 Task: Explore Airbnb accommodation in Llallagua, Bolivia from 1st December, 2023 to 9th December, 2023 for 2 adults.1  bedroom having 1 bed and 1 bathroom. Property type can be house. Look for 5 properties as per requirement.
Action: Mouse moved to (413, 86)
Screenshot: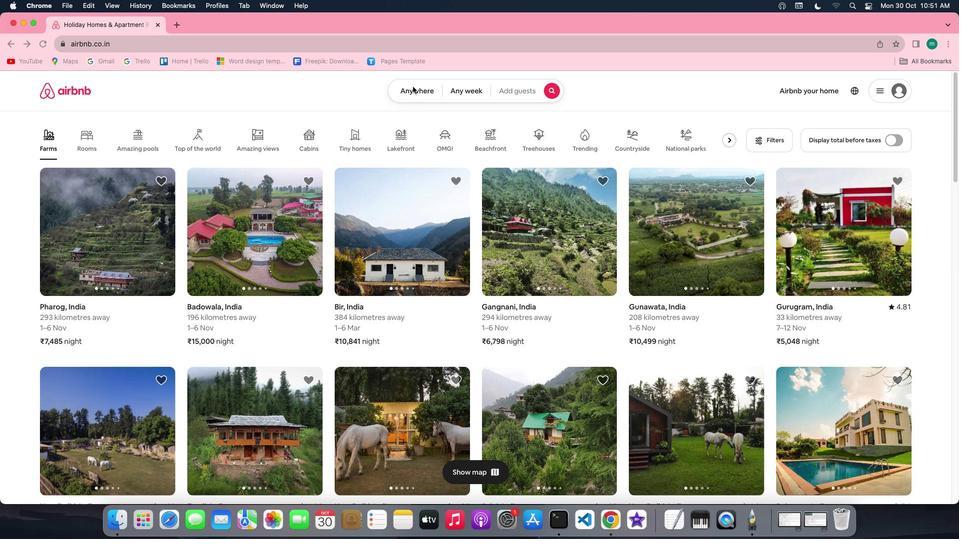 
Action: Mouse pressed left at (413, 86)
Screenshot: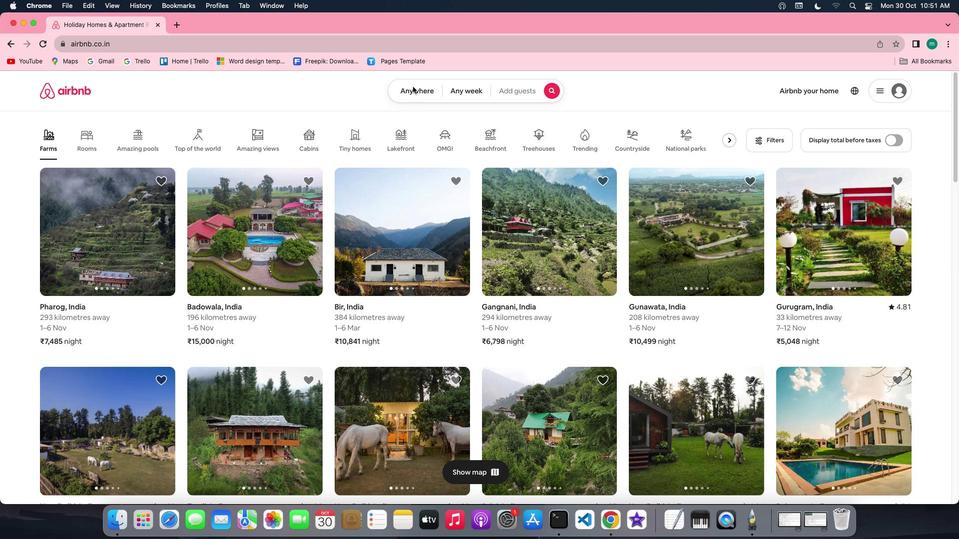 
Action: Mouse pressed left at (413, 86)
Screenshot: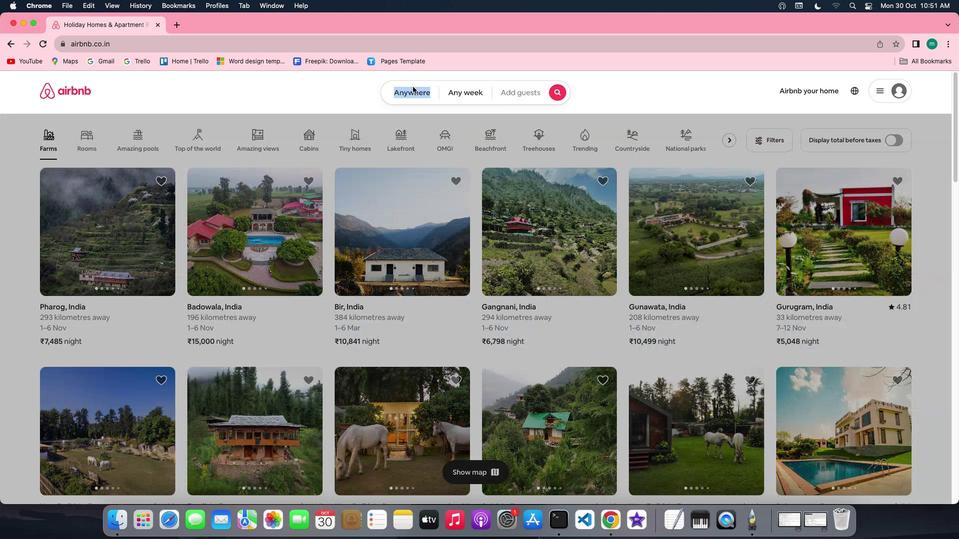 
Action: Mouse moved to (390, 122)
Screenshot: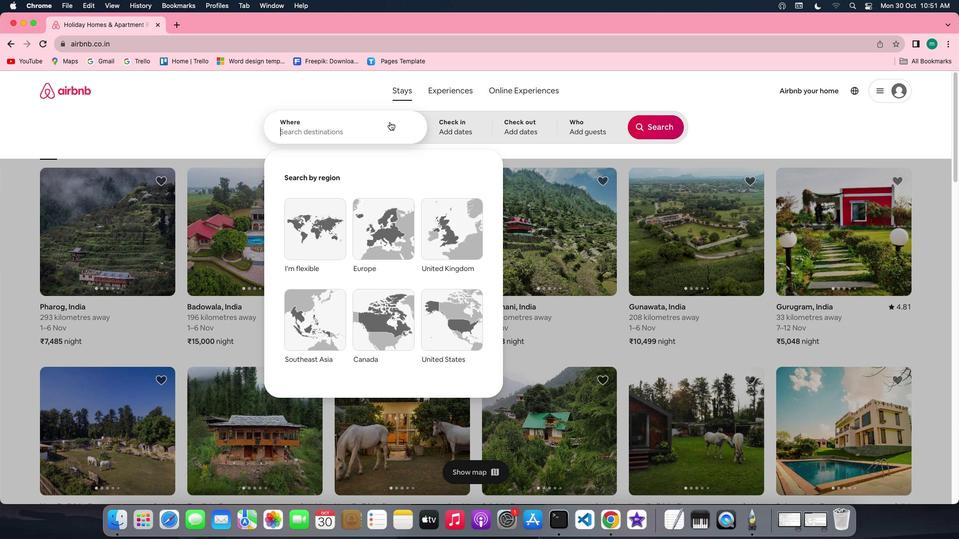 
Action: Key pressed Key.shift'L''l''a''l''l''a''g''u''a'','Key.spaceKey.shift'B''o''l''i''v''i''a'
Screenshot: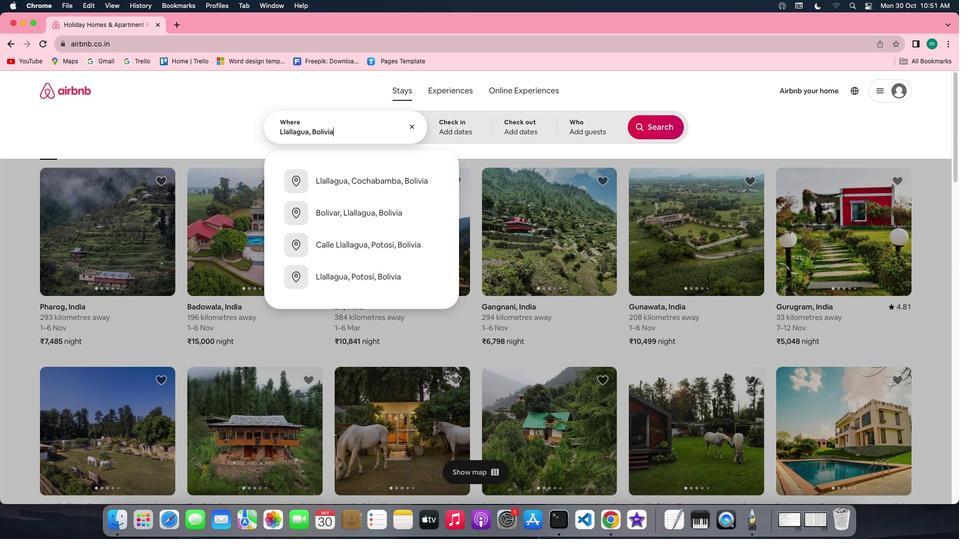 
Action: Mouse moved to (463, 121)
Screenshot: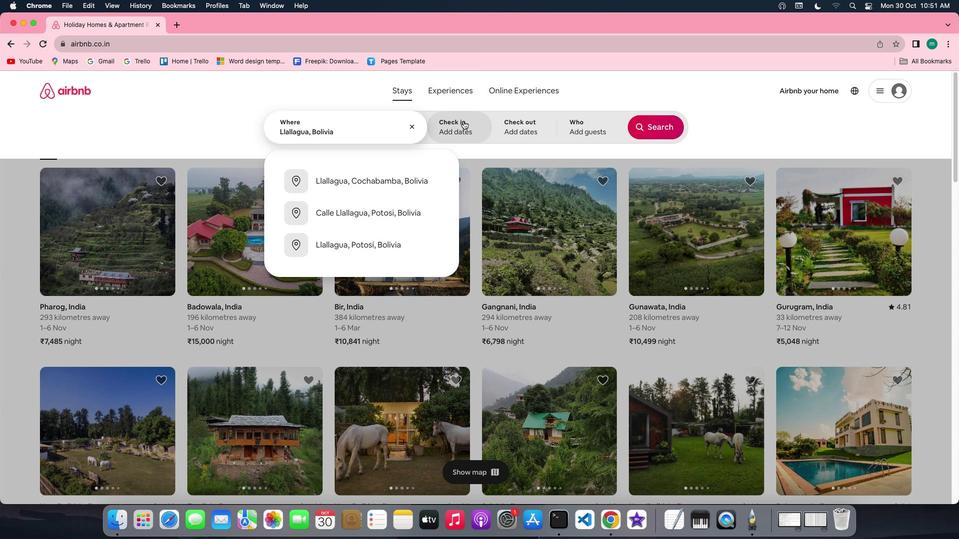 
Action: Mouse pressed left at (463, 121)
Screenshot: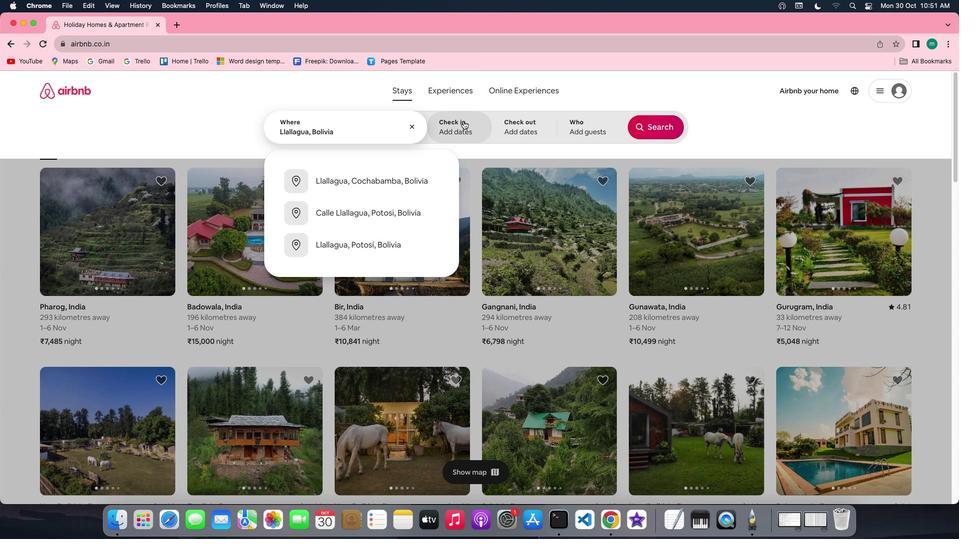 
Action: Mouse moved to (651, 206)
Screenshot: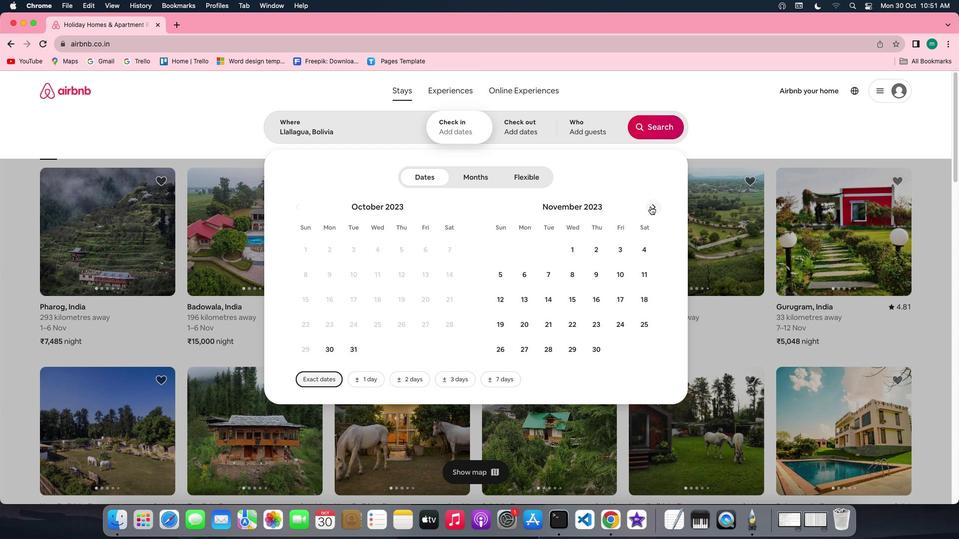 
Action: Mouse pressed left at (651, 206)
Screenshot: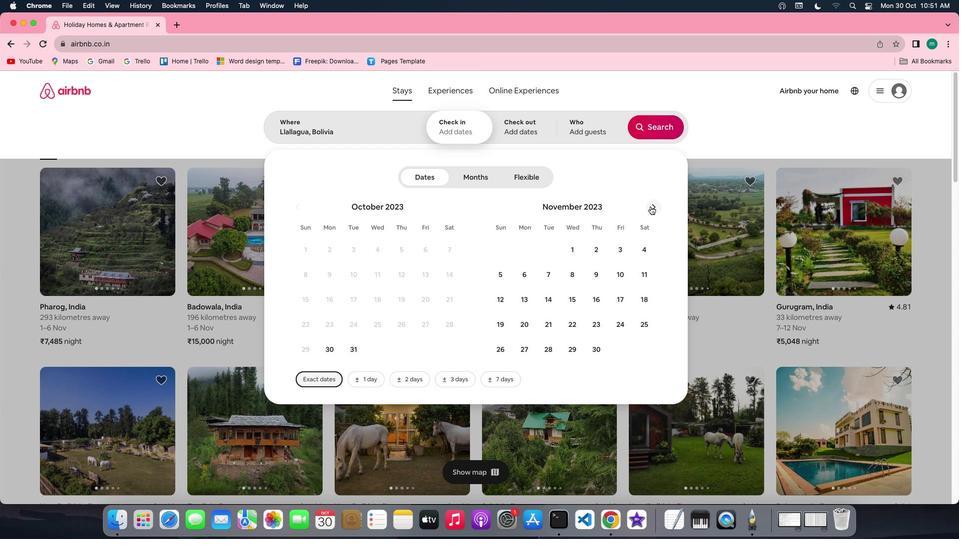 
Action: Mouse moved to (612, 250)
Screenshot: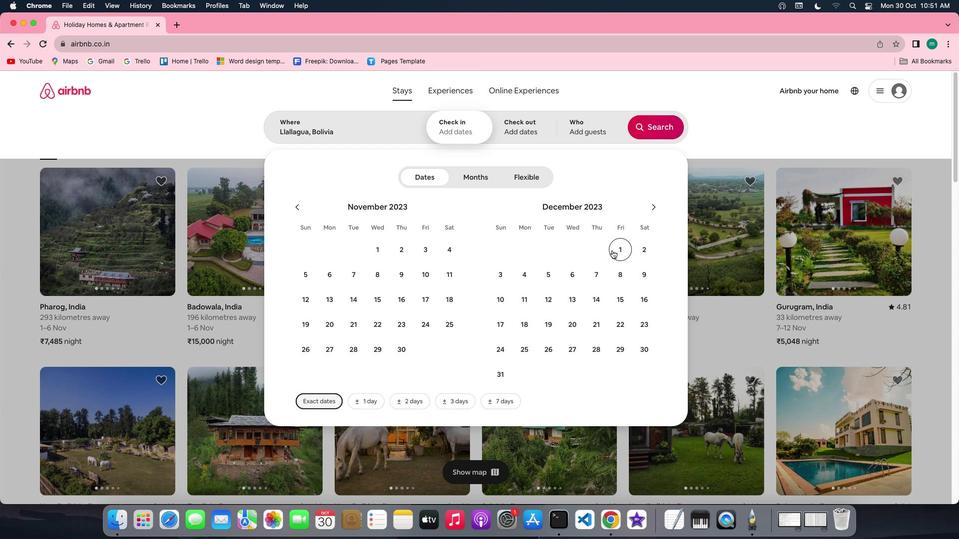 
Action: Mouse pressed left at (612, 250)
Screenshot: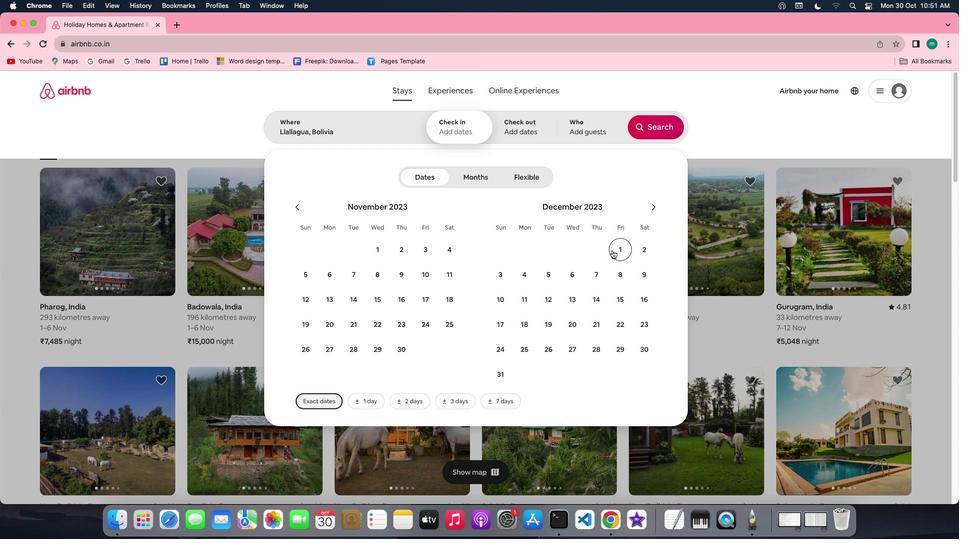 
Action: Mouse moved to (650, 273)
Screenshot: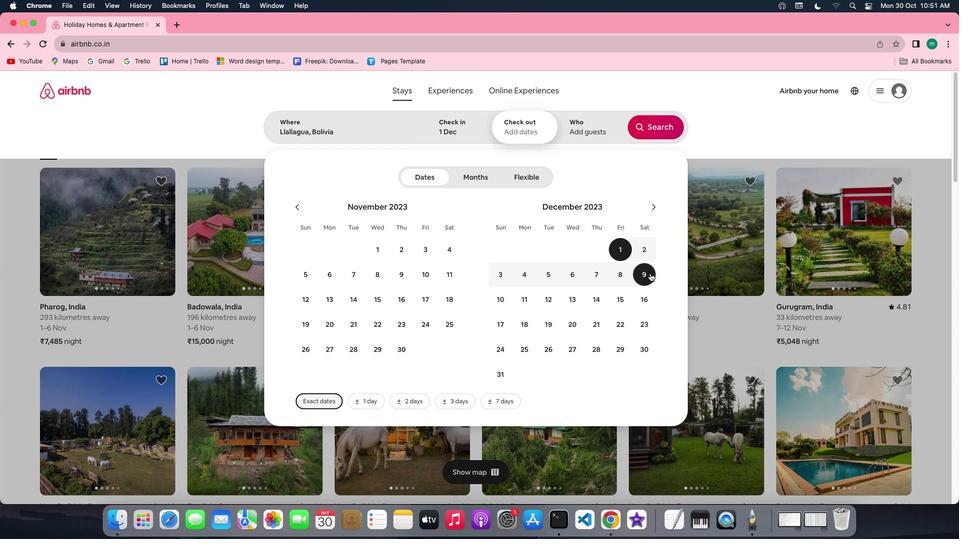 
Action: Mouse pressed left at (650, 273)
Screenshot: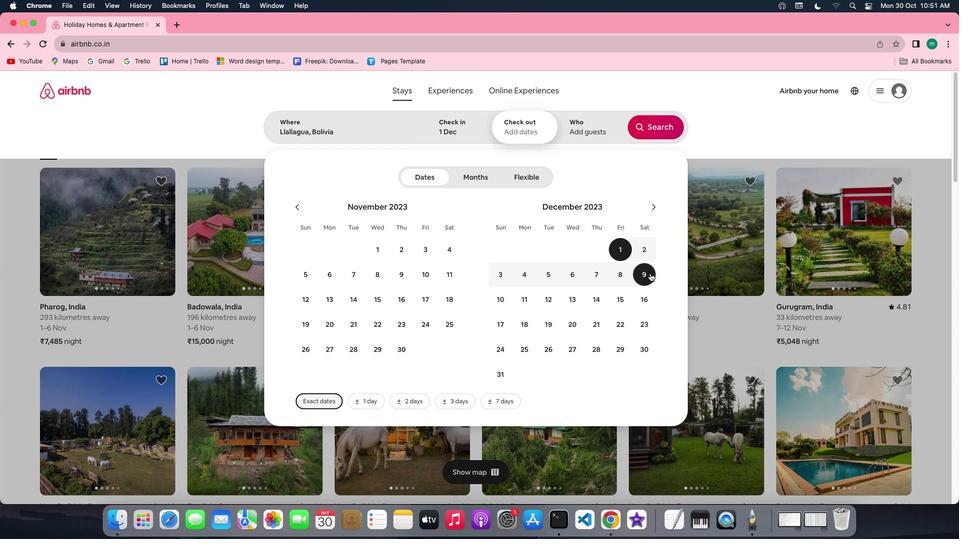 
Action: Mouse moved to (596, 130)
Screenshot: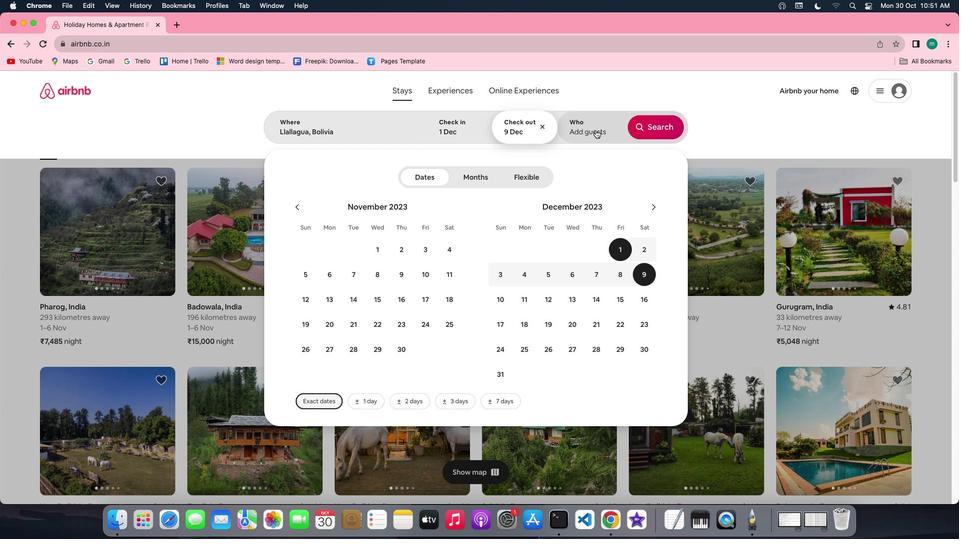 
Action: Mouse pressed left at (596, 130)
Screenshot: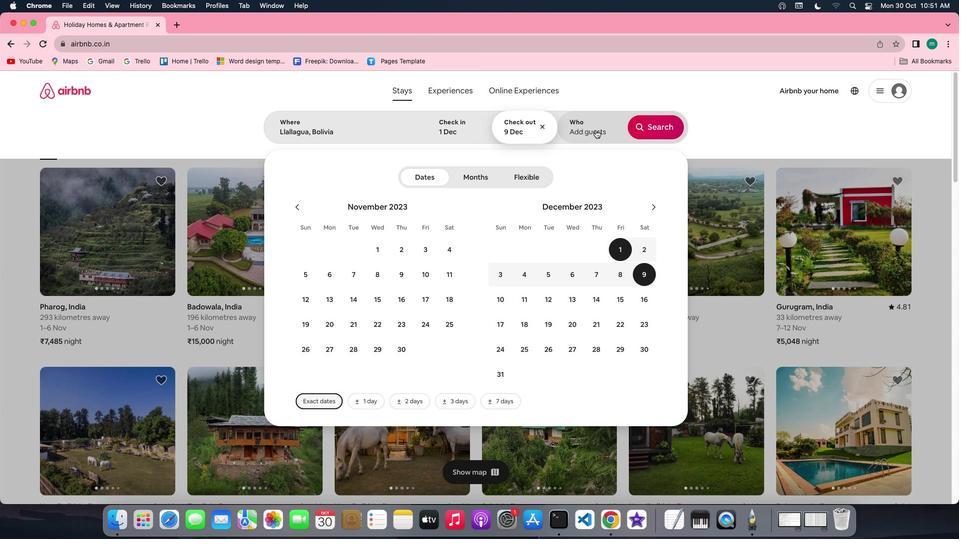 
Action: Mouse moved to (661, 179)
Screenshot: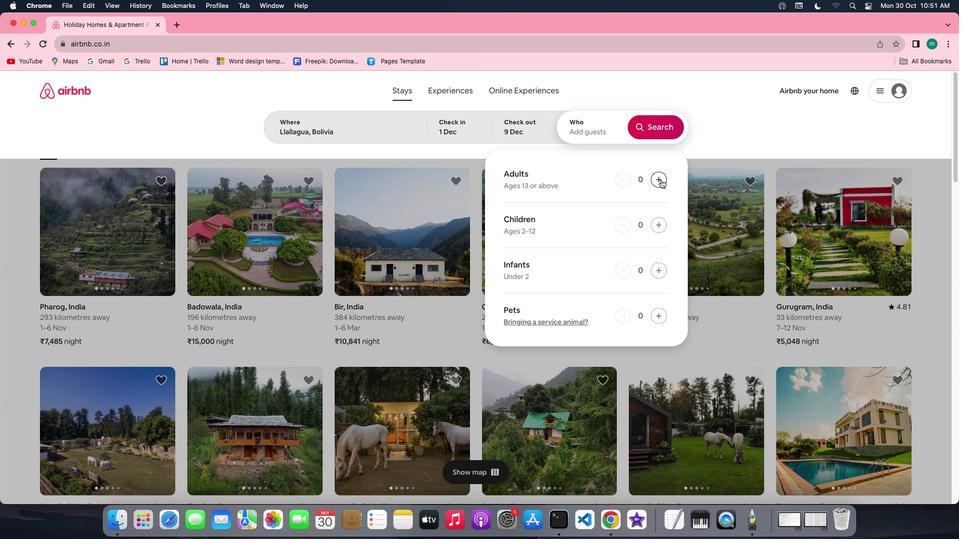 
Action: Mouse pressed left at (661, 179)
Screenshot: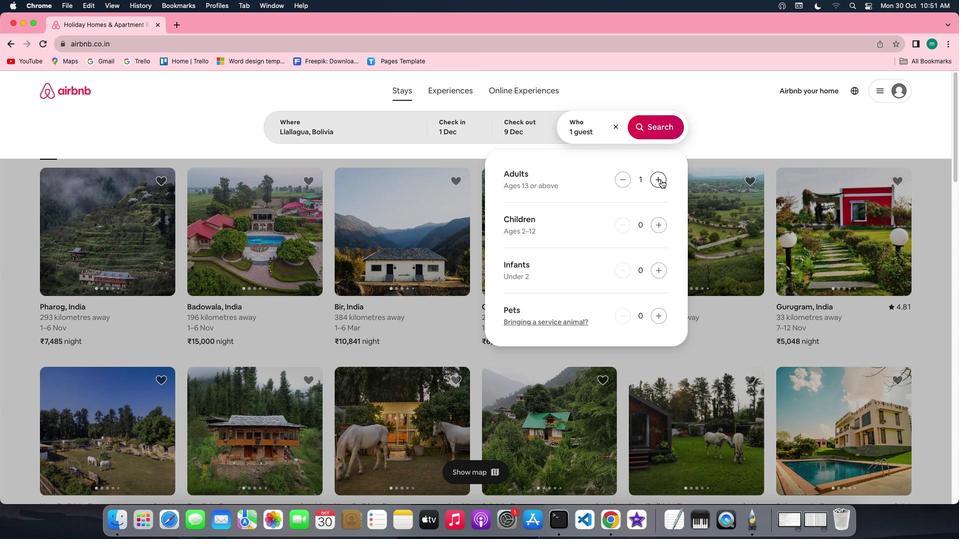 
Action: Mouse pressed left at (661, 179)
Screenshot: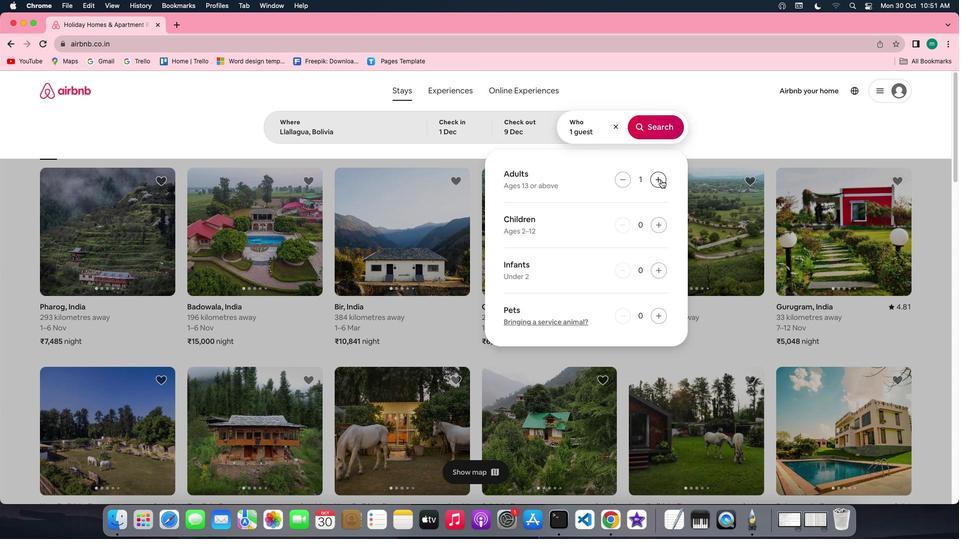 
Action: Mouse moved to (658, 122)
Screenshot: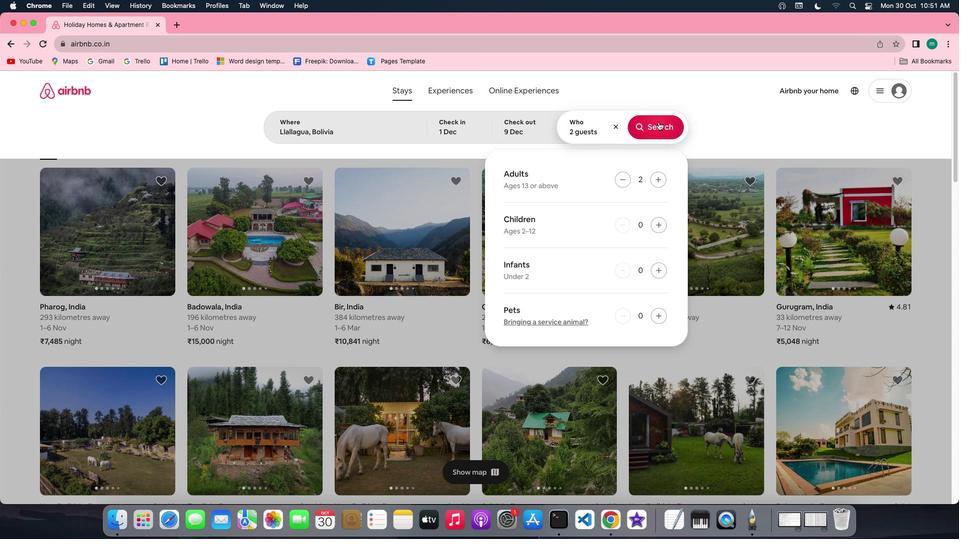 
Action: Mouse pressed left at (658, 122)
Screenshot: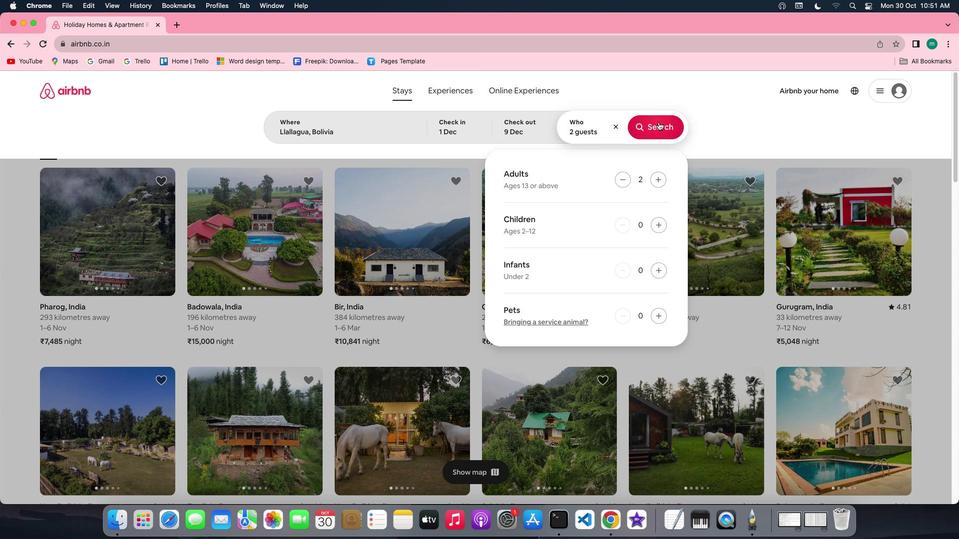
Action: Mouse moved to (798, 133)
Screenshot: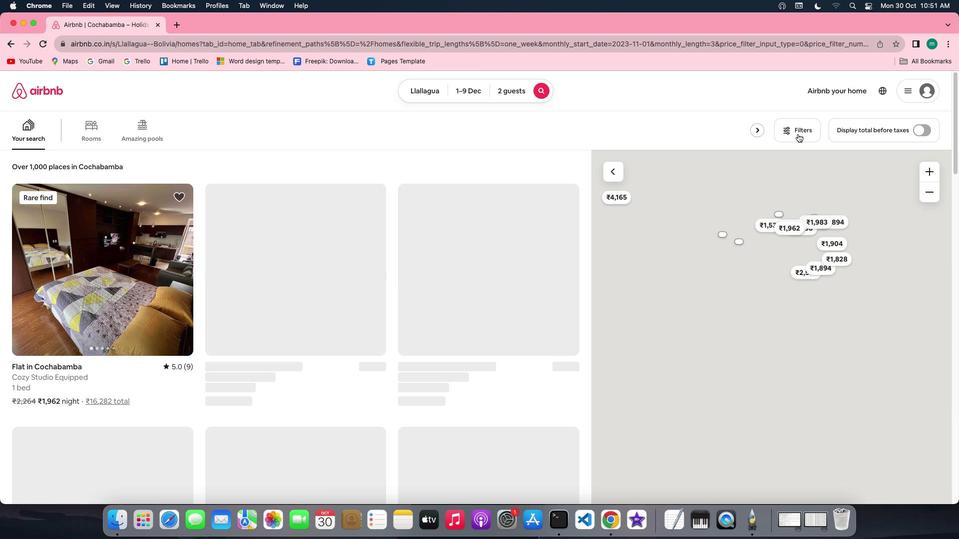 
Action: Mouse pressed left at (798, 133)
Screenshot: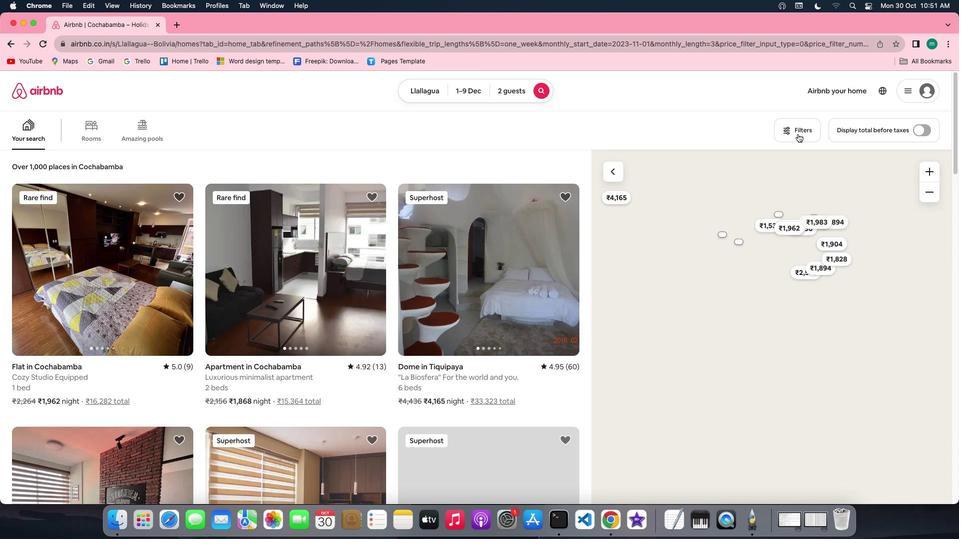 
Action: Mouse moved to (443, 297)
Screenshot: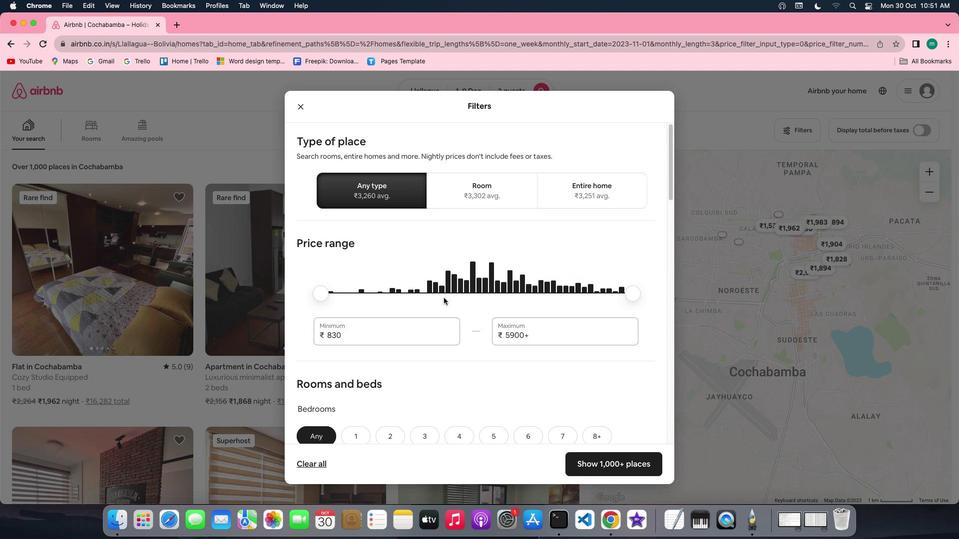 
Action: Mouse scrolled (443, 297) with delta (0, 0)
Screenshot: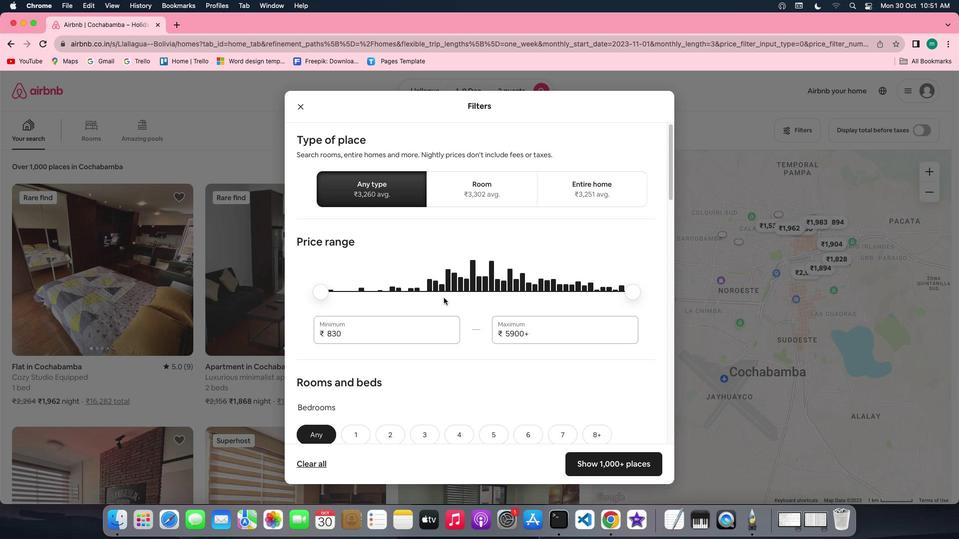 
Action: Mouse scrolled (443, 297) with delta (0, 0)
Screenshot: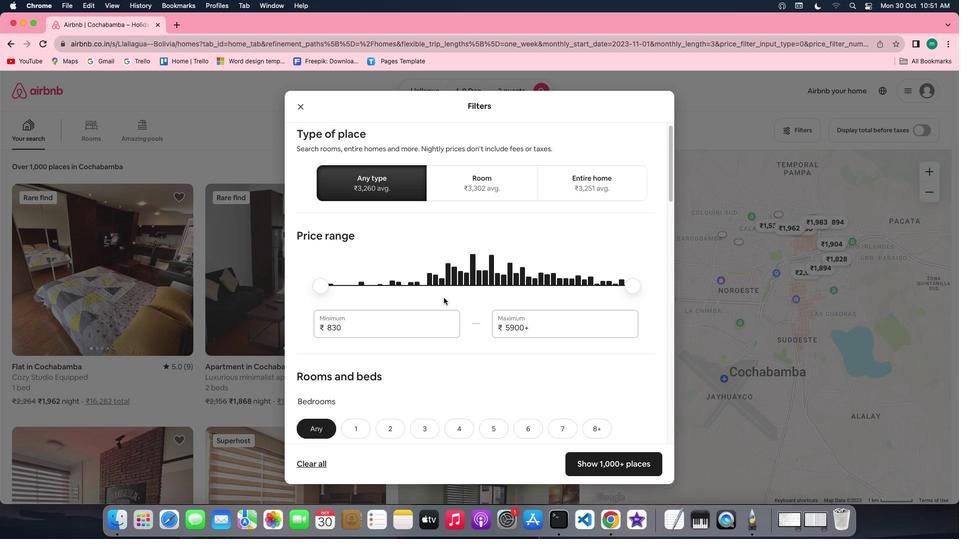 
Action: Mouse scrolled (443, 297) with delta (0, 0)
Screenshot: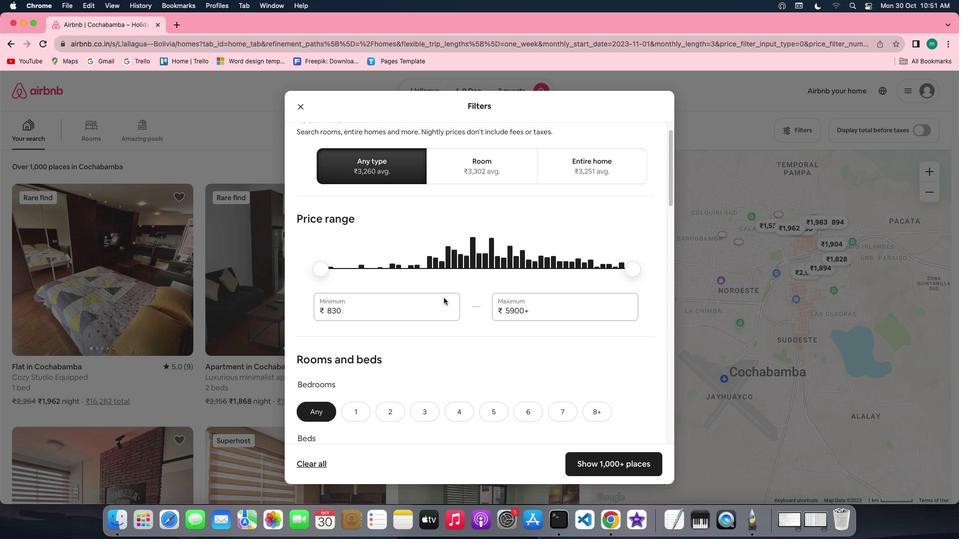 
Action: Mouse scrolled (443, 297) with delta (0, 0)
Screenshot: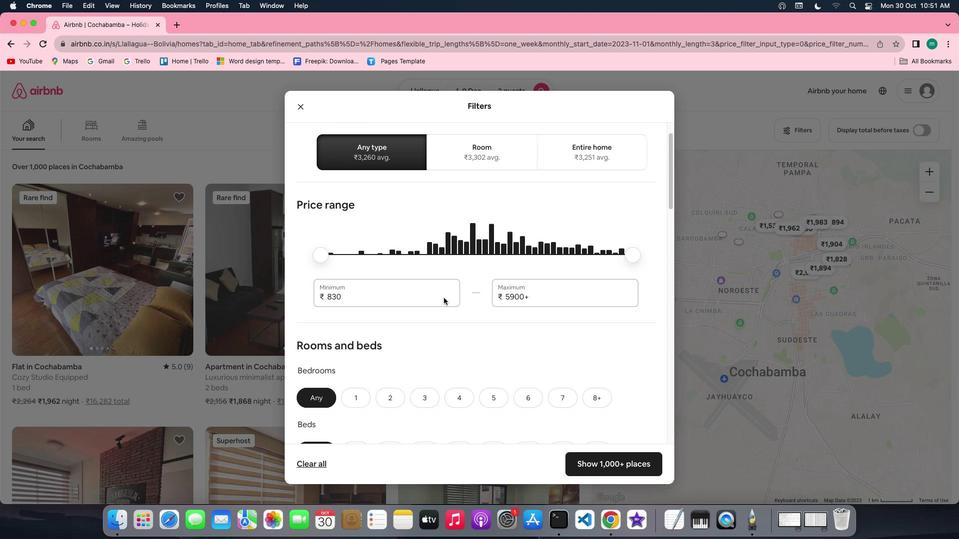 
Action: Mouse scrolled (443, 297) with delta (0, 0)
Screenshot: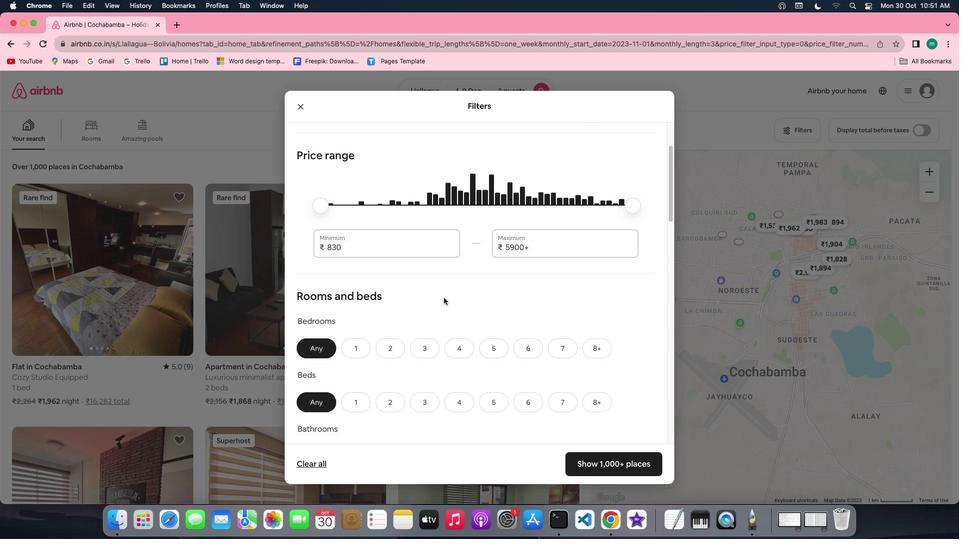 
Action: Mouse scrolled (443, 297) with delta (0, 0)
Screenshot: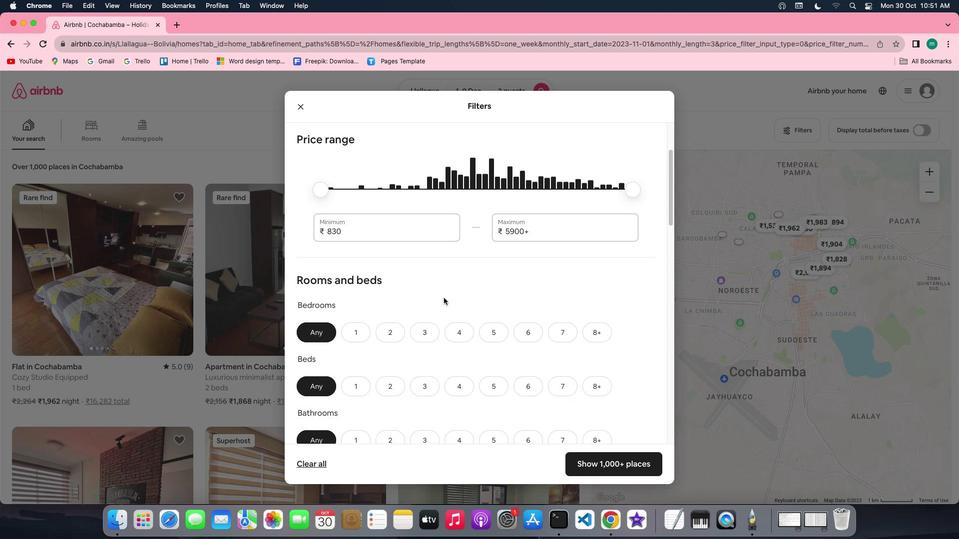 
Action: Mouse scrolled (443, 297) with delta (0, 0)
Screenshot: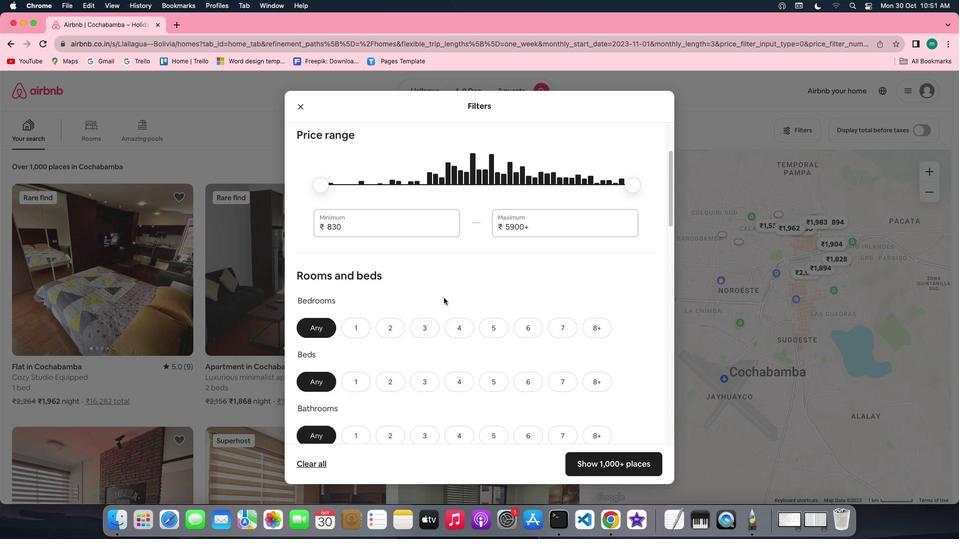
Action: Mouse moved to (347, 328)
Screenshot: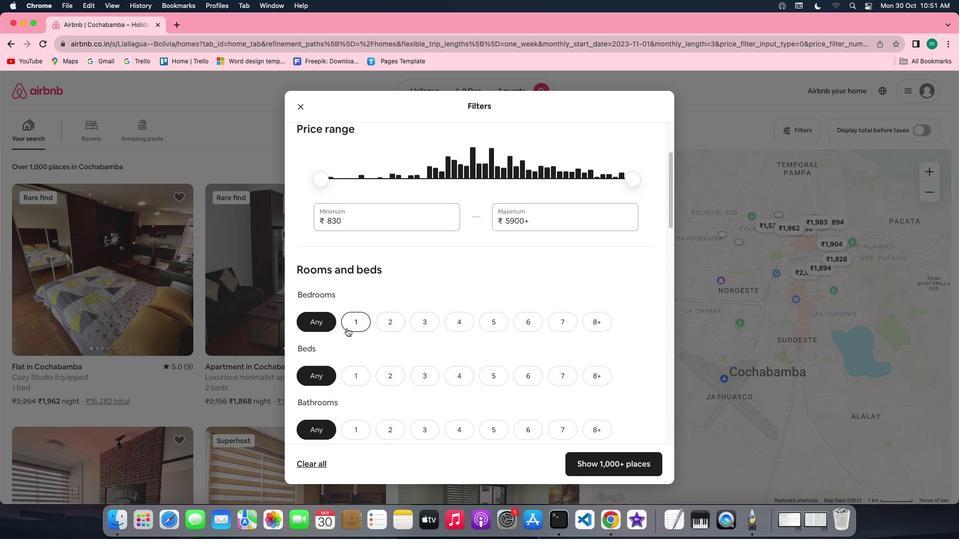 
Action: Mouse pressed left at (347, 328)
Screenshot: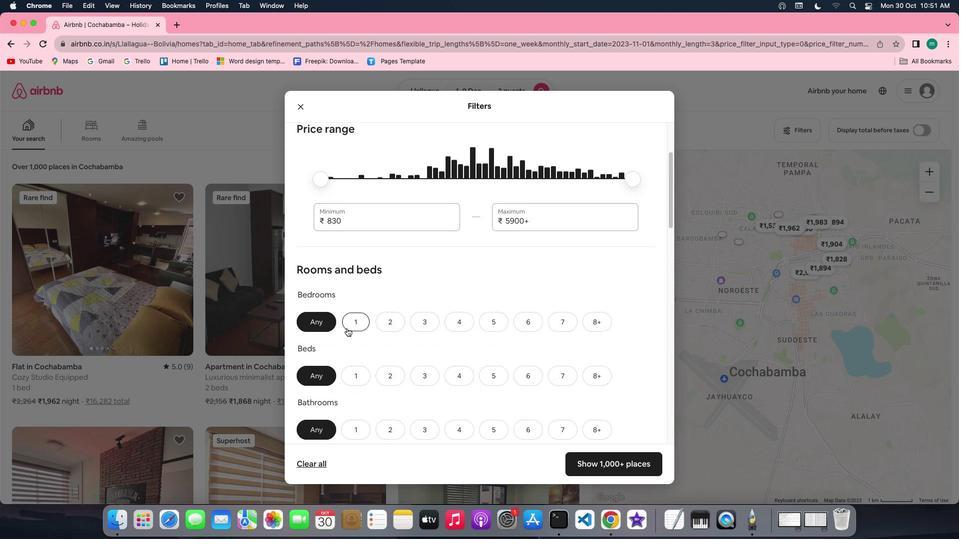 
Action: Mouse moved to (357, 384)
Screenshot: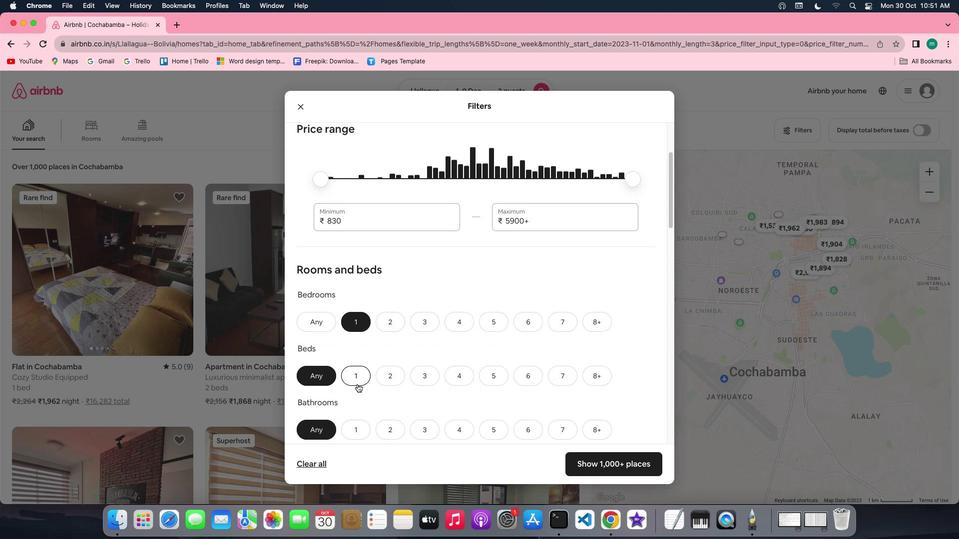 
Action: Mouse pressed left at (357, 384)
Screenshot: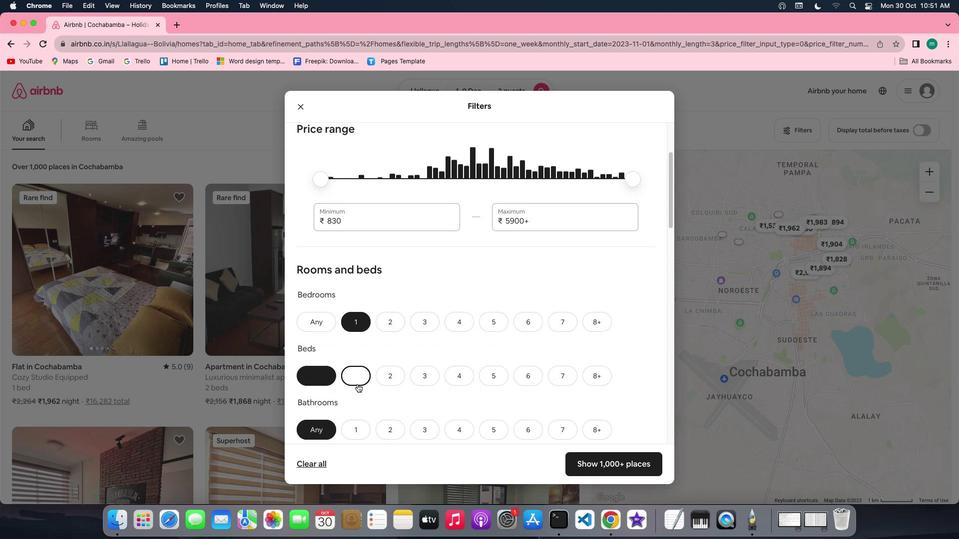 
Action: Mouse moved to (356, 428)
Screenshot: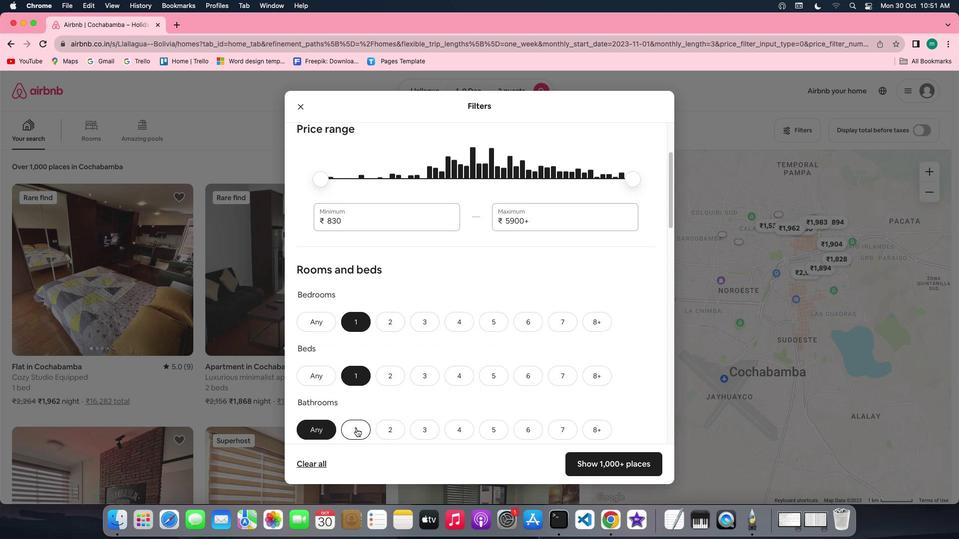 
Action: Mouse pressed left at (356, 428)
Screenshot: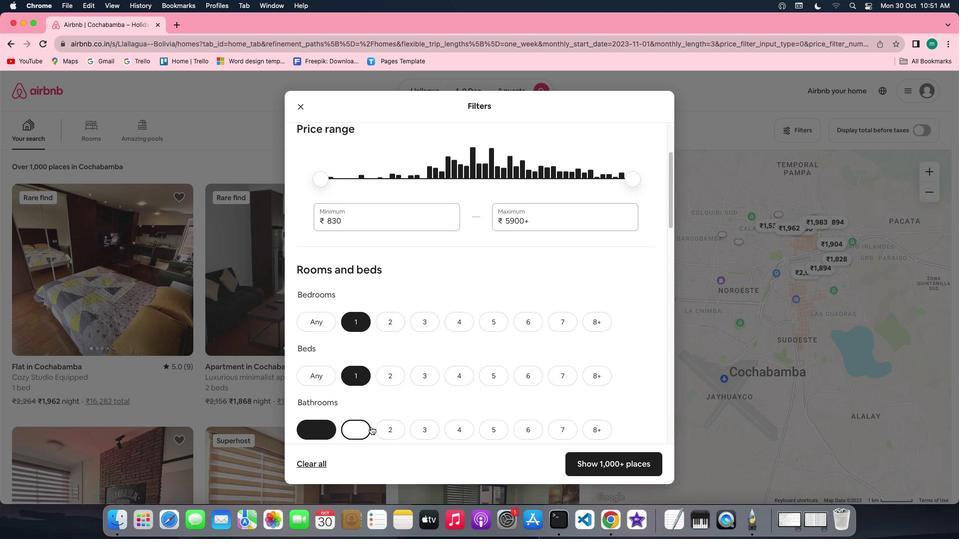 
Action: Mouse moved to (470, 387)
Screenshot: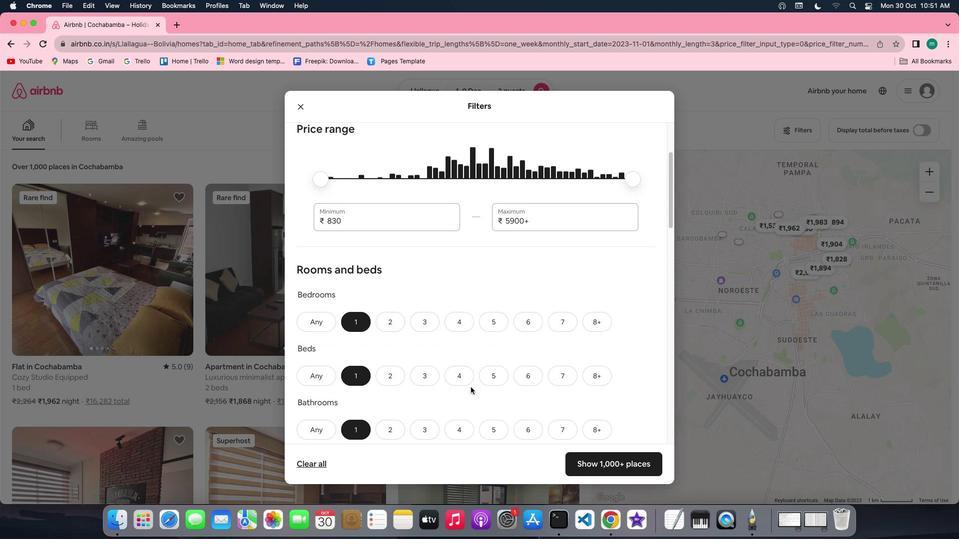 
Action: Mouse scrolled (470, 387) with delta (0, 0)
Screenshot: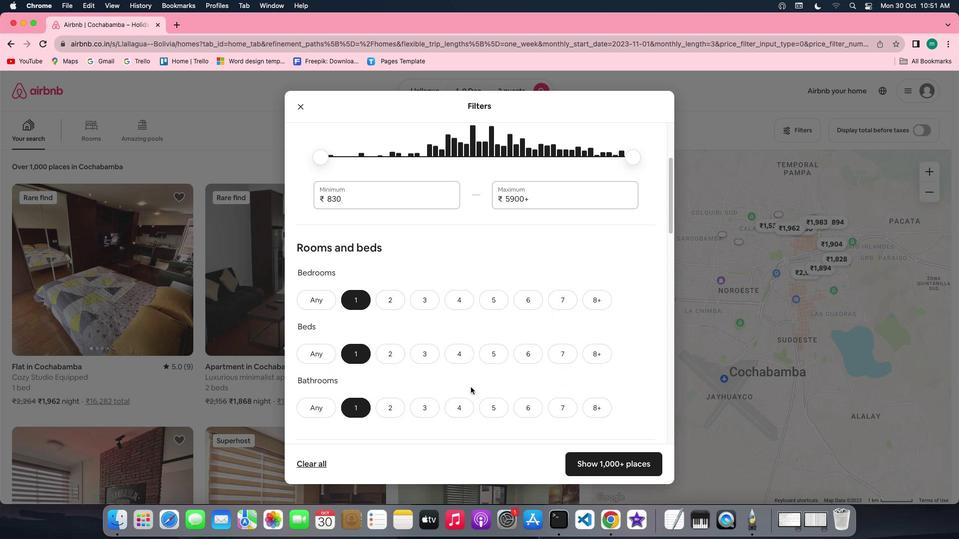 
Action: Mouse scrolled (470, 387) with delta (0, 0)
Screenshot: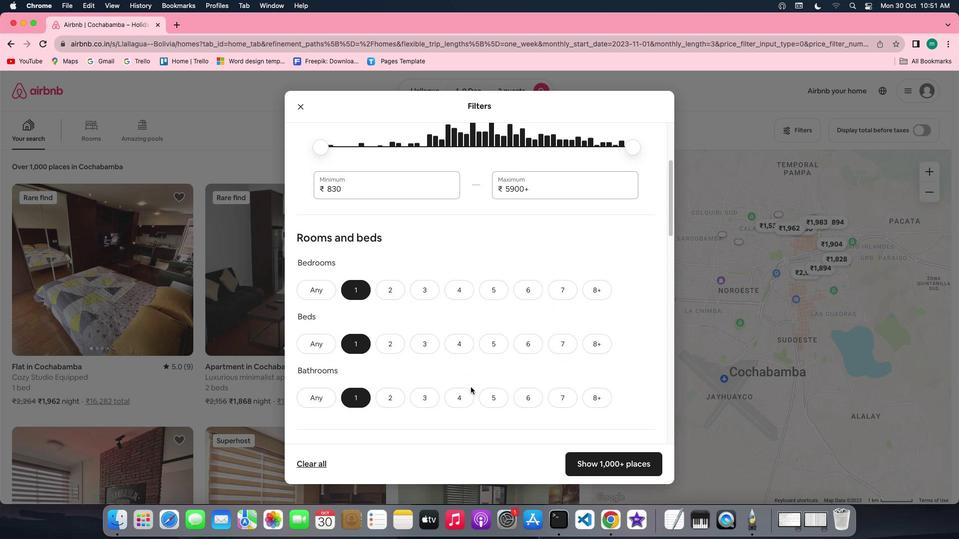 
Action: Mouse scrolled (470, 387) with delta (0, 0)
Screenshot: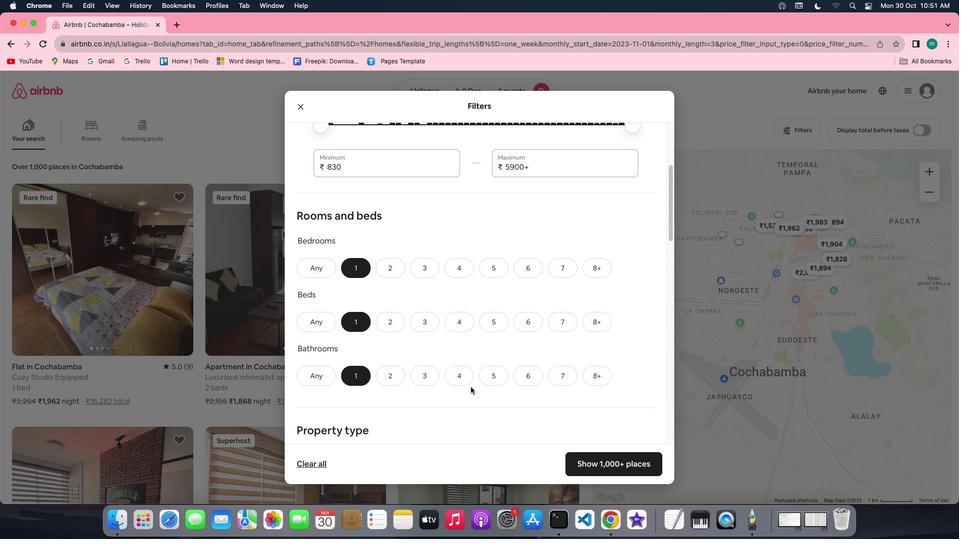 
Action: Mouse scrolled (470, 387) with delta (0, 0)
Screenshot: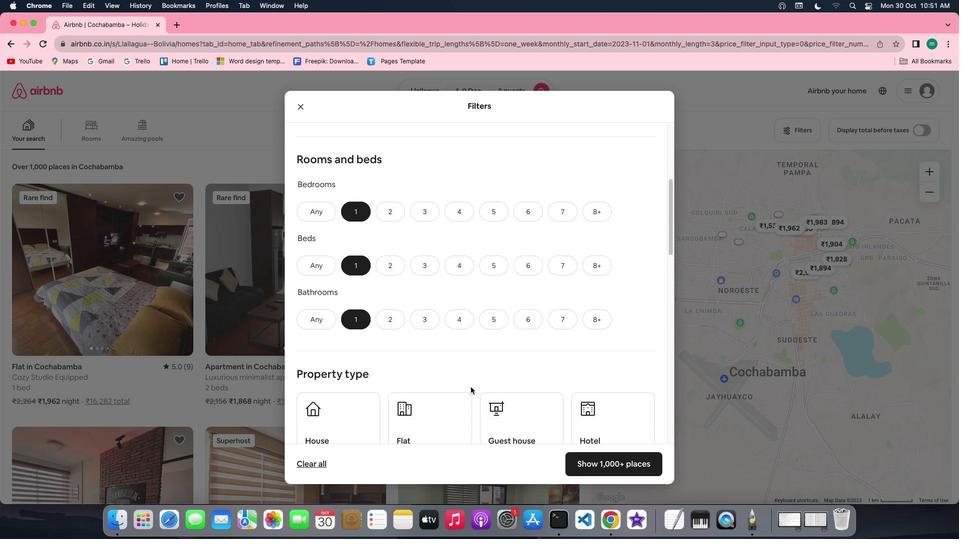 
Action: Mouse scrolled (470, 387) with delta (0, 0)
Screenshot: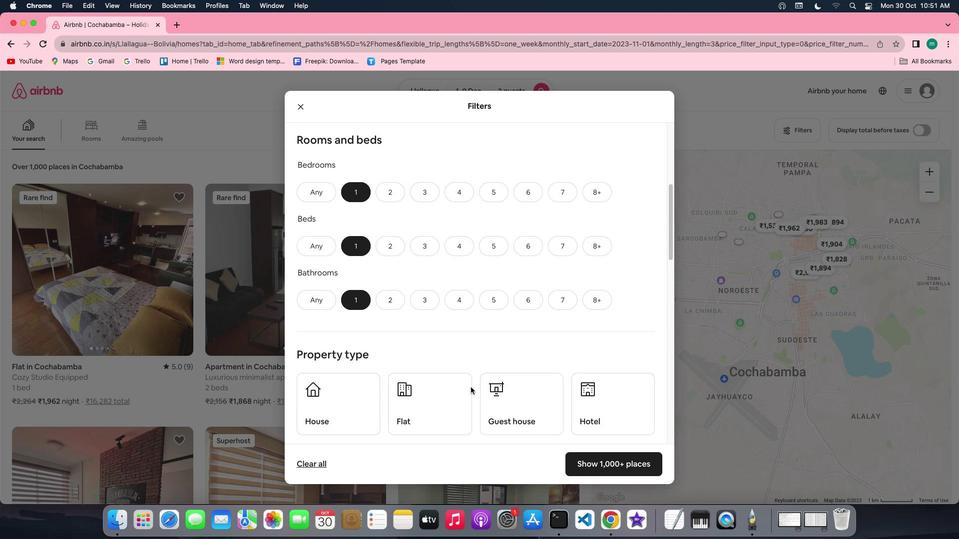 
Action: Mouse scrolled (470, 387) with delta (0, 0)
Screenshot: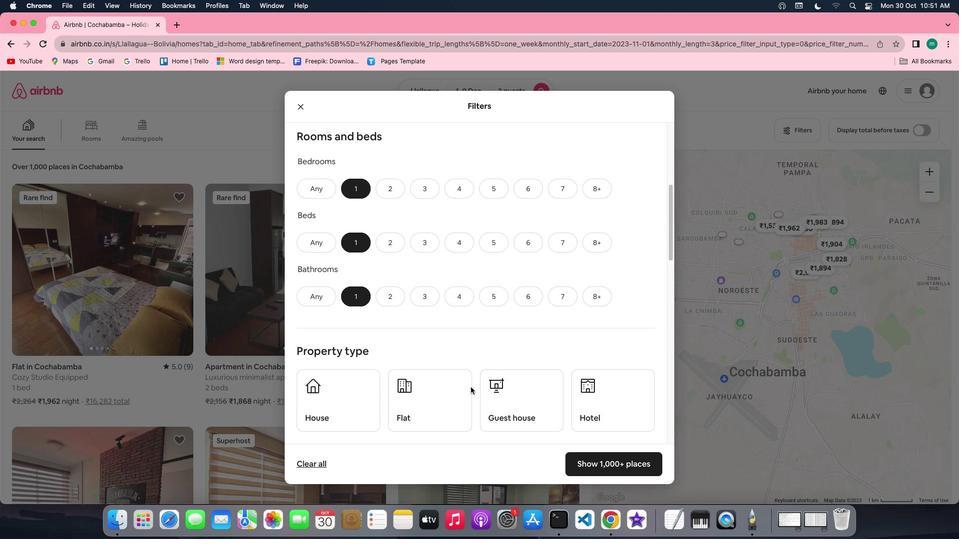 
Action: Mouse scrolled (470, 387) with delta (0, 0)
Screenshot: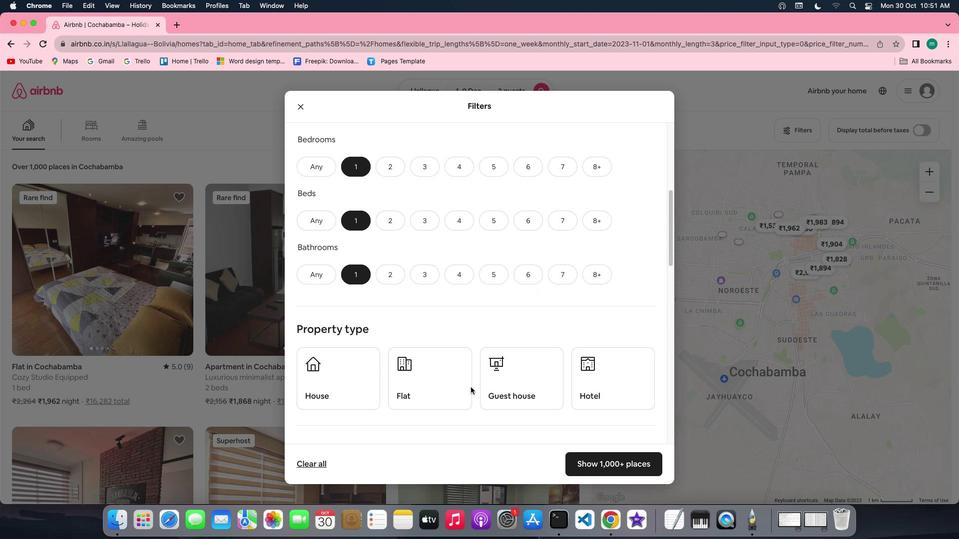 
Action: Mouse scrolled (470, 387) with delta (0, 0)
Screenshot: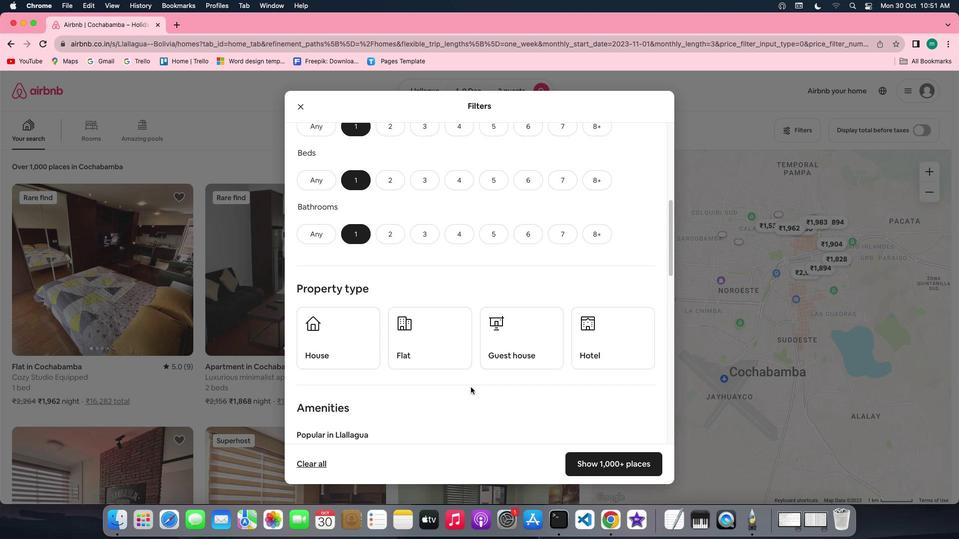 
Action: Mouse scrolled (470, 387) with delta (0, 0)
Screenshot: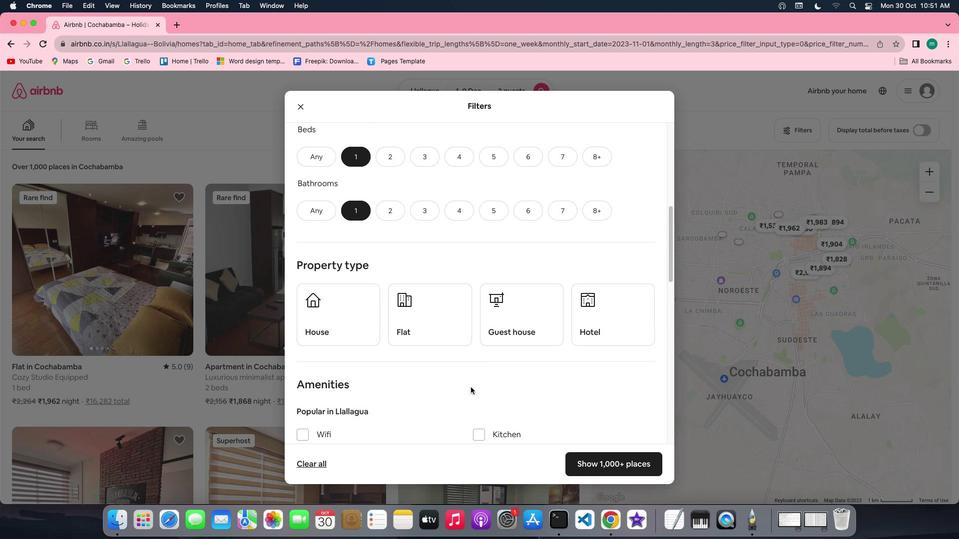 
Action: Mouse scrolled (470, 387) with delta (0, 0)
Screenshot: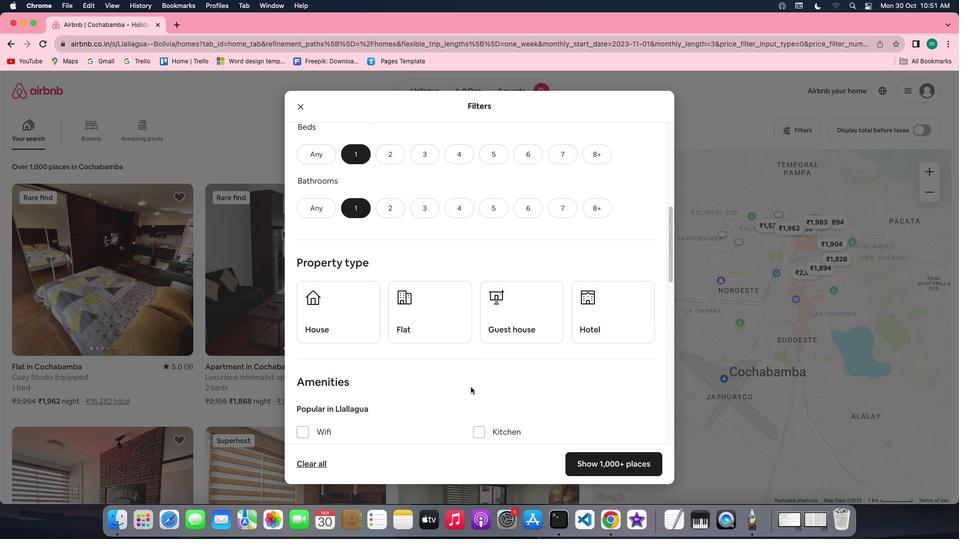 
Action: Mouse scrolled (470, 387) with delta (0, 0)
Screenshot: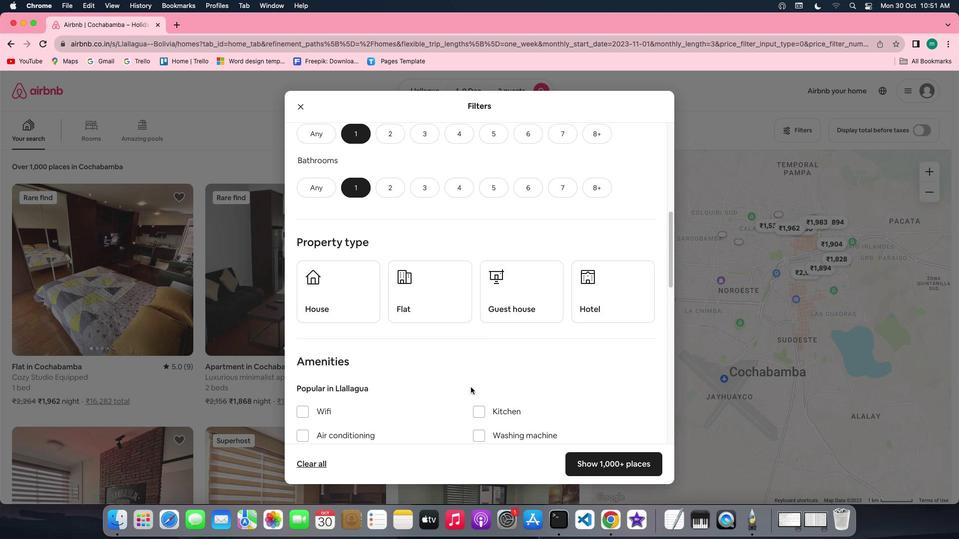 
Action: Mouse scrolled (470, 387) with delta (0, 0)
Screenshot: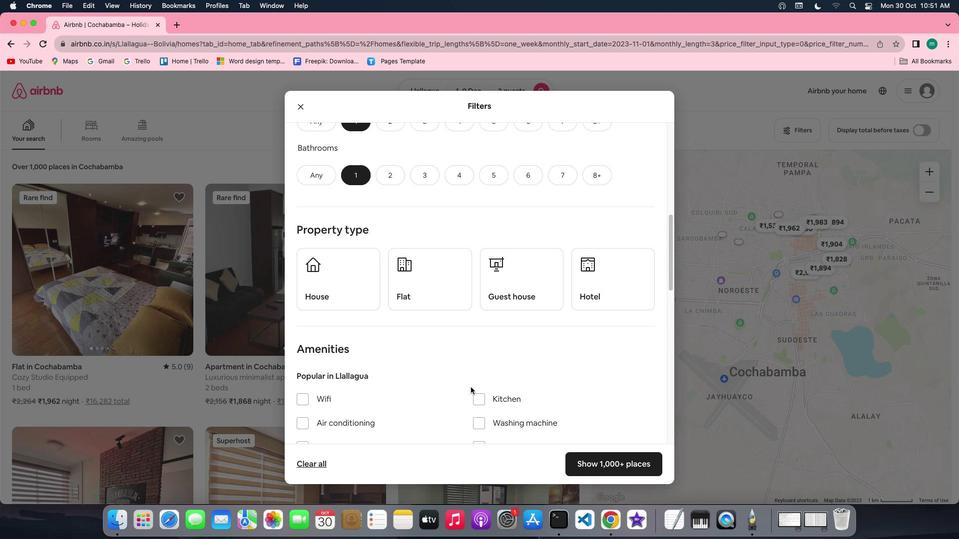 
Action: Mouse scrolled (470, 387) with delta (0, 0)
Screenshot: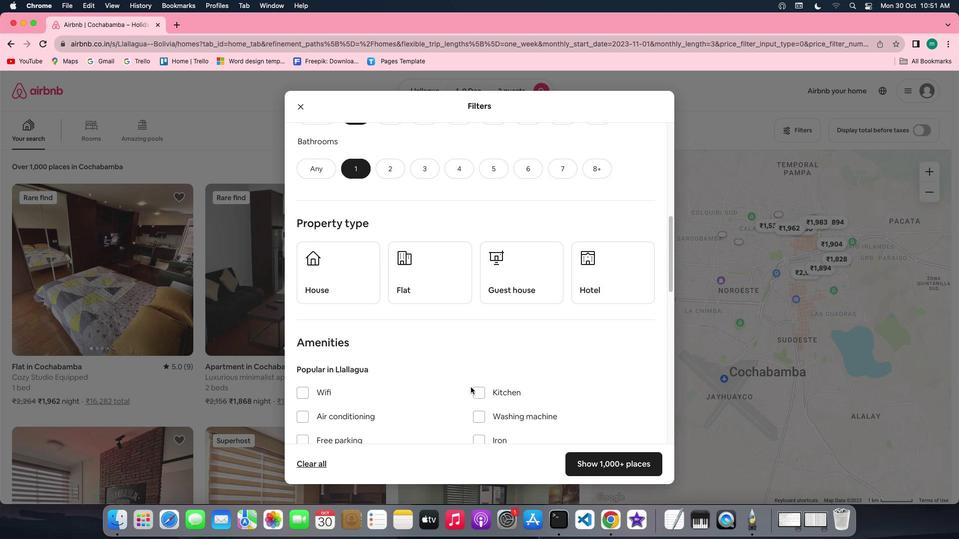 
Action: Mouse scrolled (470, 387) with delta (0, 0)
Screenshot: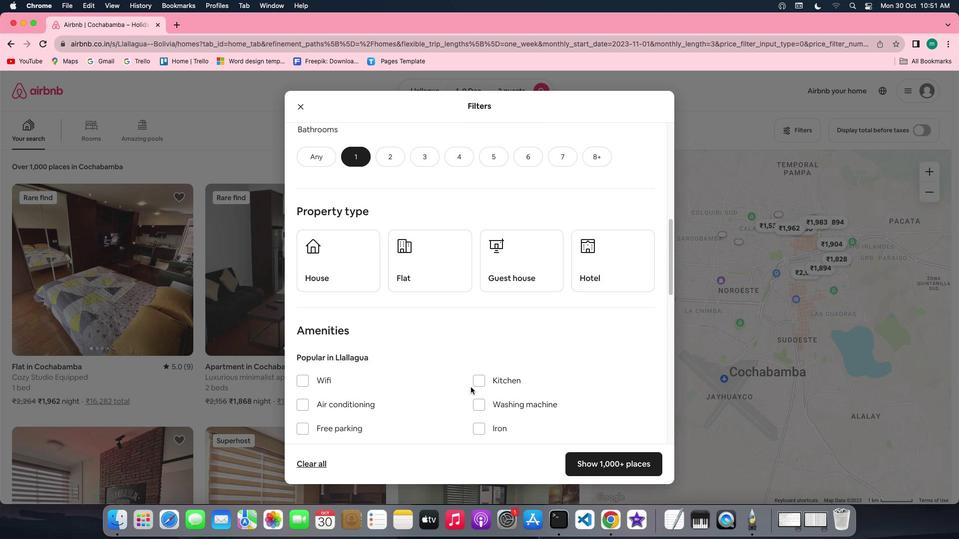 
Action: Mouse scrolled (470, 387) with delta (0, 0)
Screenshot: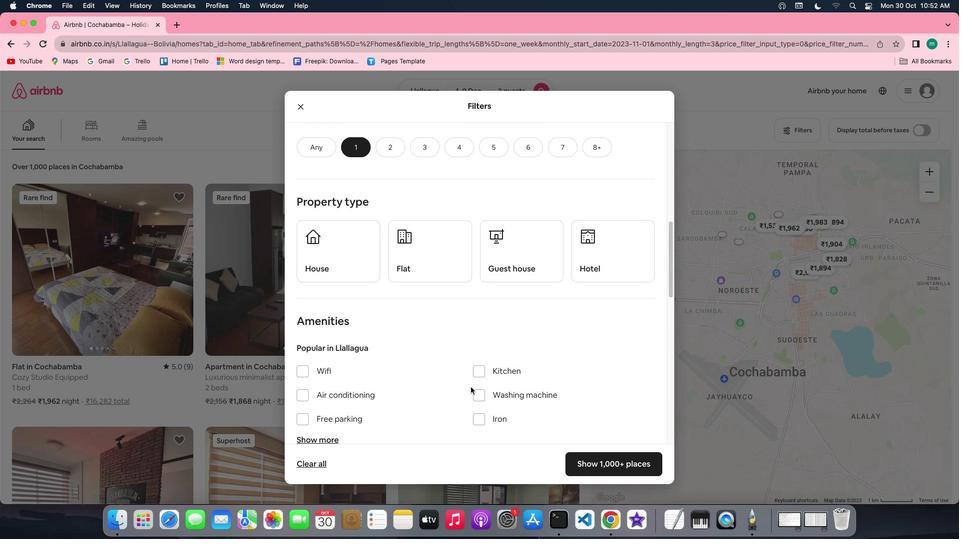 
Action: Mouse scrolled (470, 387) with delta (0, 0)
Screenshot: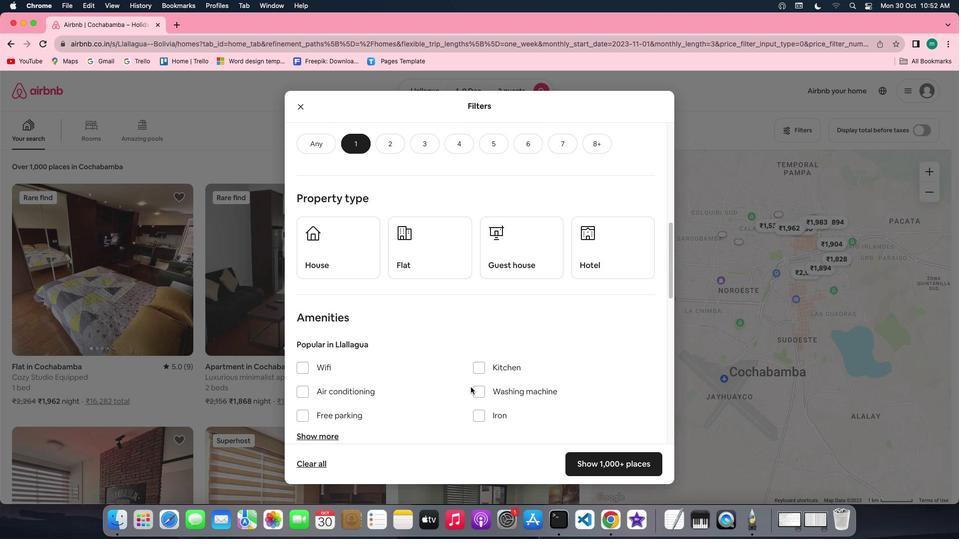 
Action: Mouse moved to (356, 247)
Screenshot: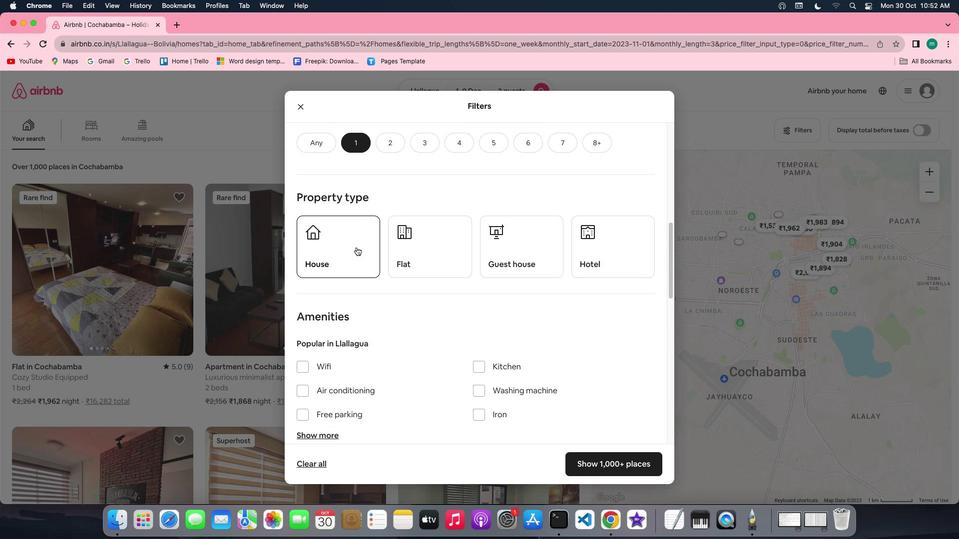 
Action: Mouse pressed left at (356, 247)
Screenshot: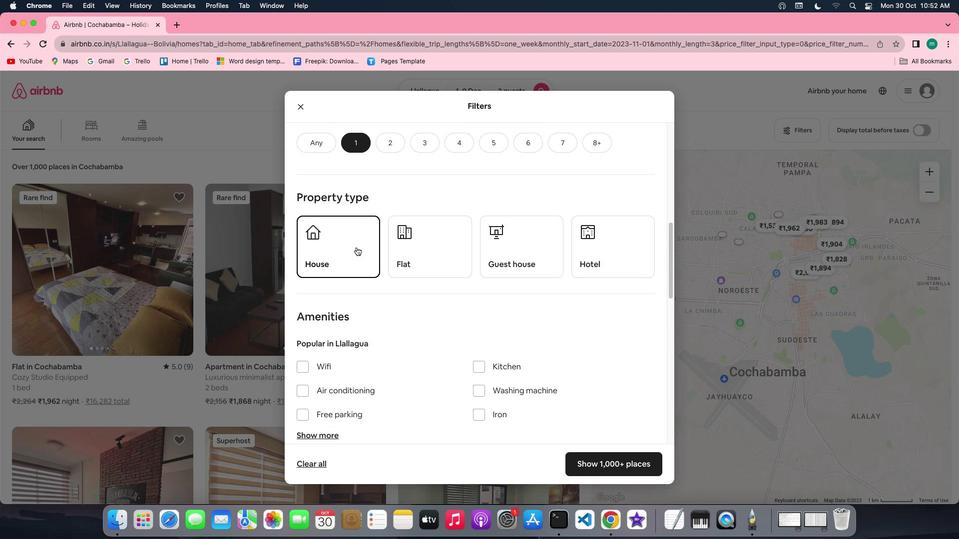 
Action: Mouse moved to (632, 417)
Screenshot: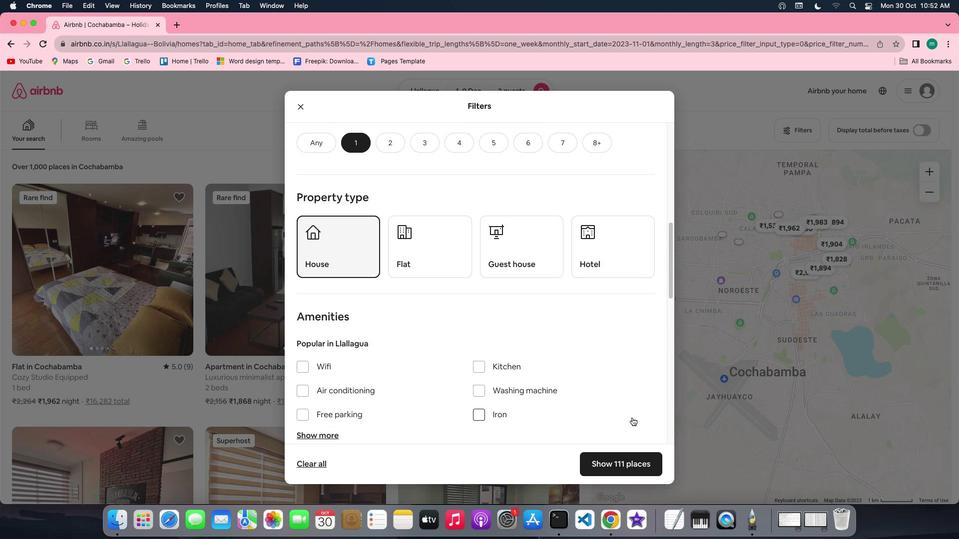 
Action: Mouse scrolled (632, 417) with delta (0, 0)
Screenshot: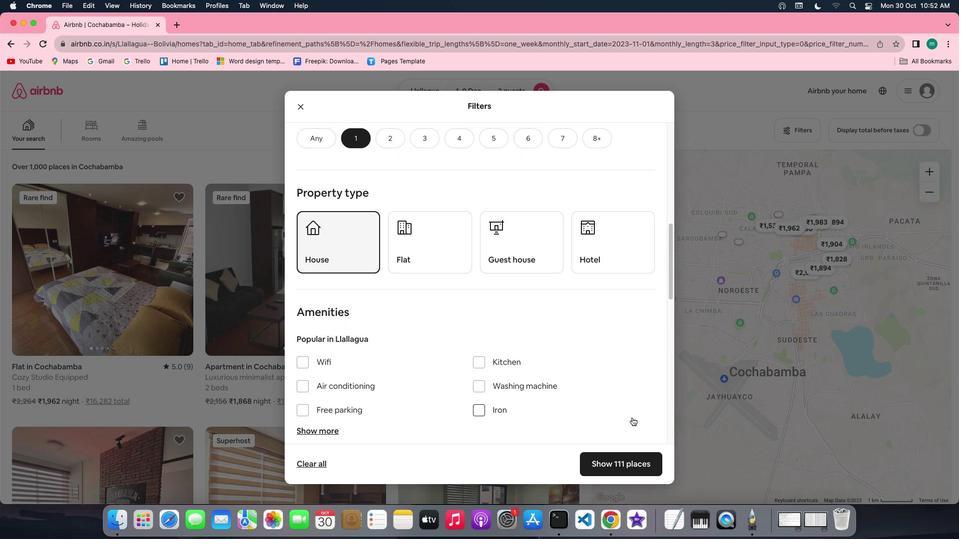 
Action: Mouse scrolled (632, 417) with delta (0, 0)
Screenshot: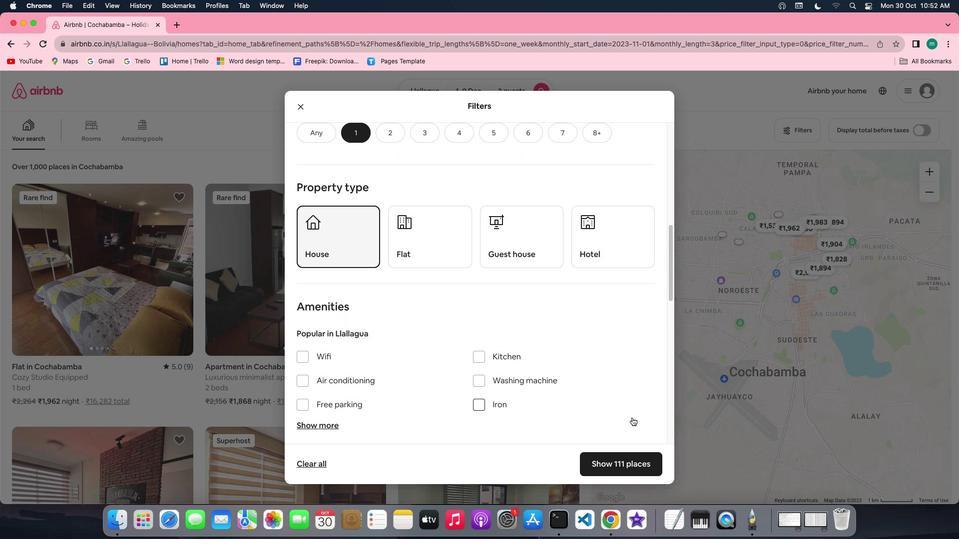 
Action: Mouse scrolled (632, 417) with delta (0, 0)
Screenshot: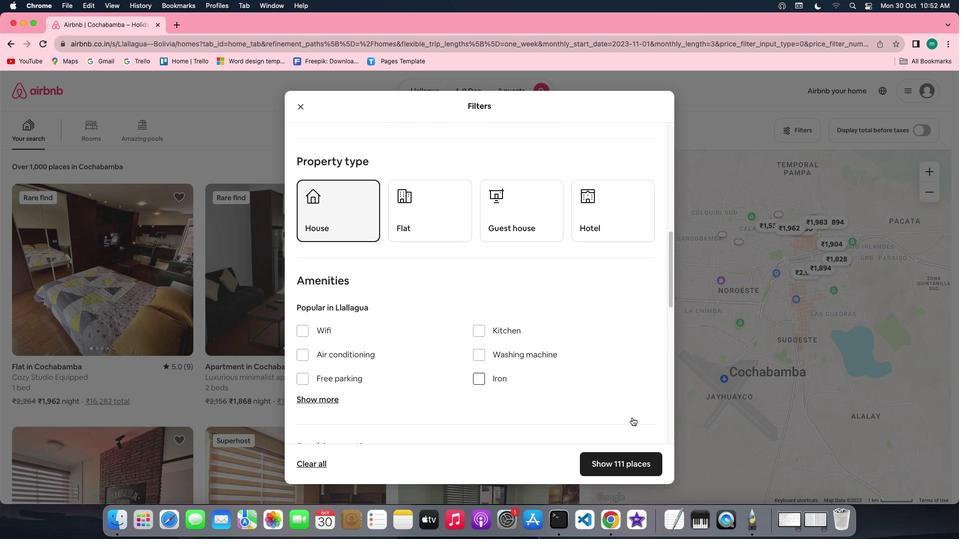 
Action: Mouse scrolled (632, 417) with delta (0, 0)
Screenshot: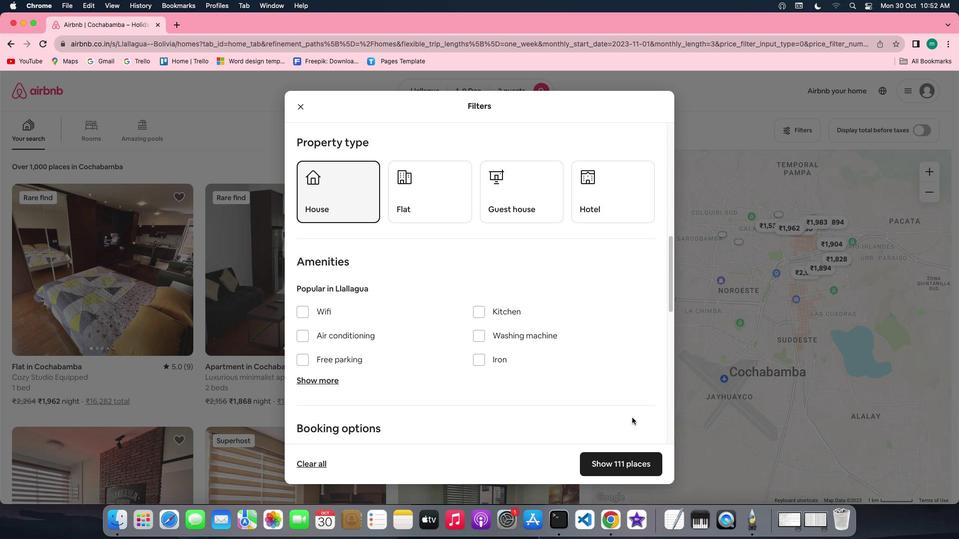 
Action: Mouse scrolled (632, 417) with delta (0, 0)
Screenshot: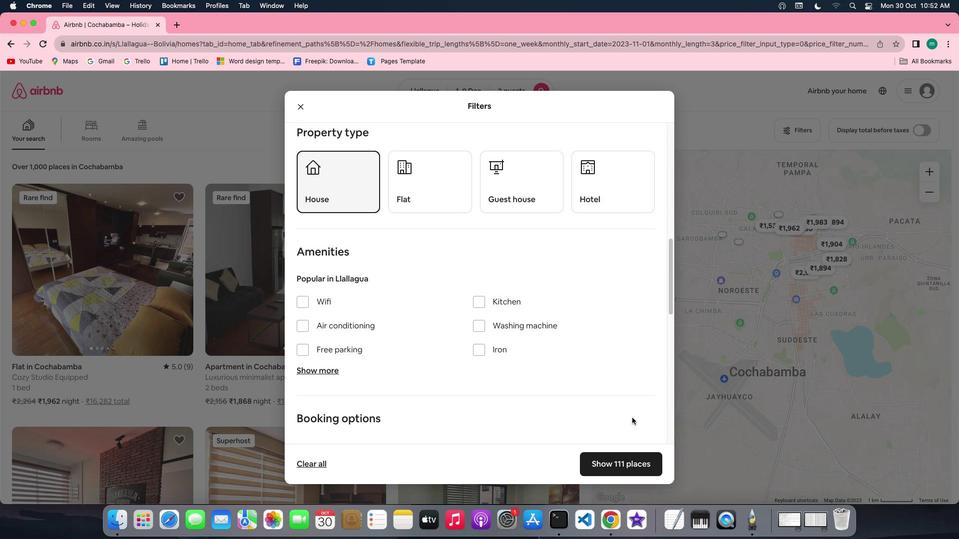 
Action: Mouse scrolled (632, 417) with delta (0, 0)
Screenshot: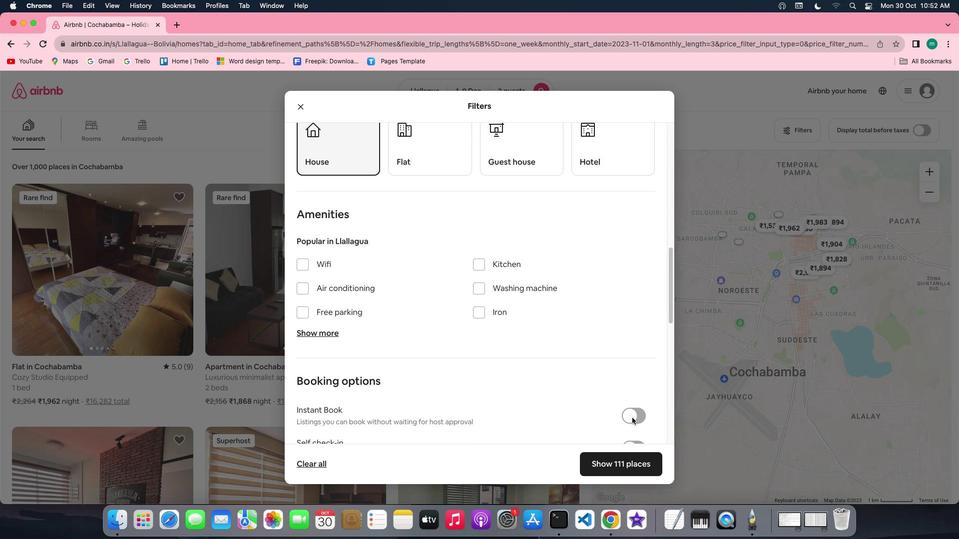 
Action: Mouse scrolled (632, 417) with delta (0, -1)
Screenshot: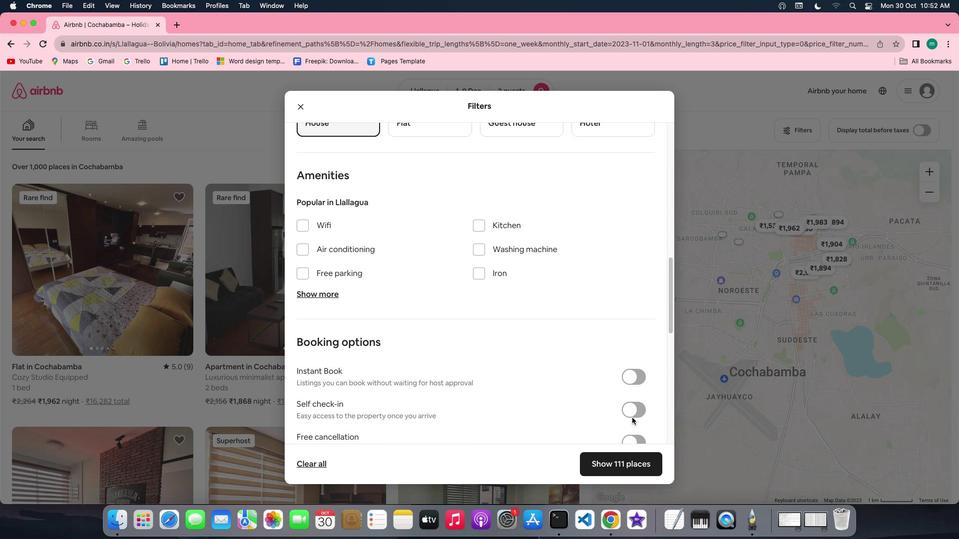 
Action: Mouse scrolled (632, 417) with delta (0, 0)
Screenshot: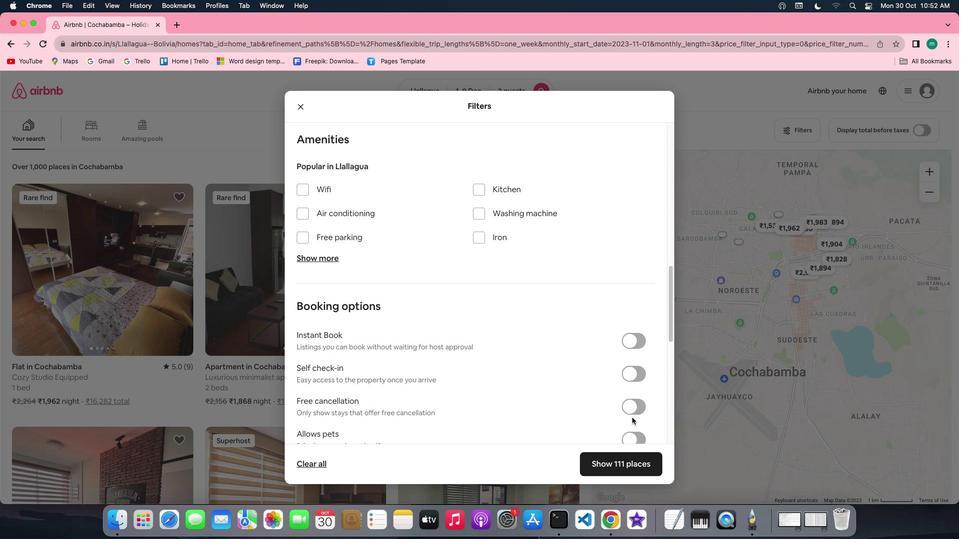 
Action: Mouse scrolled (632, 417) with delta (0, 0)
Screenshot: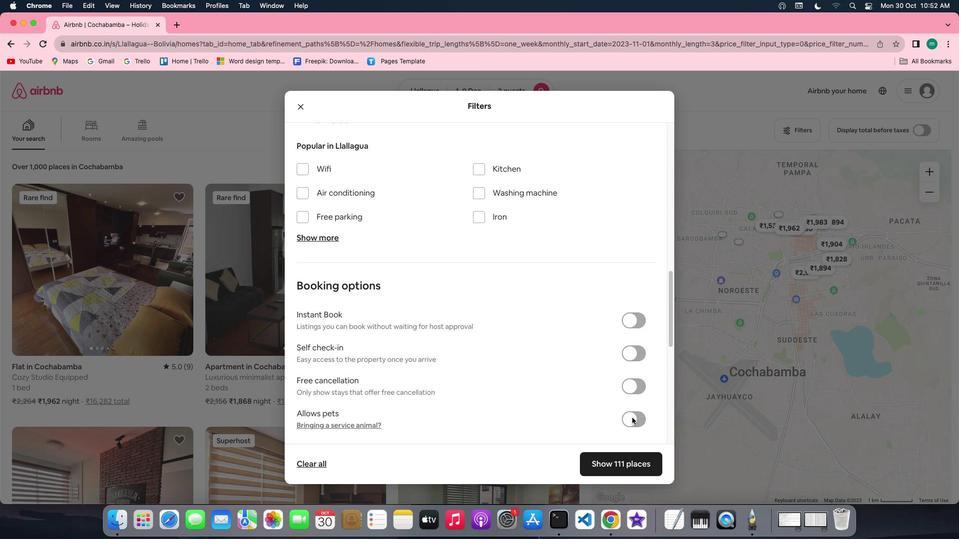 
Action: Mouse scrolled (632, 417) with delta (0, 0)
Screenshot: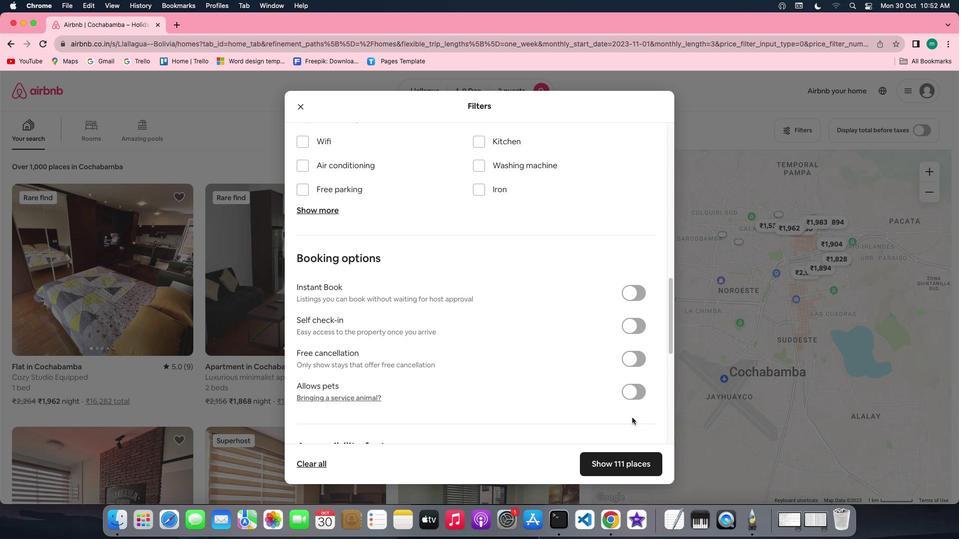 
Action: Mouse scrolled (632, 417) with delta (0, -1)
Screenshot: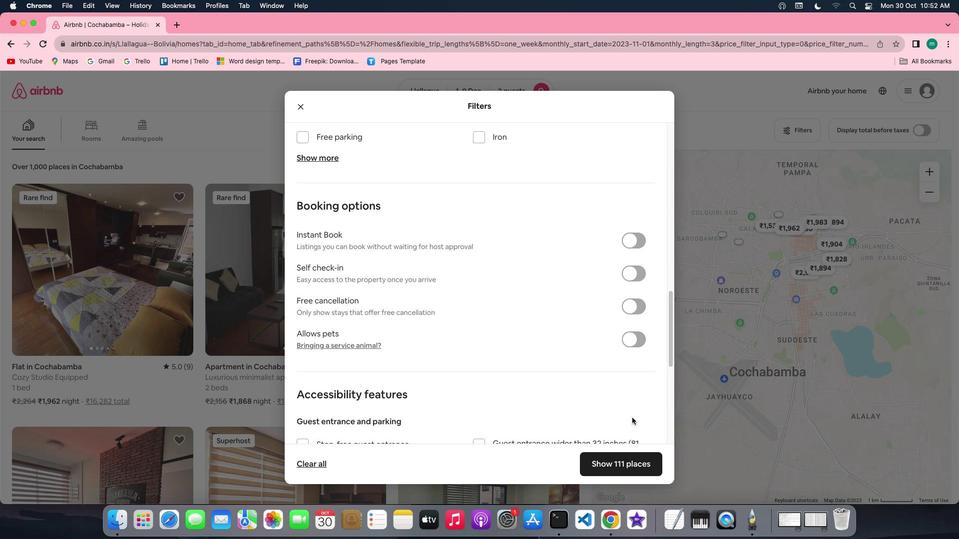
Action: Mouse scrolled (632, 417) with delta (0, -1)
Screenshot: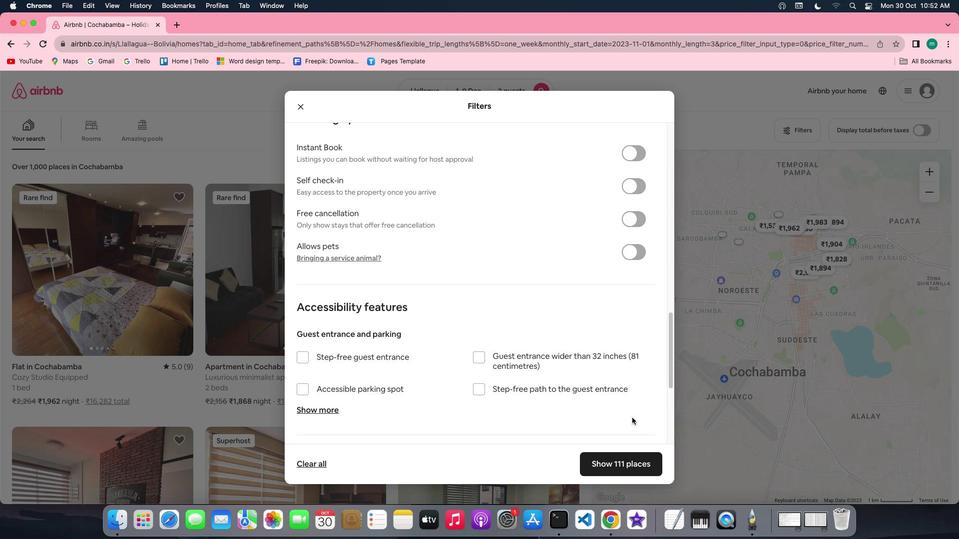 
Action: Mouse scrolled (632, 417) with delta (0, 0)
Screenshot: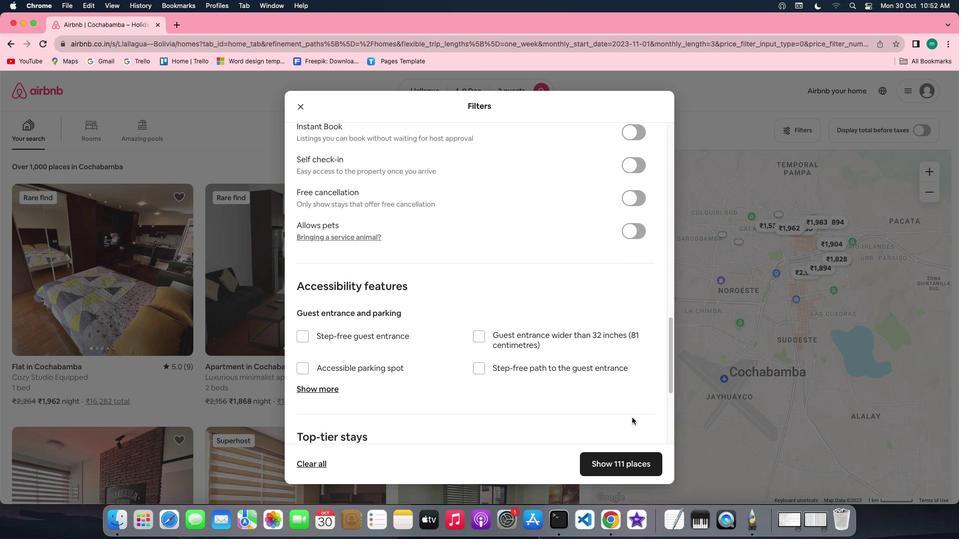
Action: Mouse scrolled (632, 417) with delta (0, 0)
Screenshot: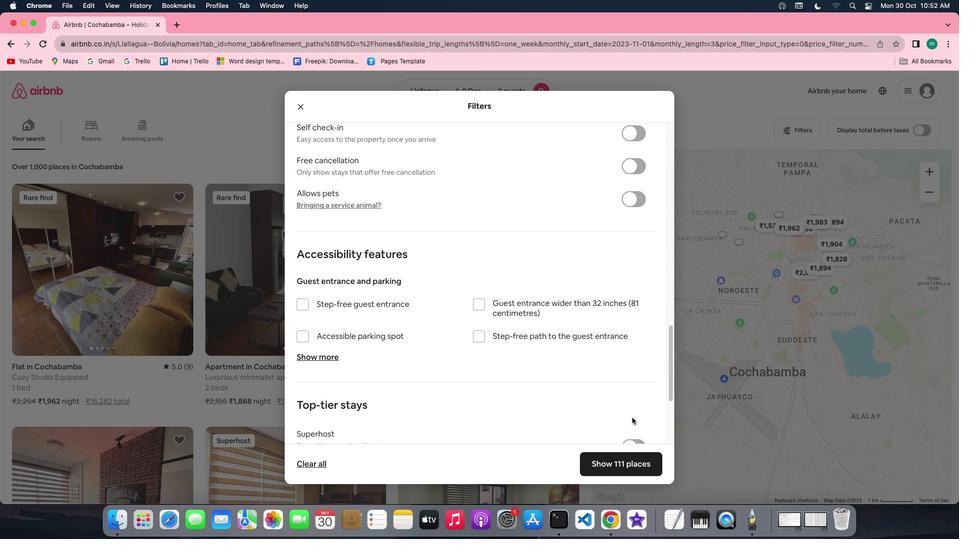 
Action: Mouse scrolled (632, 417) with delta (0, 0)
Screenshot: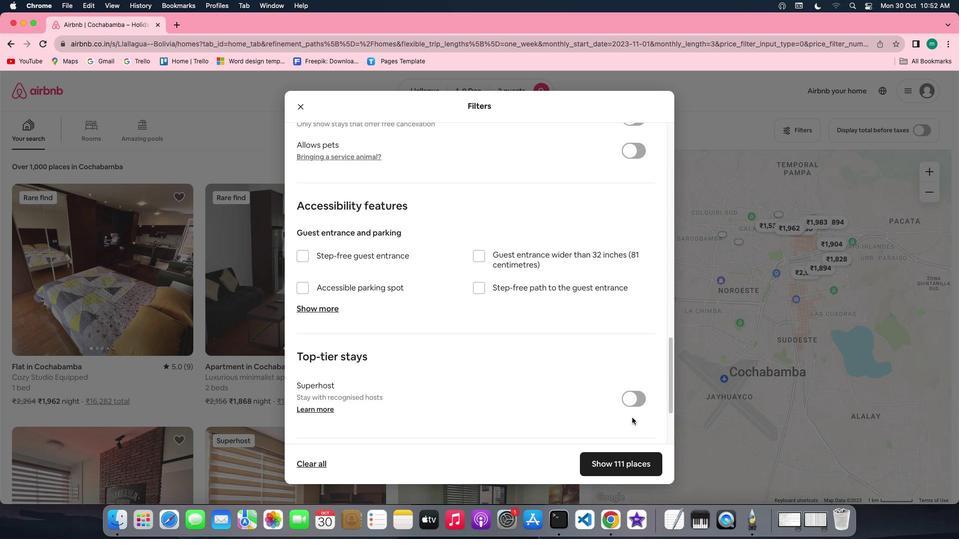 
Action: Mouse scrolled (632, 417) with delta (0, -1)
Screenshot: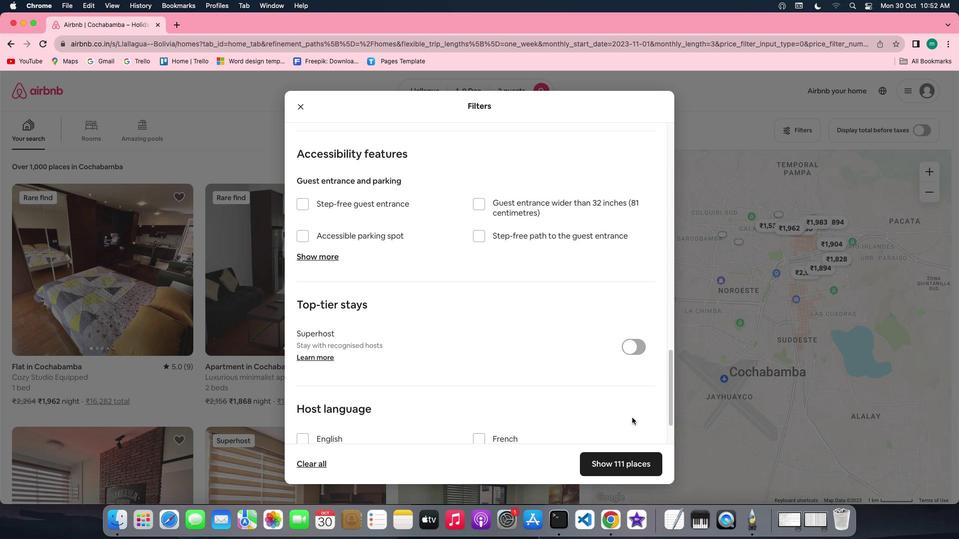 
Action: Mouse scrolled (632, 417) with delta (0, -2)
Screenshot: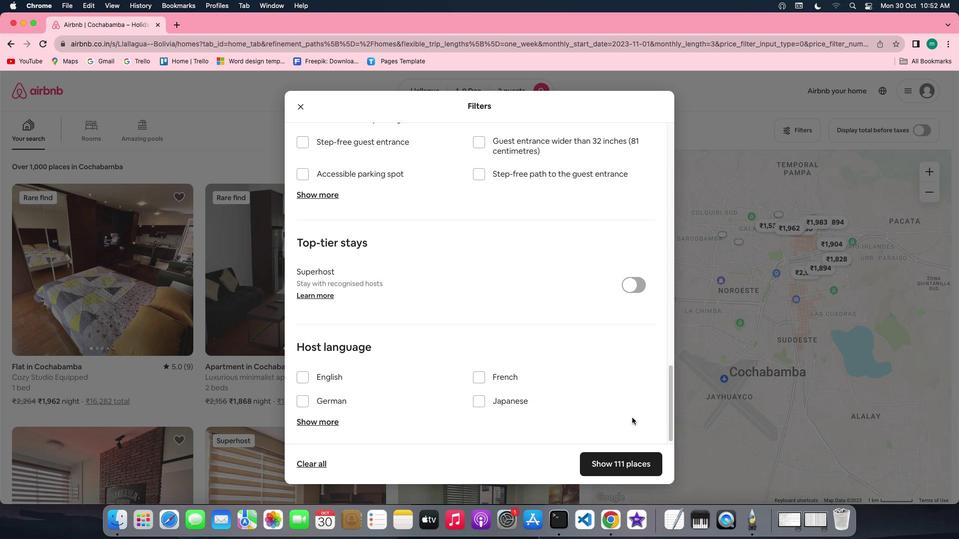 
Action: Mouse moved to (626, 426)
Screenshot: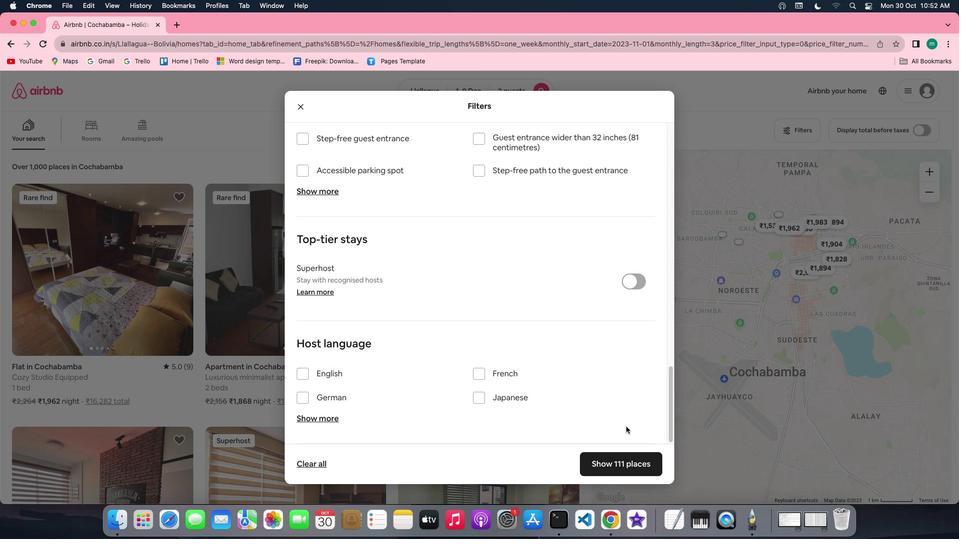 
Action: Mouse scrolled (626, 426) with delta (0, 0)
Screenshot: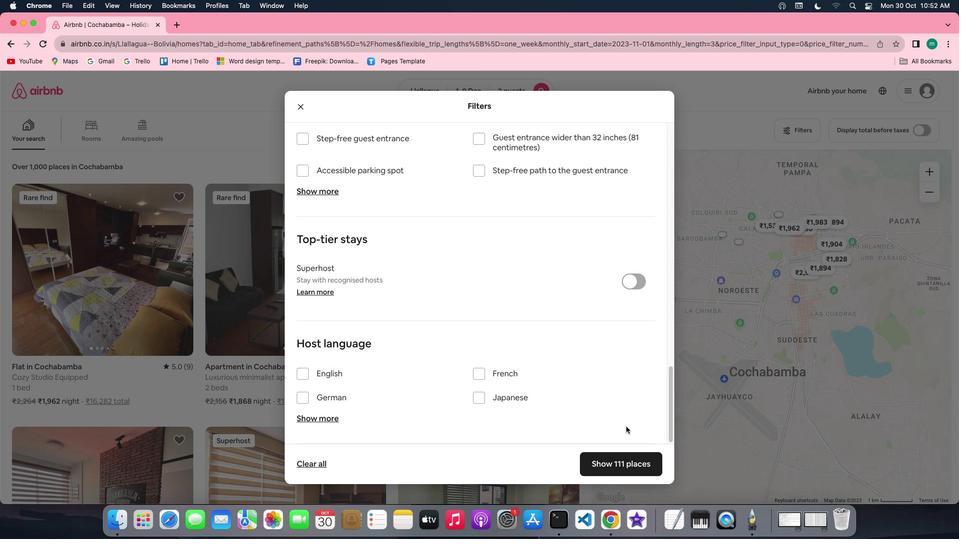 
Action: Mouse scrolled (626, 426) with delta (0, 0)
Screenshot: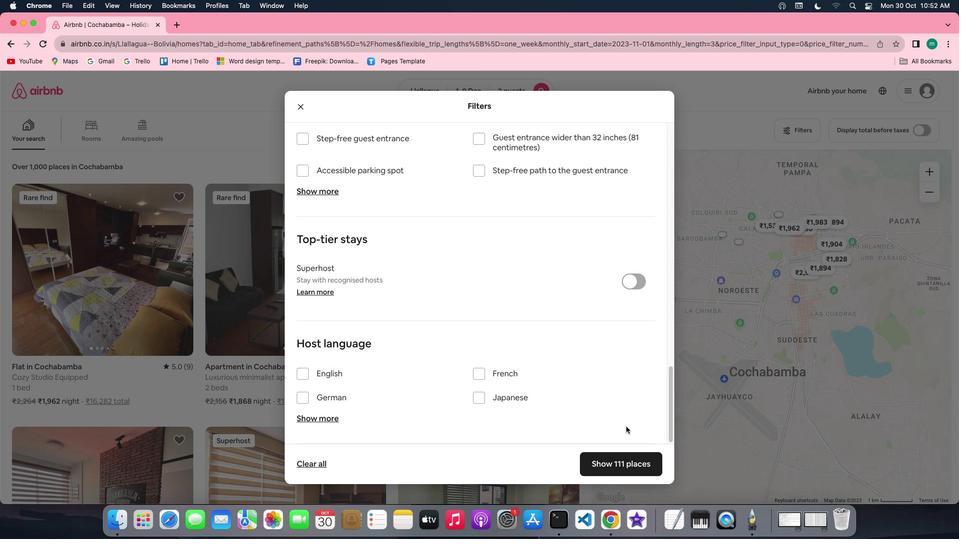 
Action: Mouse scrolled (626, 426) with delta (0, -1)
Screenshot: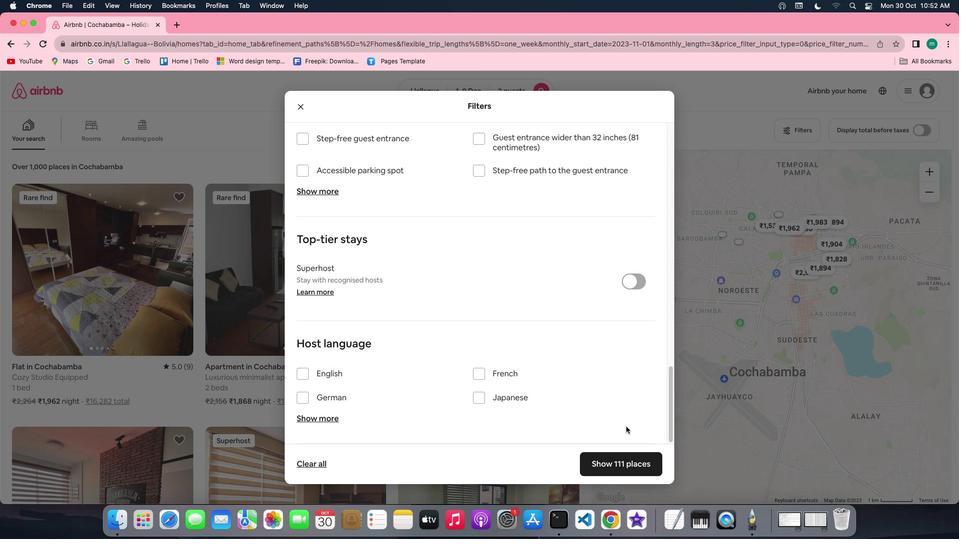 
Action: Mouse scrolled (626, 426) with delta (0, -1)
Screenshot: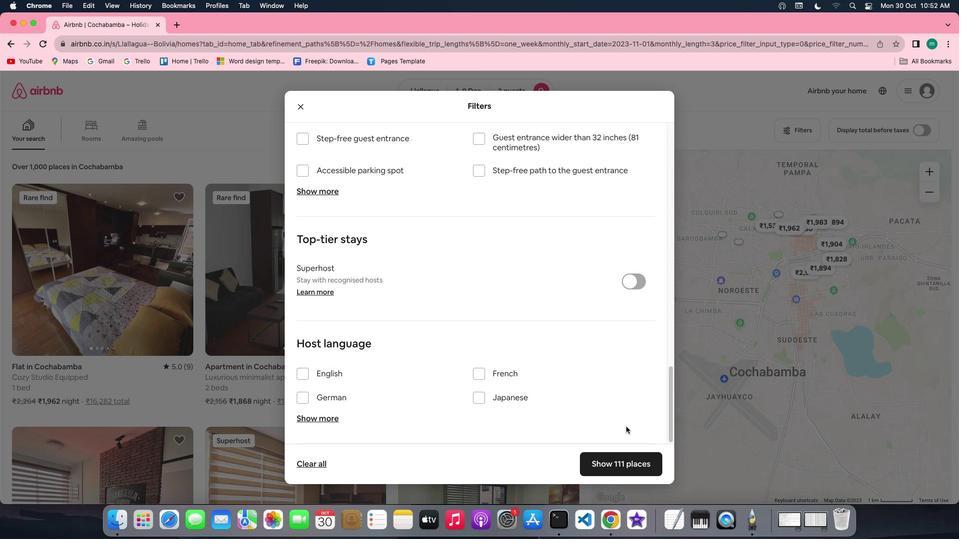 
Action: Mouse moved to (613, 470)
Screenshot: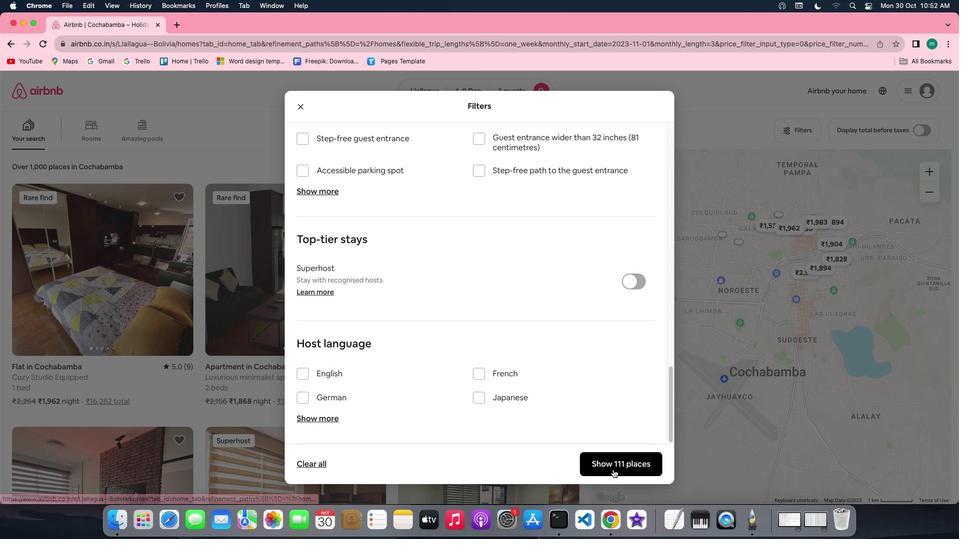 
Action: Mouse pressed left at (613, 470)
Screenshot: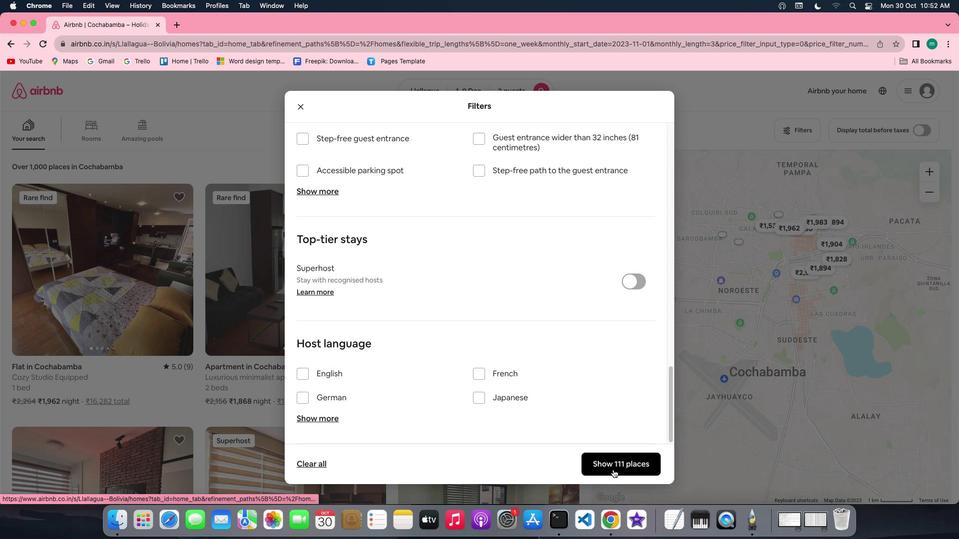 
Action: Mouse moved to (132, 309)
Screenshot: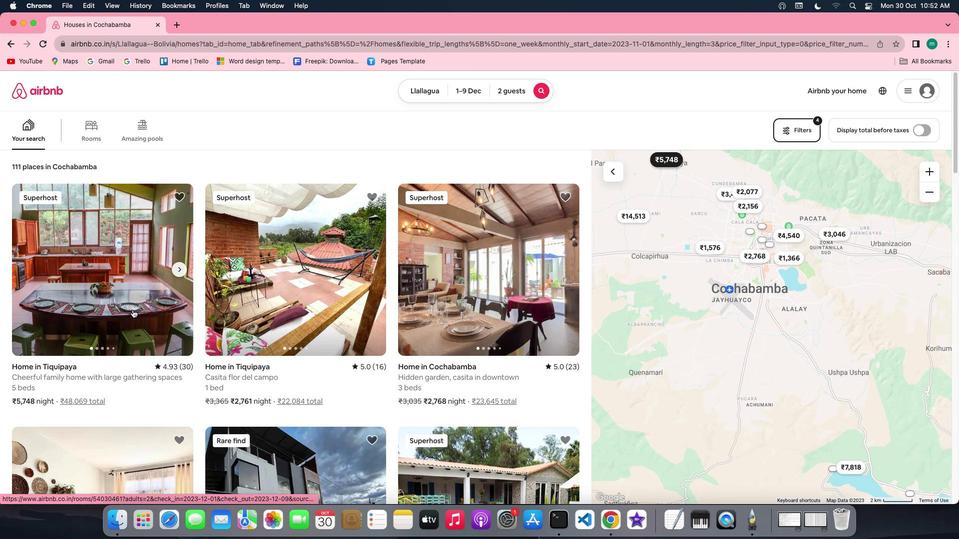 
Action: Mouse pressed left at (132, 309)
Screenshot: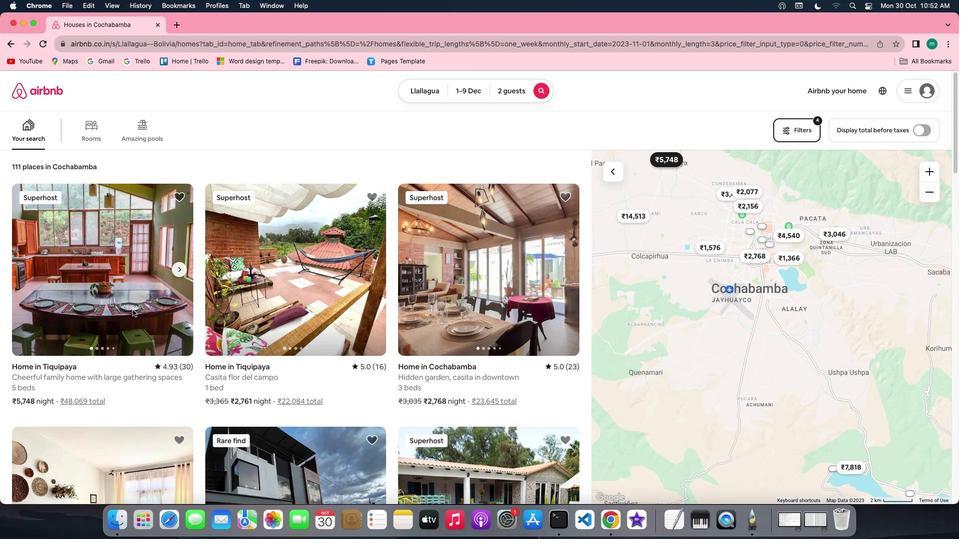 
Action: Mouse moved to (673, 372)
Screenshot: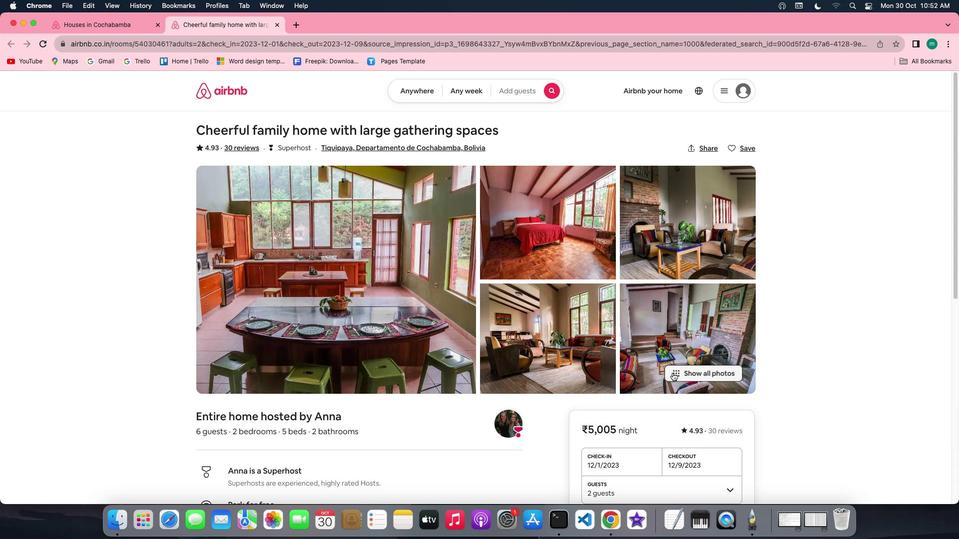 
Action: Mouse pressed left at (673, 372)
Screenshot: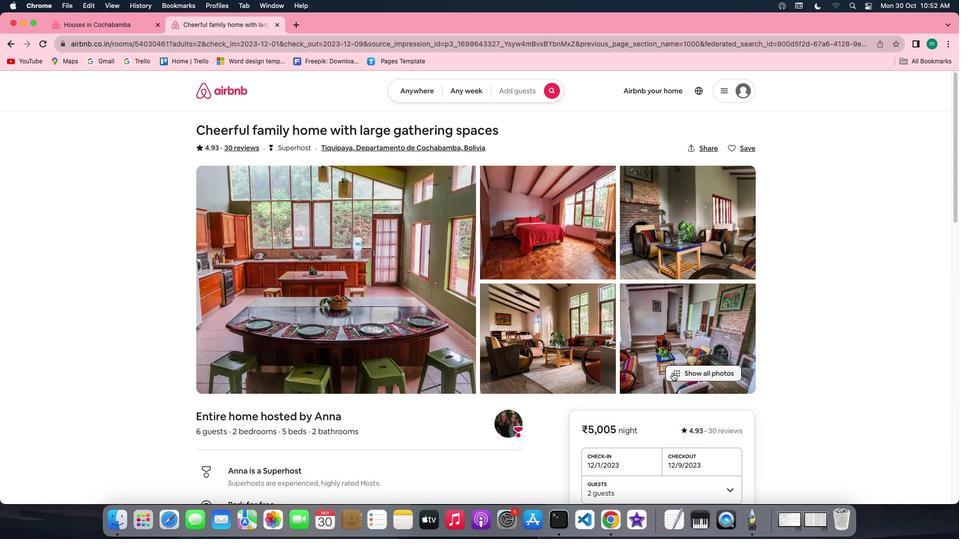 
Action: Mouse moved to (451, 380)
Screenshot: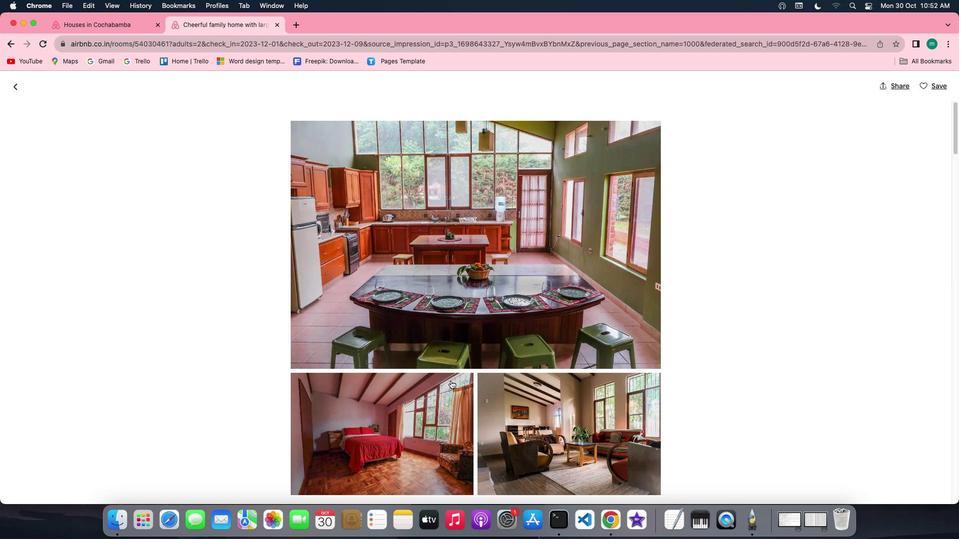 
Action: Mouse scrolled (451, 380) with delta (0, 0)
Screenshot: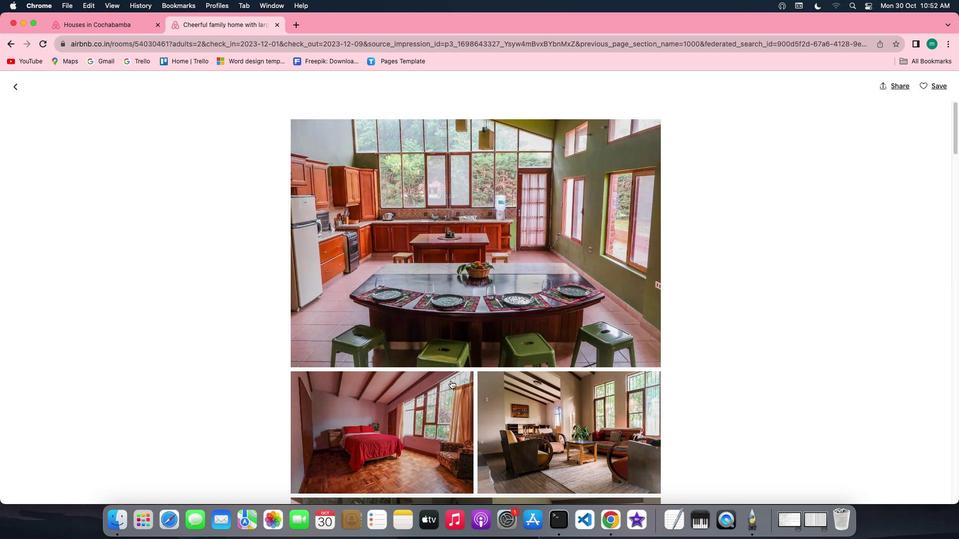
Action: Mouse scrolled (451, 380) with delta (0, 0)
Screenshot: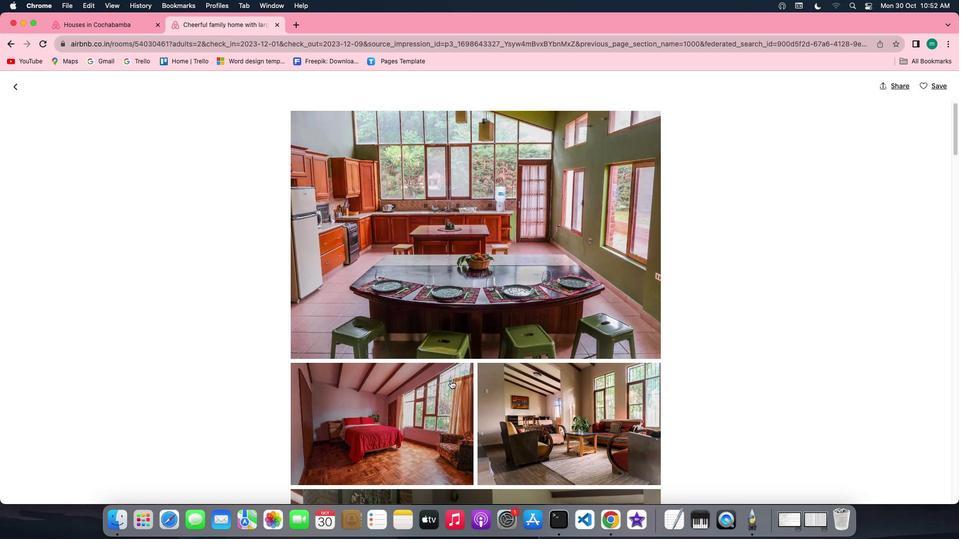 
Action: Mouse scrolled (451, 380) with delta (0, 0)
Screenshot: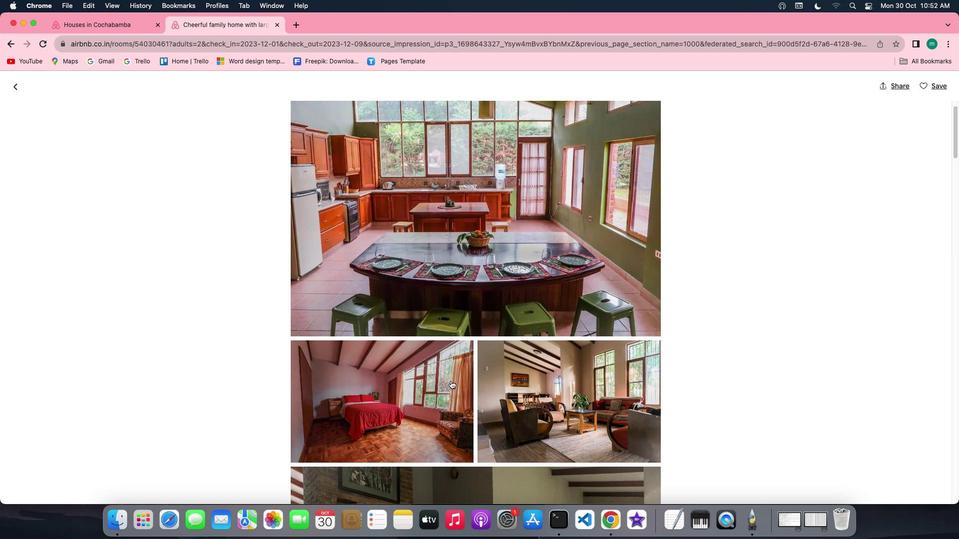 
Action: Mouse scrolled (451, 380) with delta (0, 0)
Screenshot: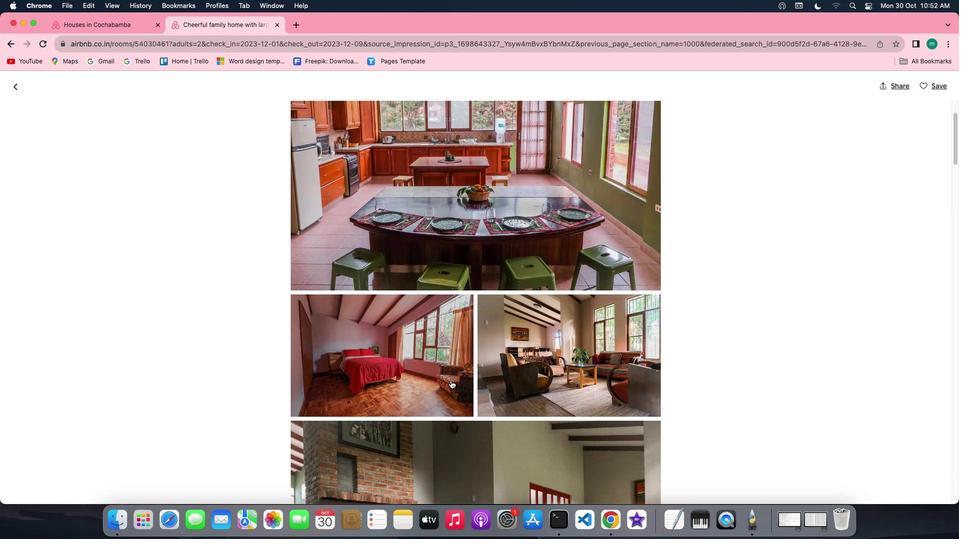 
Action: Mouse scrolled (451, 380) with delta (0, 0)
Screenshot: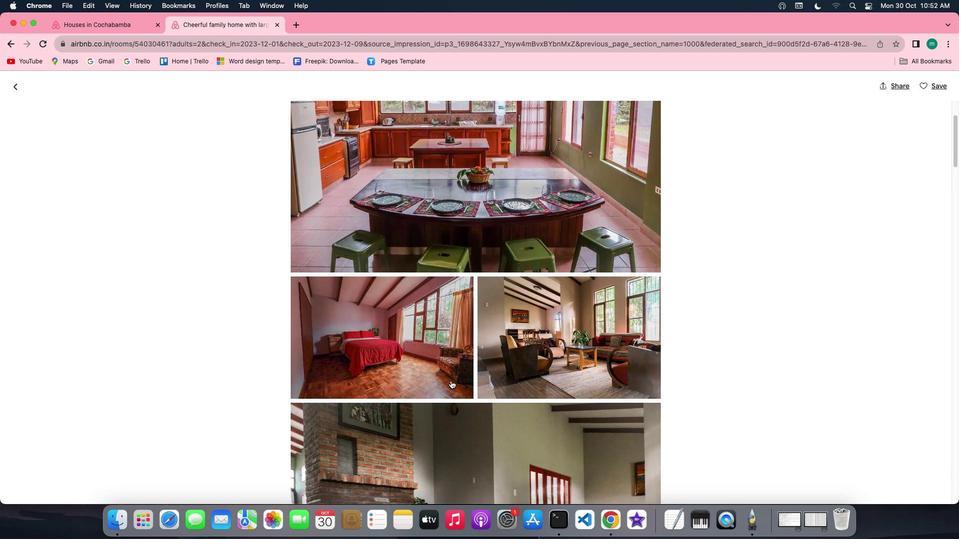
Action: Mouse scrolled (451, 380) with delta (0, 0)
Screenshot: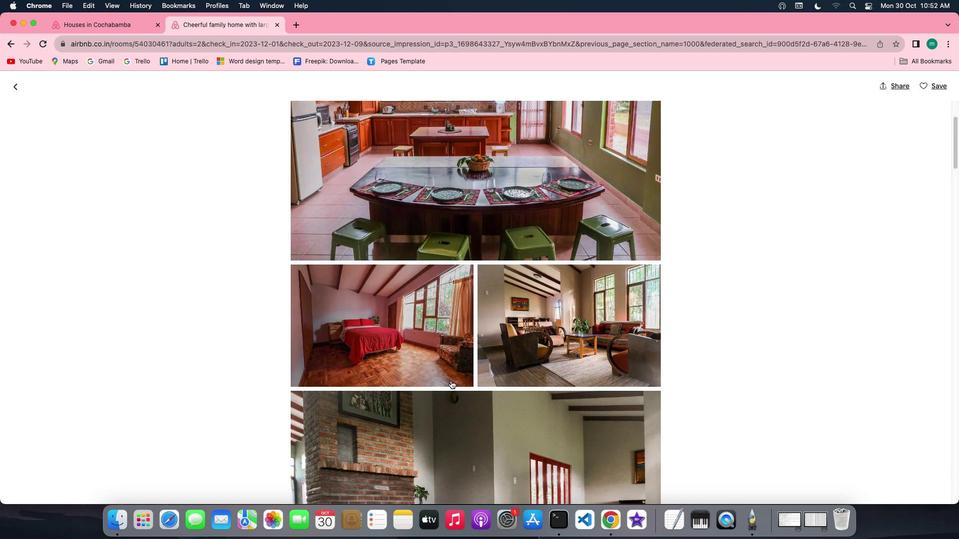 
Action: Mouse scrolled (451, 380) with delta (0, 0)
Screenshot: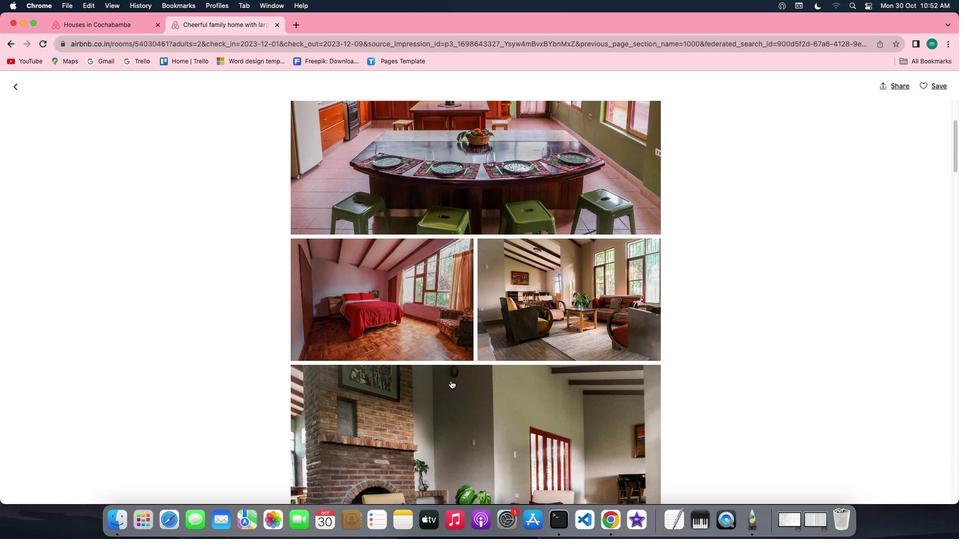 
Action: Mouse scrolled (451, 380) with delta (0, 0)
Screenshot: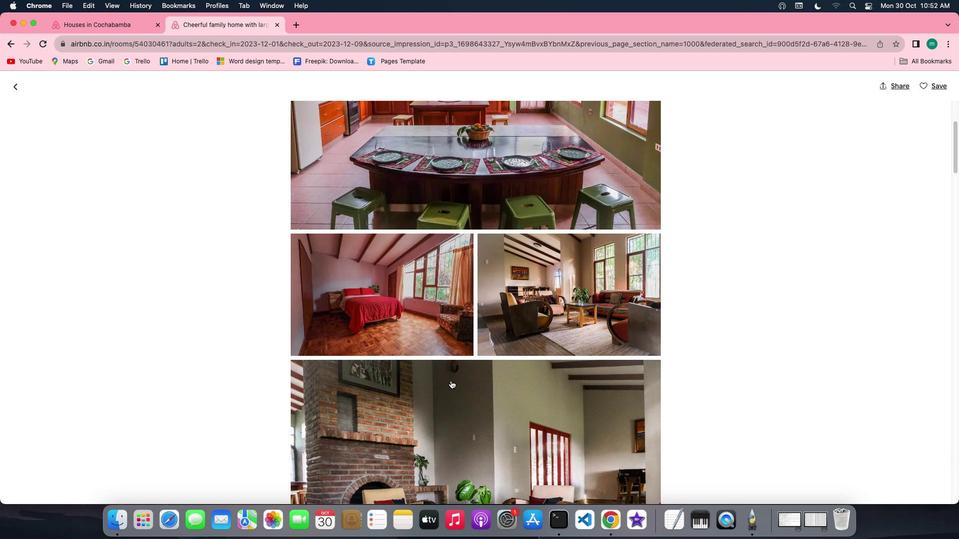 
Action: Mouse scrolled (451, 380) with delta (0, 0)
Screenshot: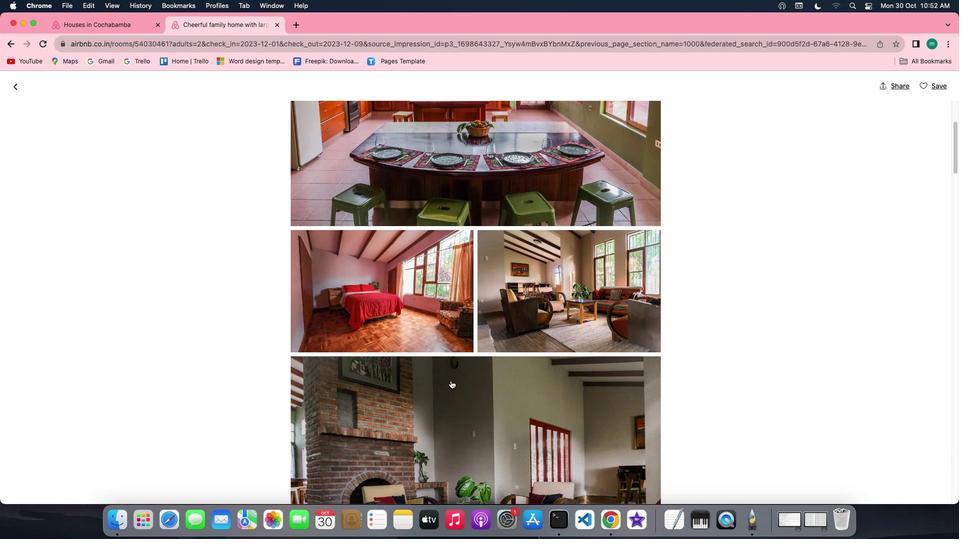 
Action: Mouse scrolled (451, 380) with delta (0, 0)
Screenshot: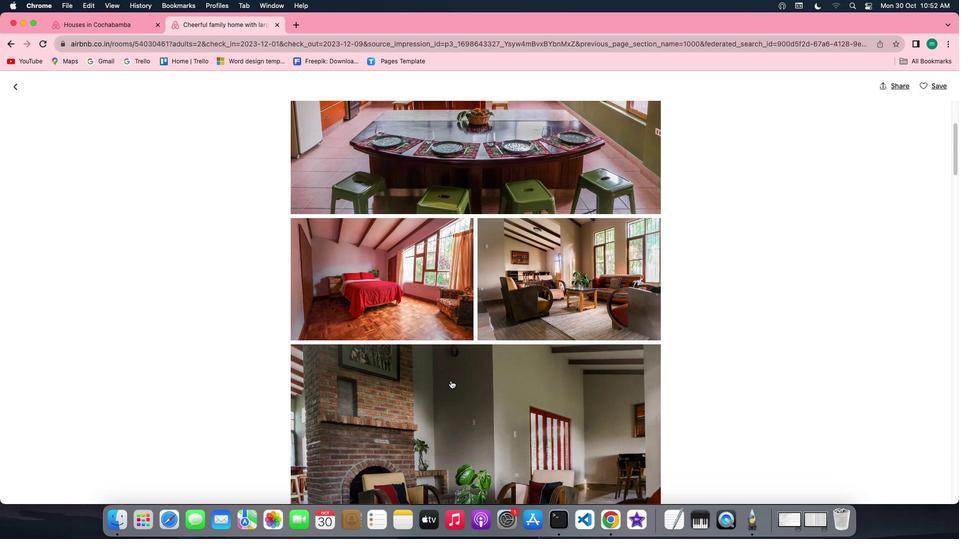 
Action: Mouse scrolled (451, 380) with delta (0, 0)
Screenshot: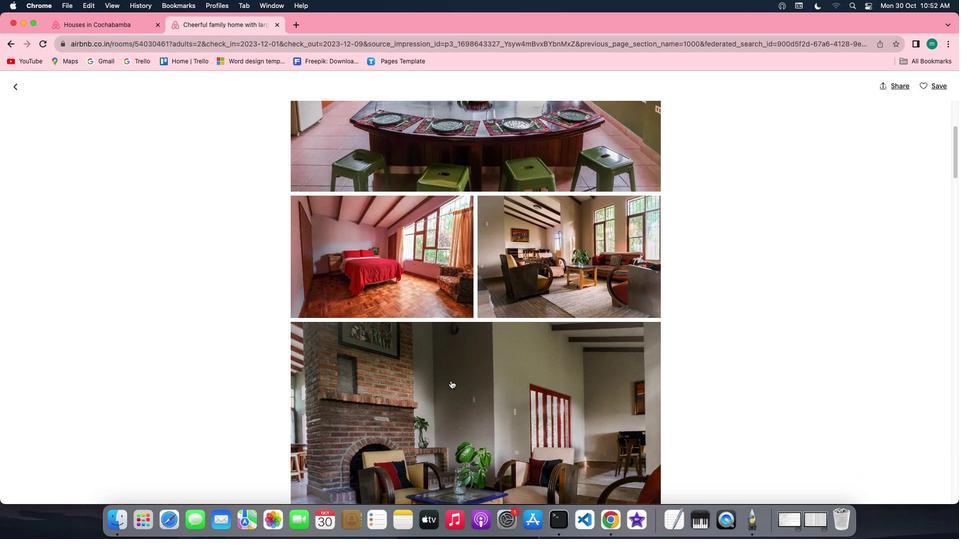 
Action: Mouse scrolled (451, 380) with delta (0, 0)
Screenshot: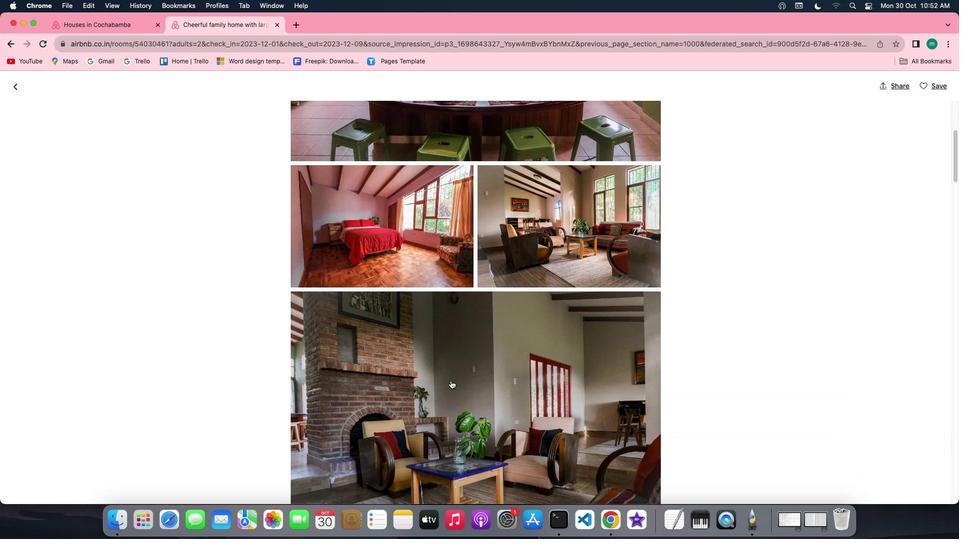 
Action: Mouse scrolled (451, 380) with delta (0, 0)
Screenshot: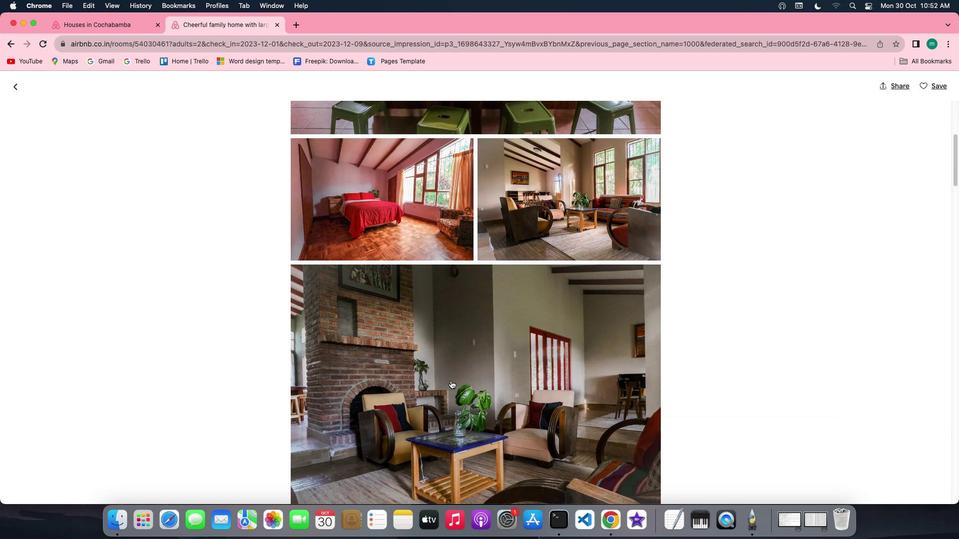 
Action: Mouse scrolled (451, 380) with delta (0, 0)
Screenshot: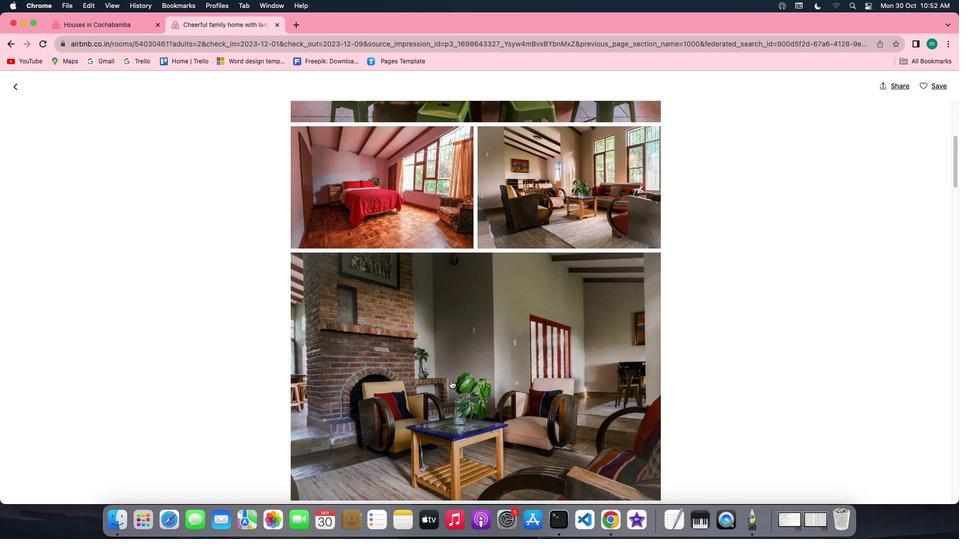
Action: Mouse scrolled (451, 380) with delta (0, 0)
Screenshot: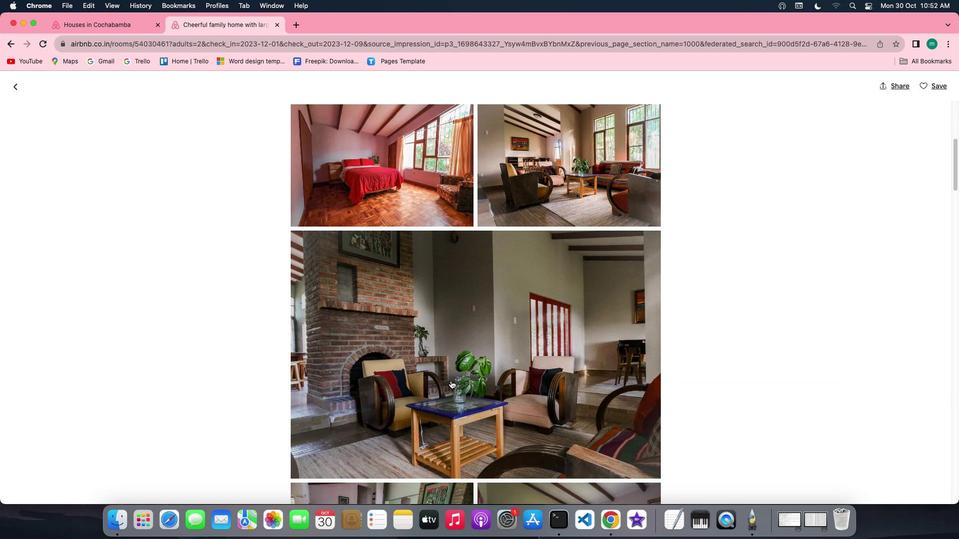 
Action: Mouse scrolled (451, 380) with delta (0, 0)
Screenshot: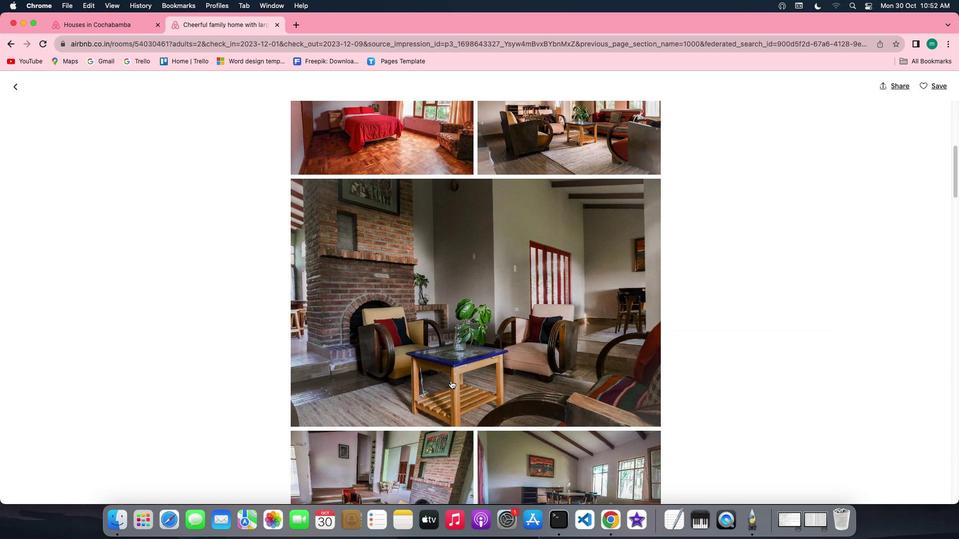 
Action: Mouse scrolled (451, 380) with delta (0, 0)
Screenshot: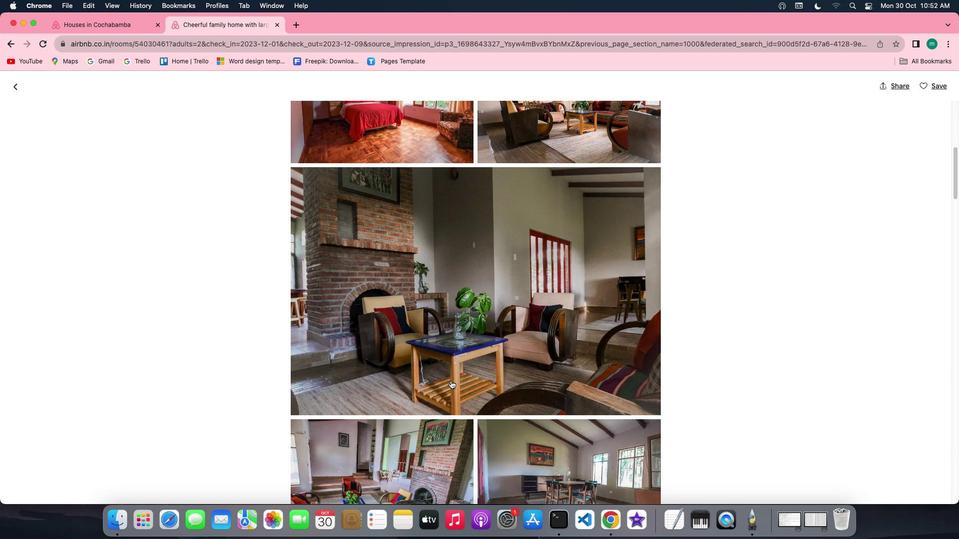 
Action: Mouse scrolled (451, 380) with delta (0, 0)
Screenshot: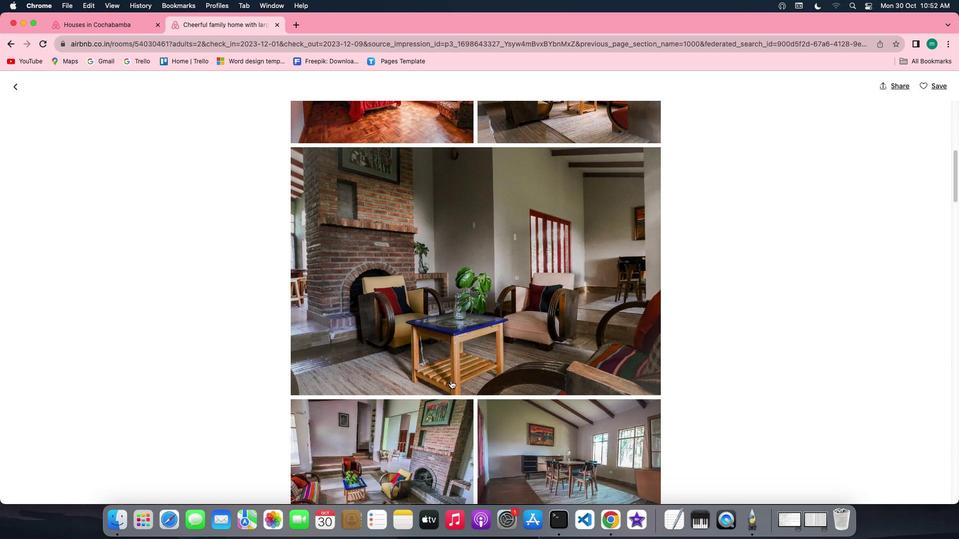 
Action: Mouse scrolled (451, 380) with delta (0, 0)
Screenshot: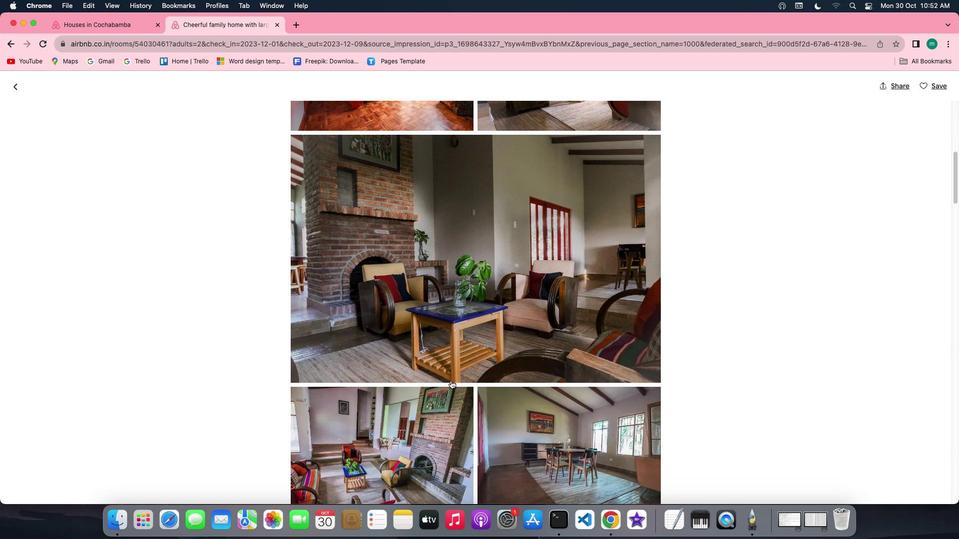
Action: Mouse scrolled (451, 380) with delta (0, 0)
Screenshot: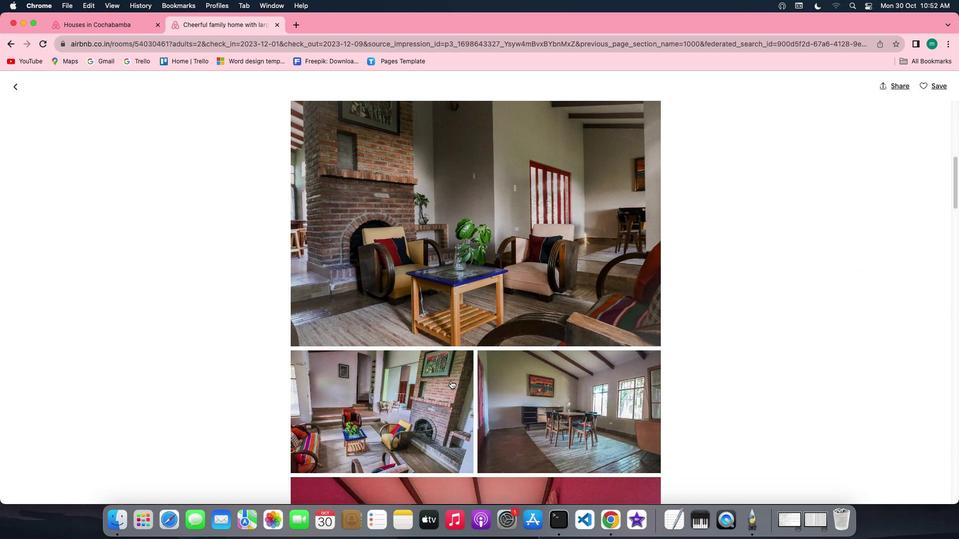 
Action: Mouse scrolled (451, 380) with delta (0, 0)
Screenshot: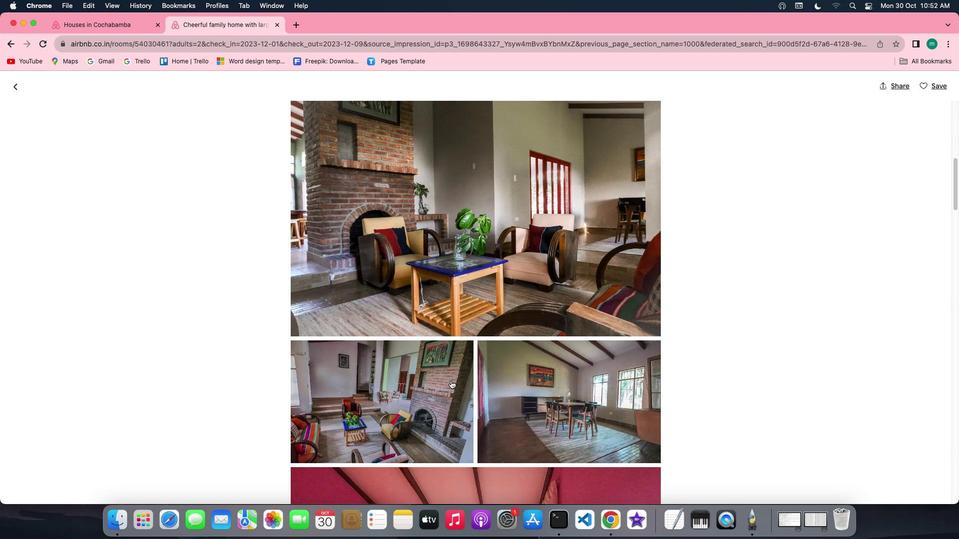 
Action: Mouse scrolled (451, 380) with delta (0, 0)
Screenshot: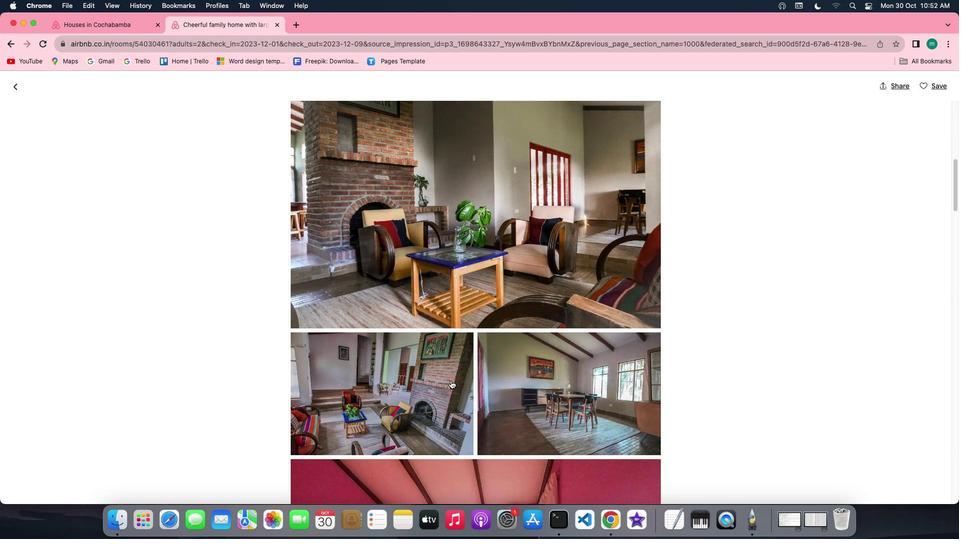 
Action: Mouse scrolled (451, 380) with delta (0, 0)
Screenshot: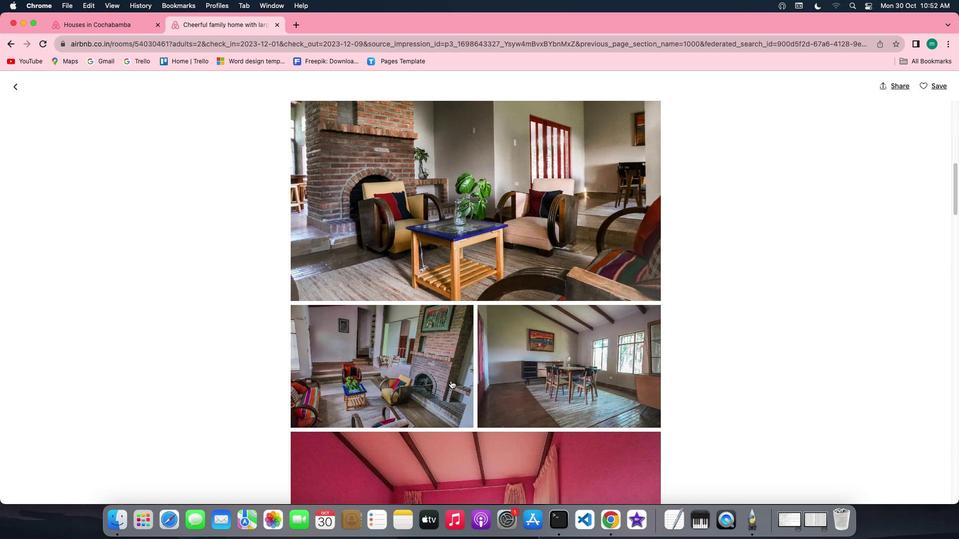 
Action: Mouse scrolled (451, 380) with delta (0, 0)
Screenshot: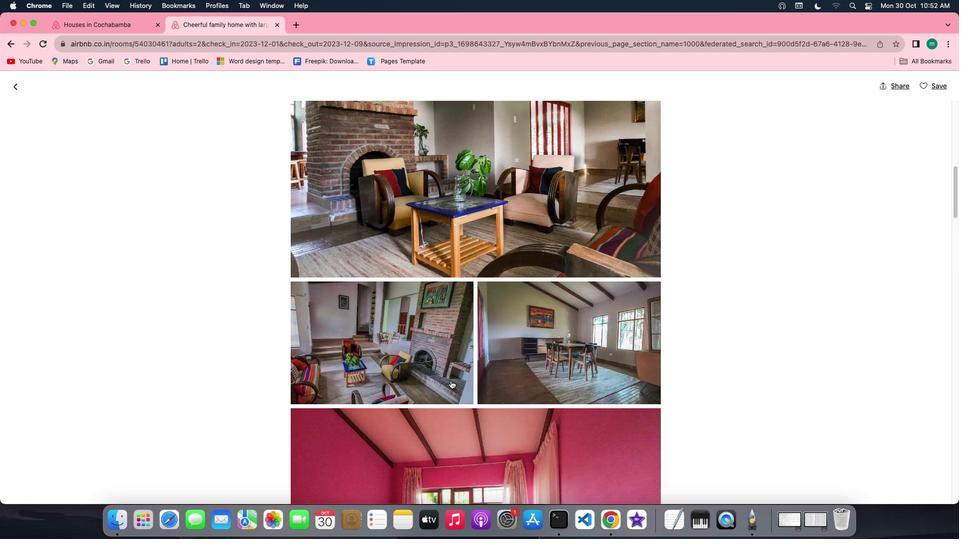 
Action: Mouse scrolled (451, 380) with delta (0, 0)
Screenshot: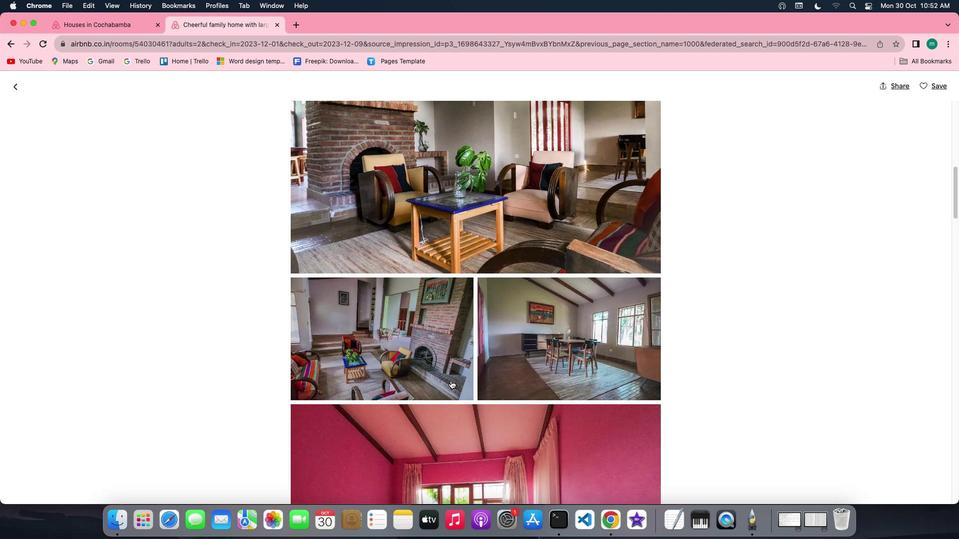 
Action: Mouse scrolled (451, 380) with delta (0, 0)
Screenshot: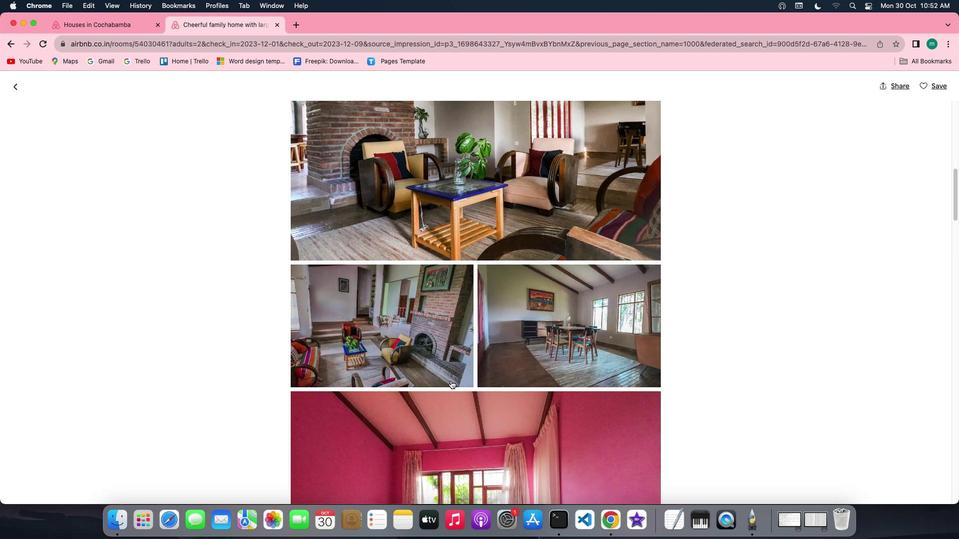 
Action: Mouse scrolled (451, 380) with delta (0, 0)
Screenshot: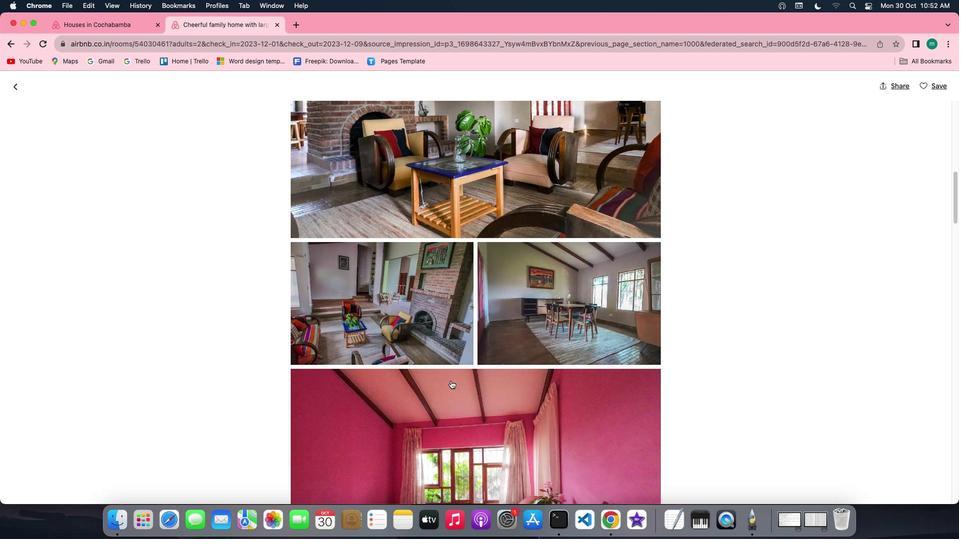 
Action: Mouse scrolled (451, 380) with delta (0, 0)
Screenshot: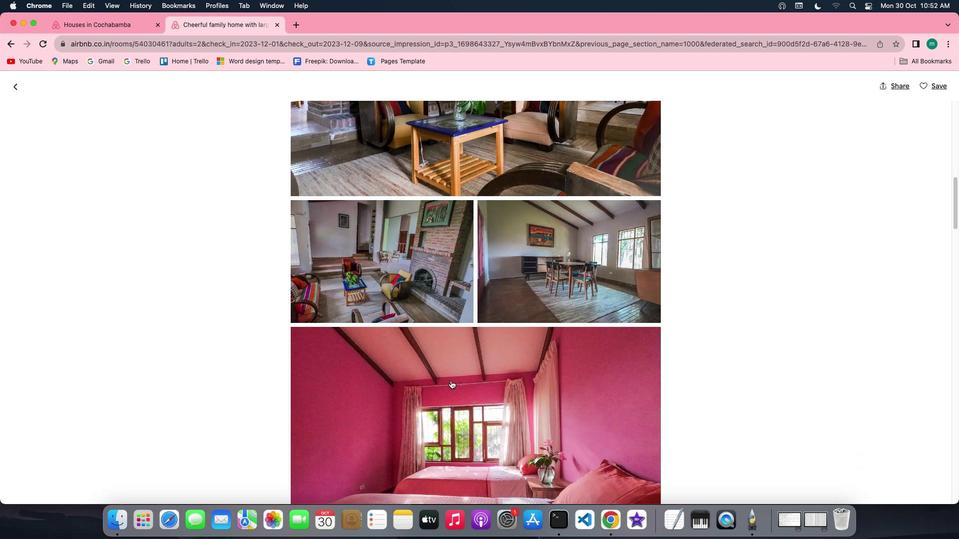 
Action: Mouse scrolled (451, 380) with delta (0, 0)
Screenshot: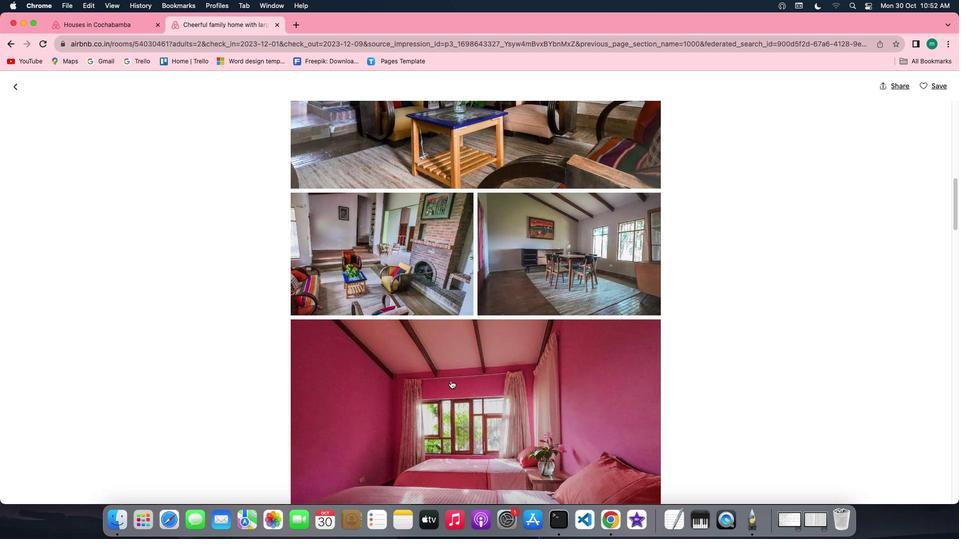 
Action: Mouse scrolled (451, 380) with delta (0, 0)
Screenshot: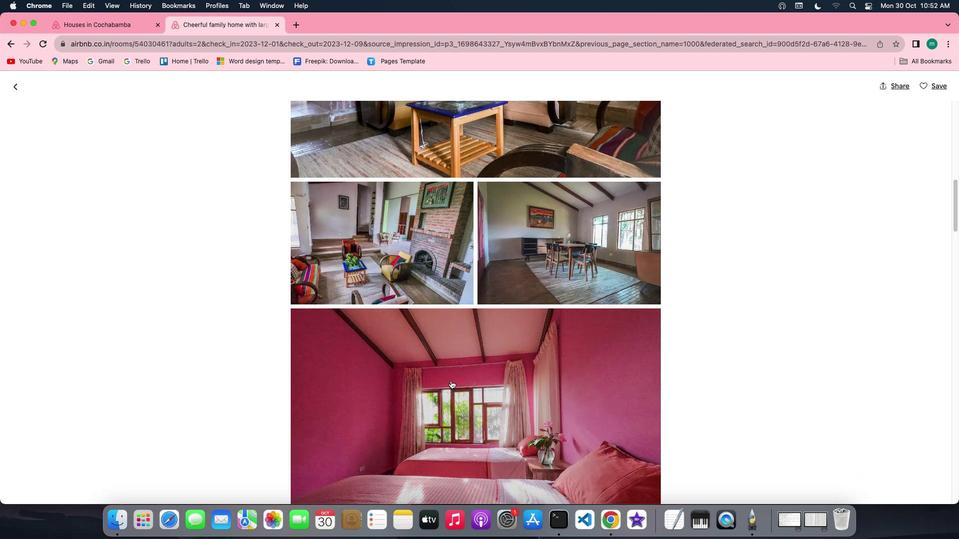 
Action: Mouse scrolled (451, 380) with delta (0, 0)
Screenshot: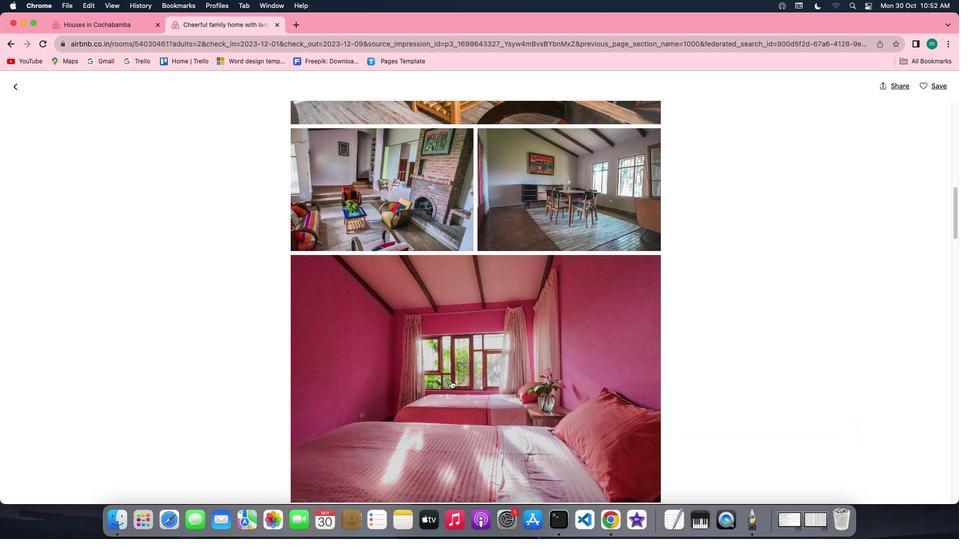 
Action: Mouse scrolled (451, 380) with delta (0, -1)
Screenshot: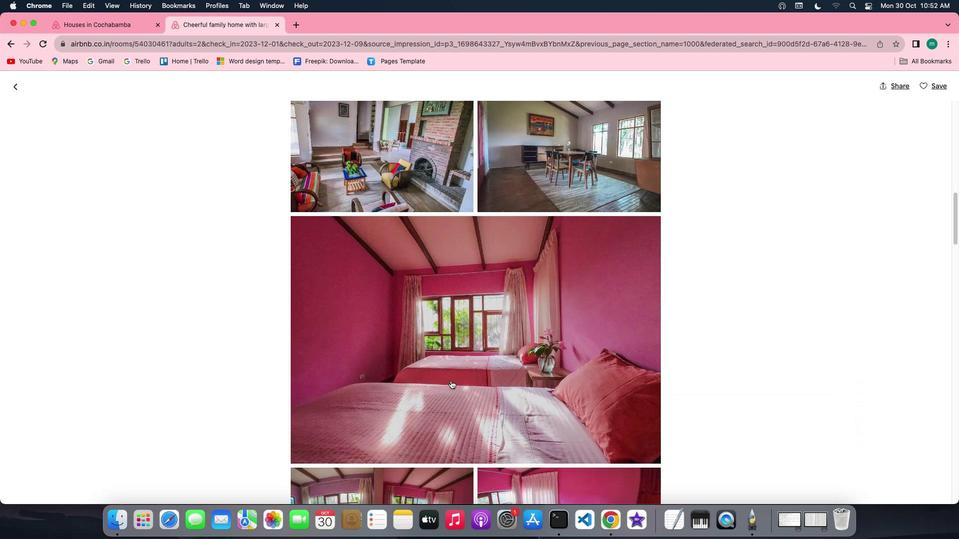 
Action: Mouse scrolled (451, 380) with delta (0, 0)
Screenshot: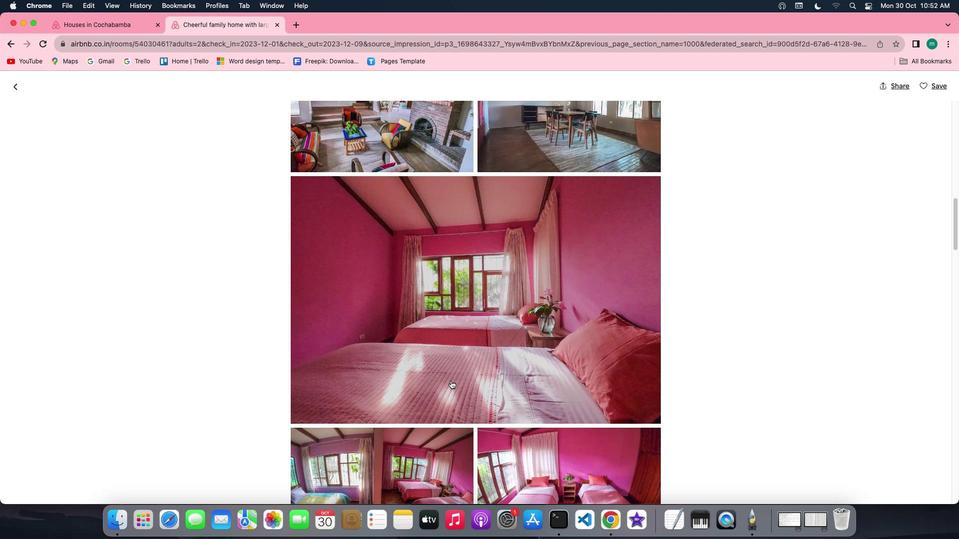 
Action: Mouse scrolled (451, 380) with delta (0, 0)
Screenshot: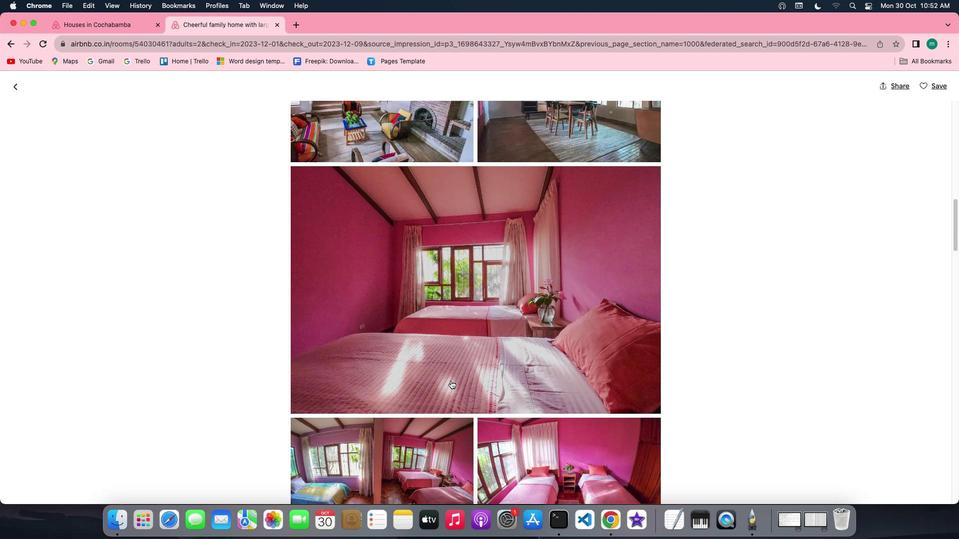 
Action: Mouse scrolled (451, 380) with delta (0, 0)
Screenshot: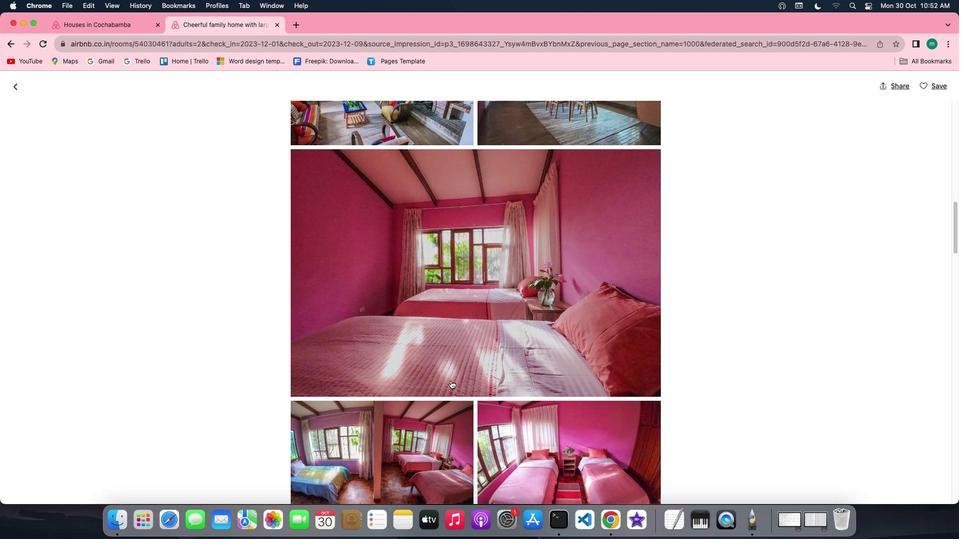 
Action: Mouse scrolled (451, 380) with delta (0, 0)
Screenshot: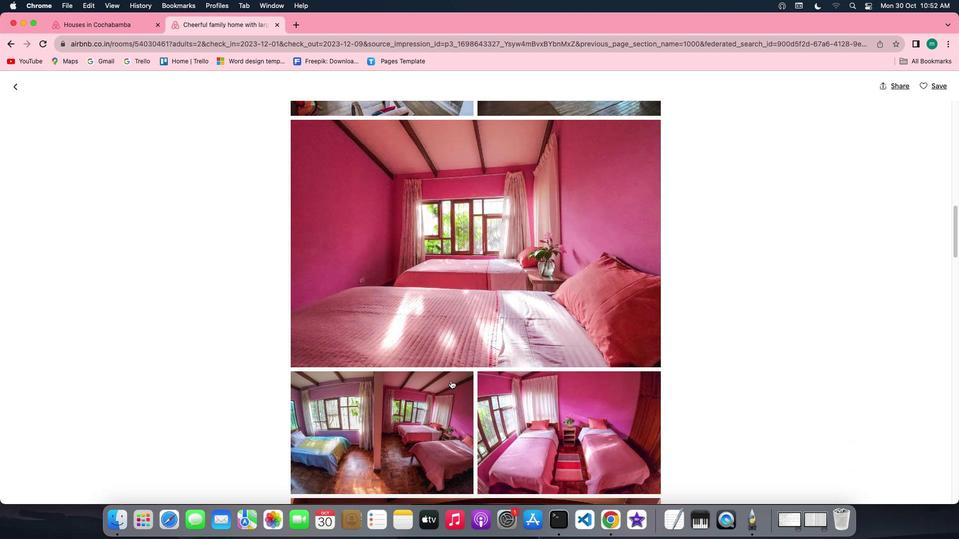 
Action: Mouse scrolled (451, 380) with delta (0, -1)
Screenshot: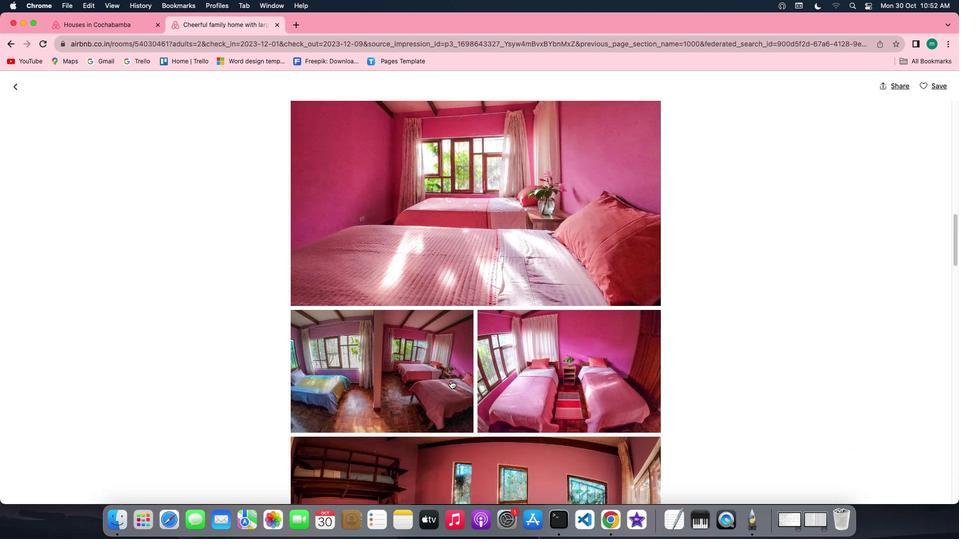 
Action: Mouse scrolled (451, 380) with delta (0, 0)
Screenshot: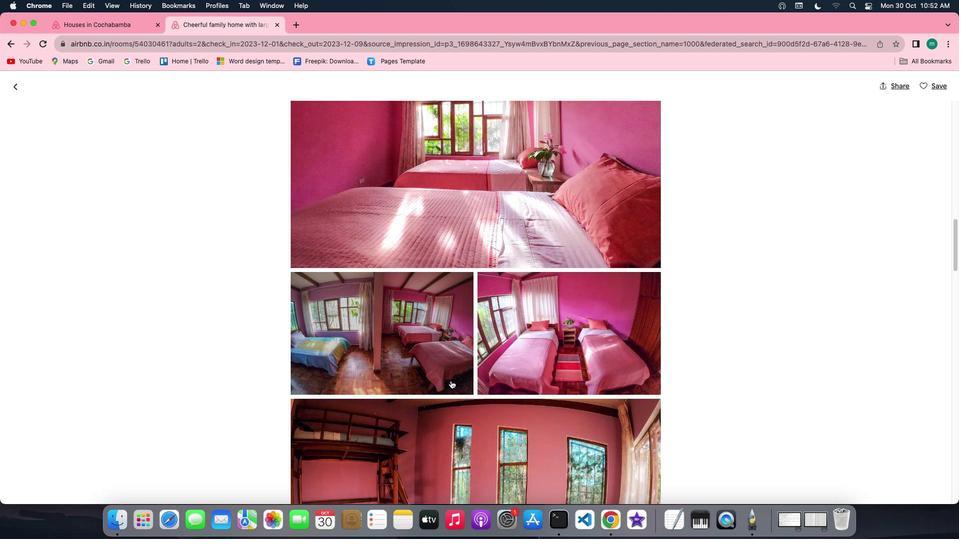 
Action: Mouse scrolled (451, 380) with delta (0, 0)
Screenshot: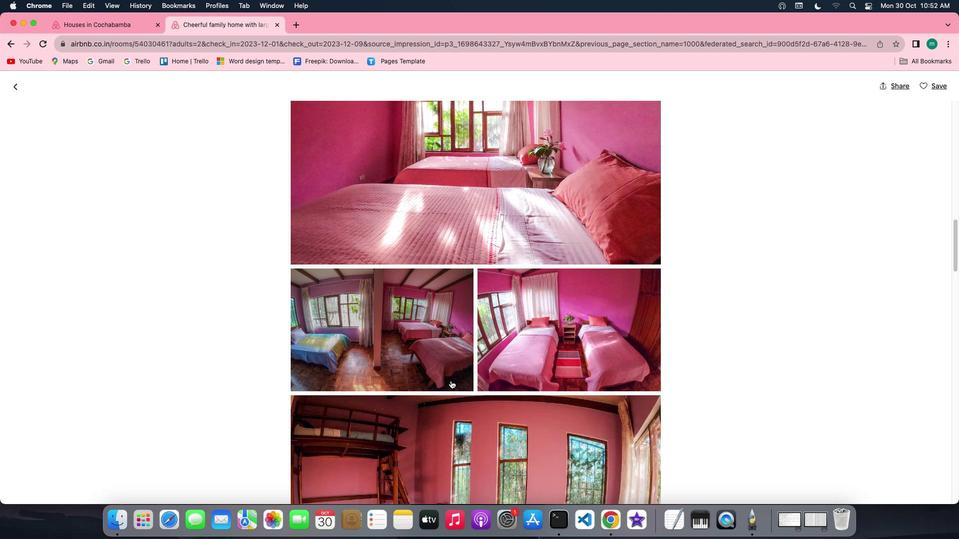 
Action: Mouse scrolled (451, 380) with delta (0, 0)
Screenshot: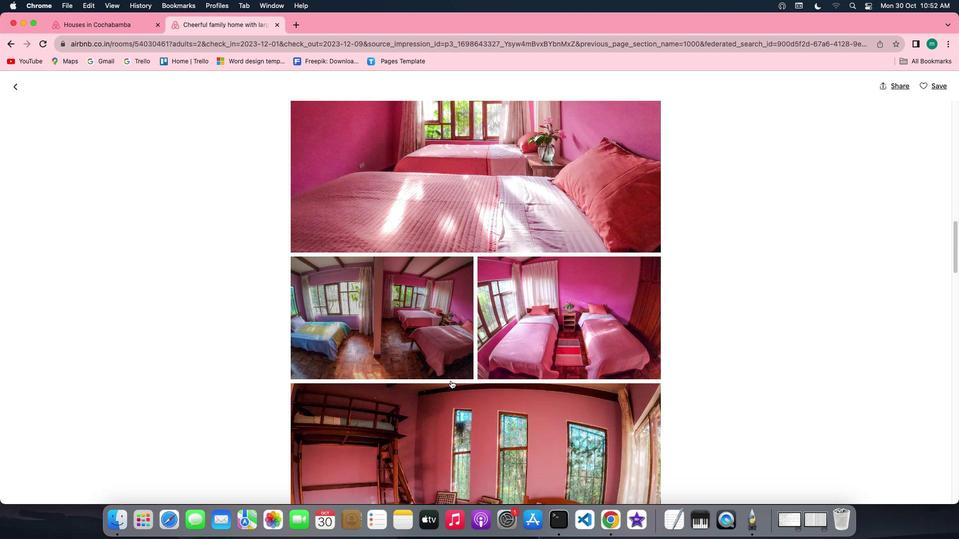 
Action: Mouse scrolled (451, 380) with delta (0, 0)
Screenshot: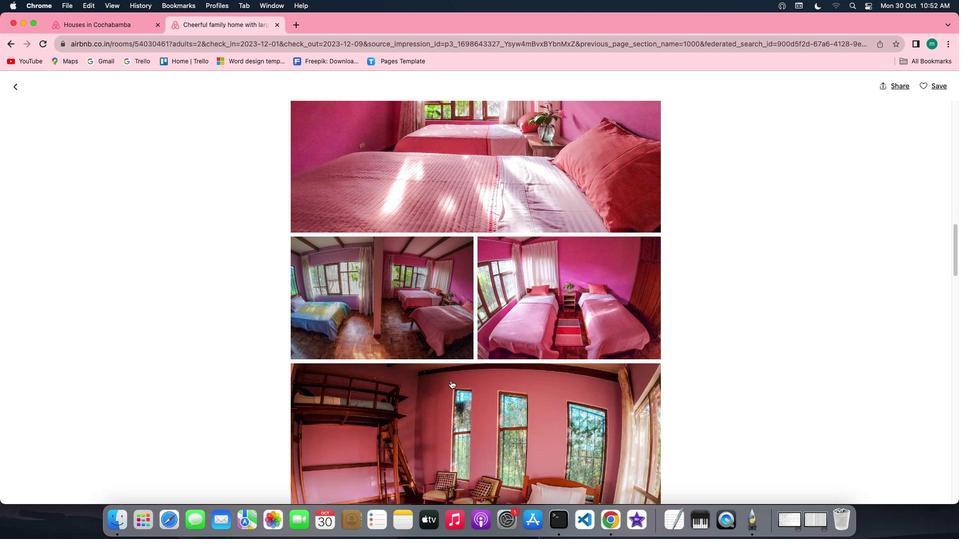 
Action: Mouse scrolled (451, 380) with delta (0, 0)
Screenshot: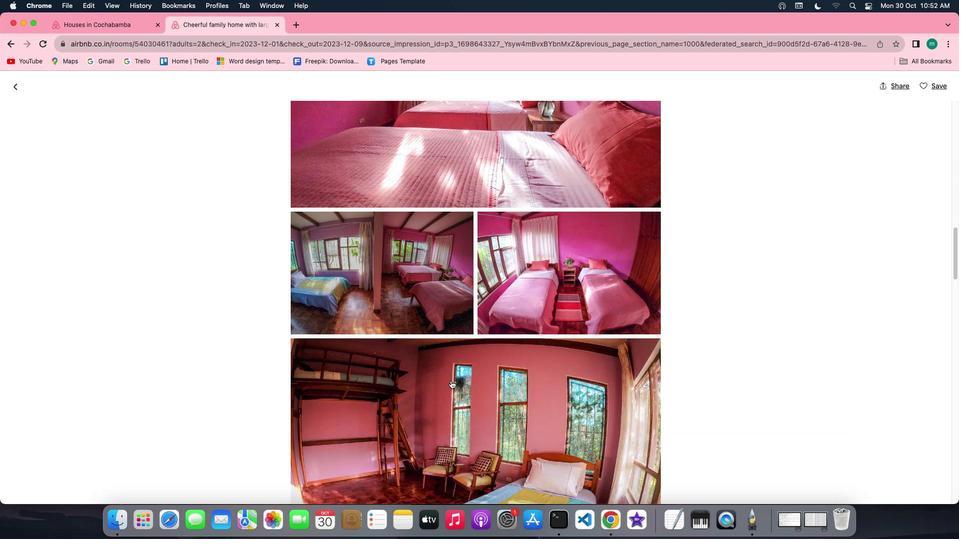 
Action: Mouse scrolled (451, 380) with delta (0, 0)
Screenshot: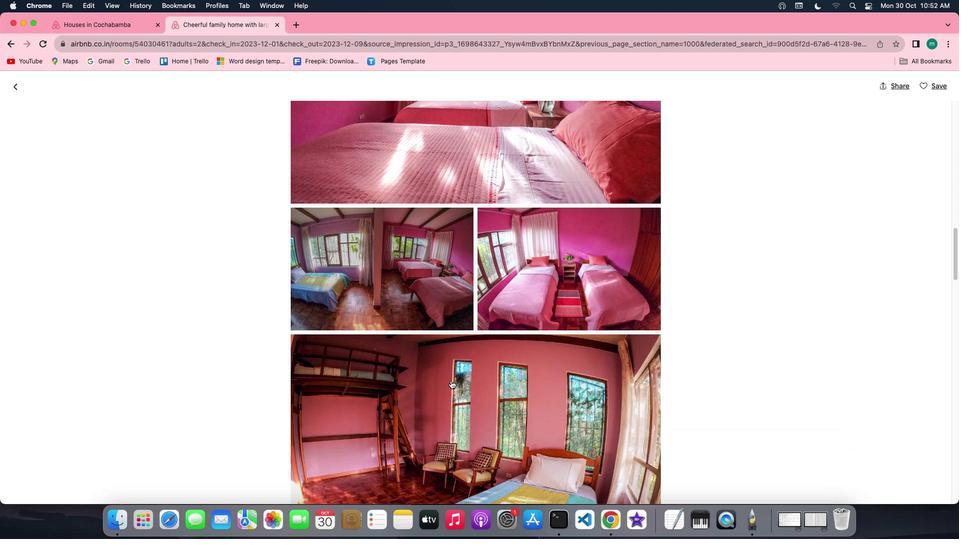 
Action: Mouse scrolled (451, 380) with delta (0, 0)
Screenshot: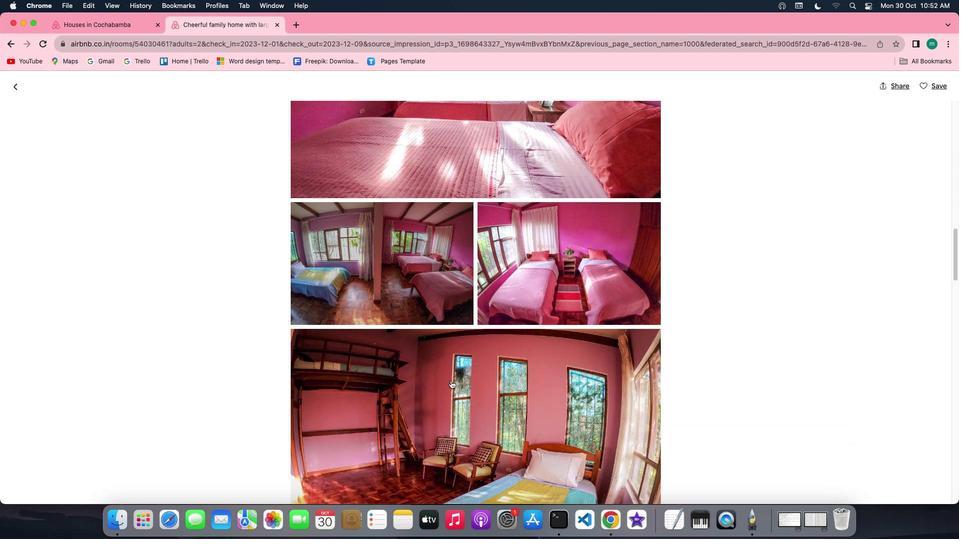 
Action: Mouse scrolled (451, 380) with delta (0, 0)
Screenshot: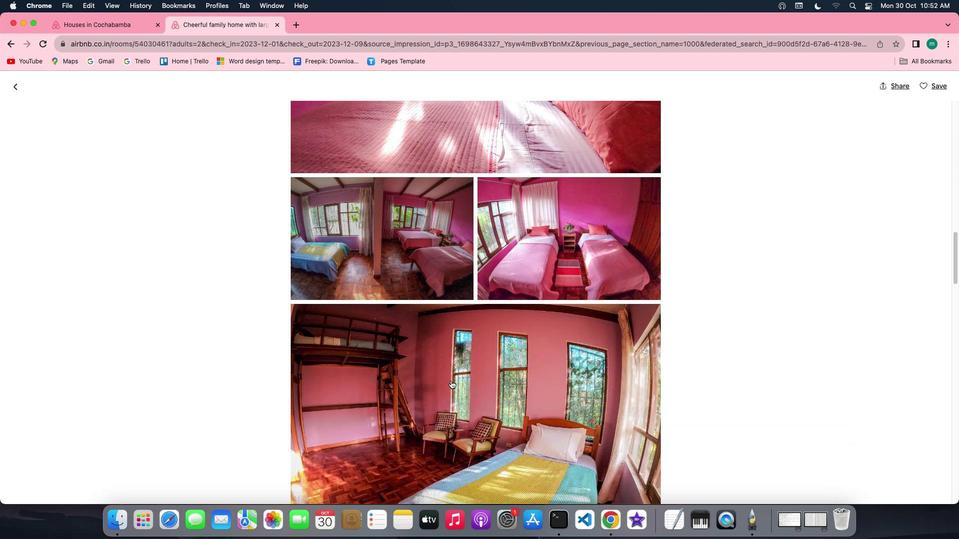 
Action: Mouse scrolled (451, 380) with delta (0, 0)
Screenshot: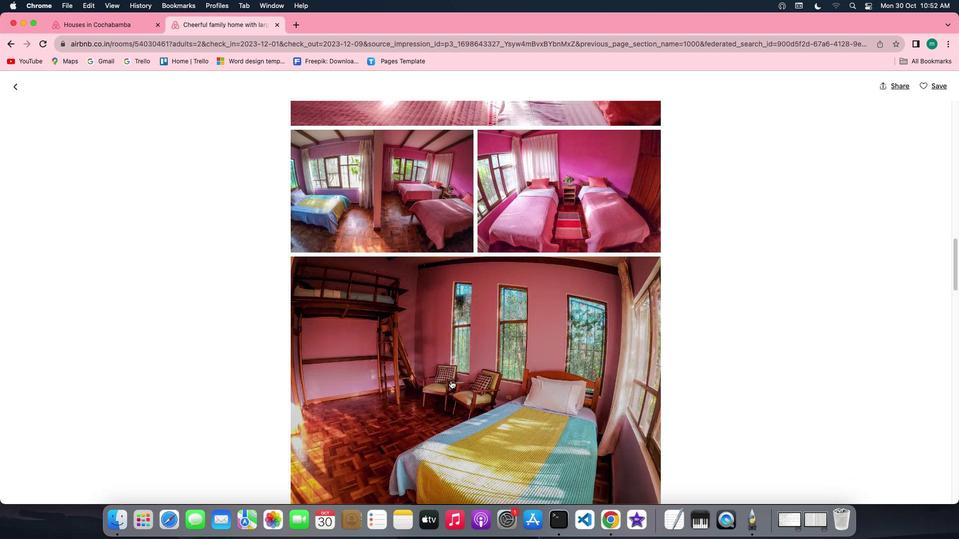 
Action: Mouse scrolled (451, 380) with delta (0, 0)
Screenshot: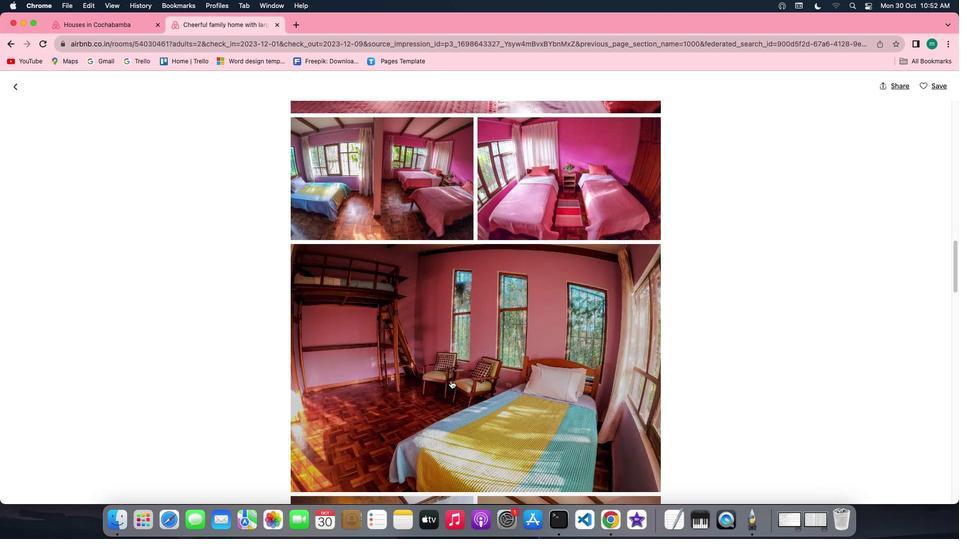 
Action: Mouse scrolled (451, 380) with delta (0, 0)
Screenshot: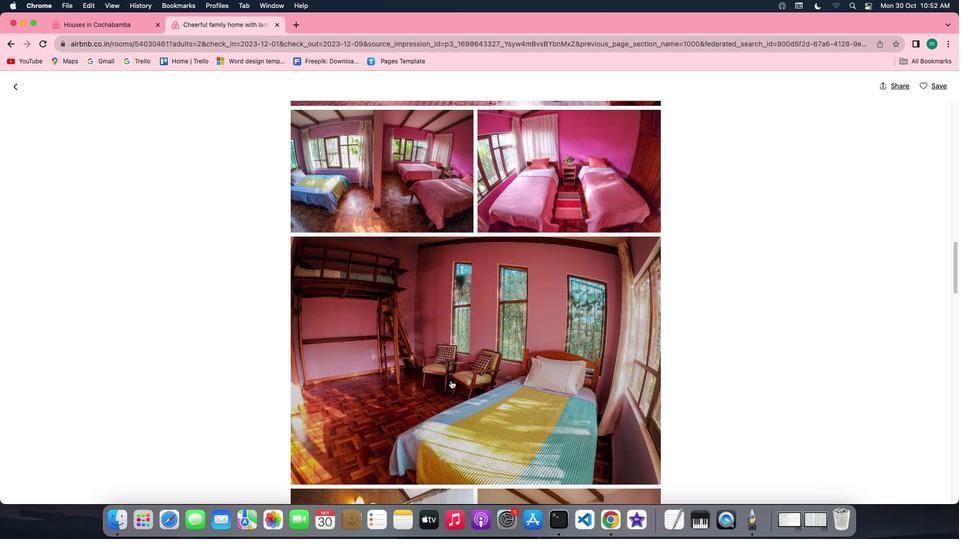 
Action: Mouse scrolled (451, 380) with delta (0, 0)
Screenshot: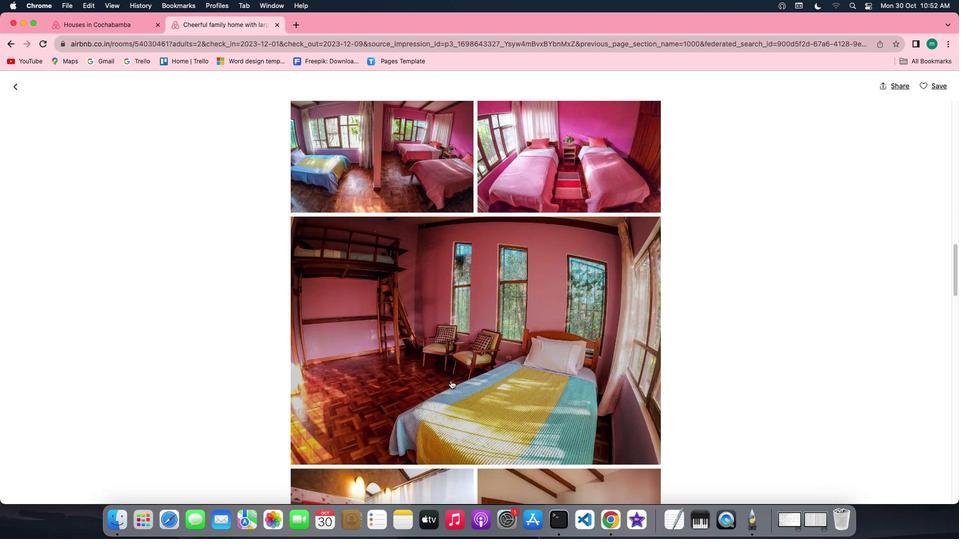 
Action: Mouse scrolled (451, 380) with delta (0, 0)
Screenshot: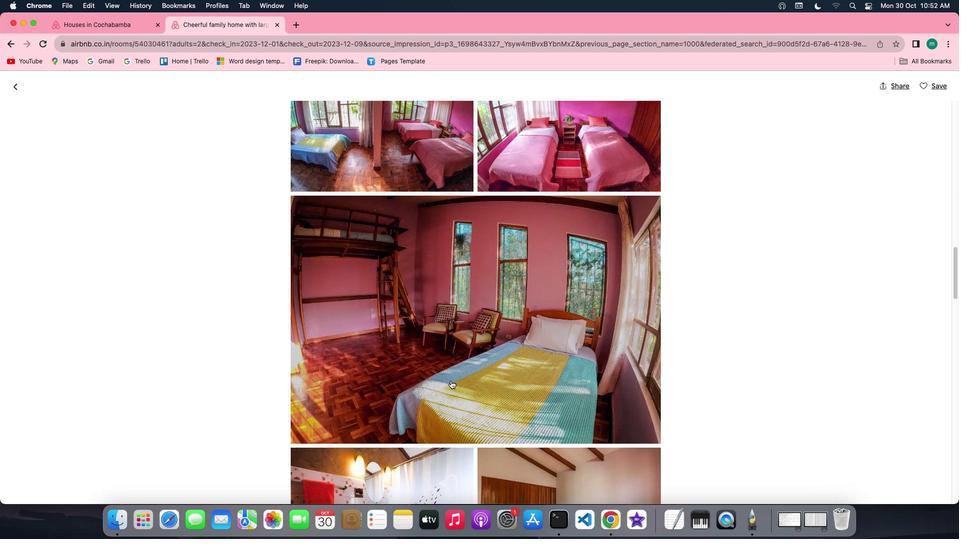 
Action: Mouse scrolled (451, 380) with delta (0, 0)
Screenshot: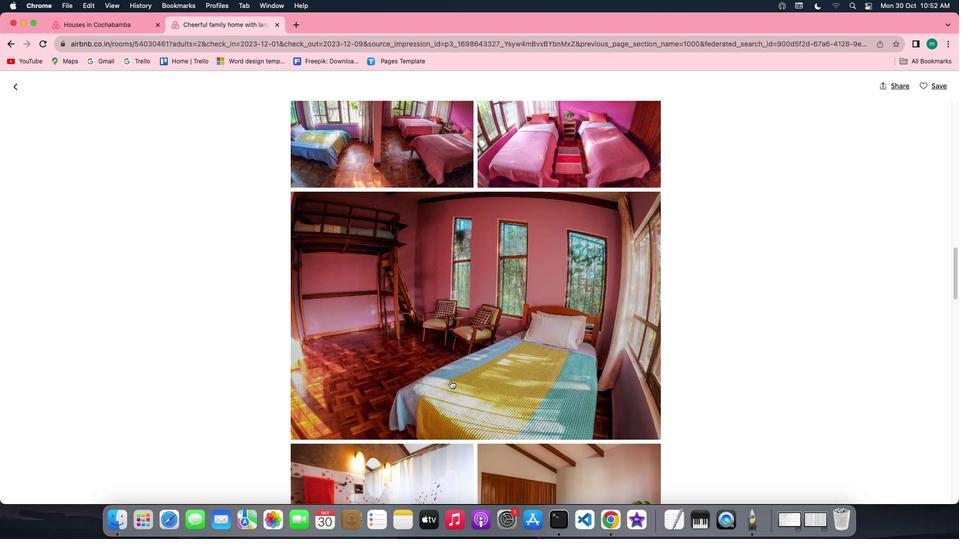 
Action: Mouse scrolled (451, 380) with delta (0, 0)
Screenshot: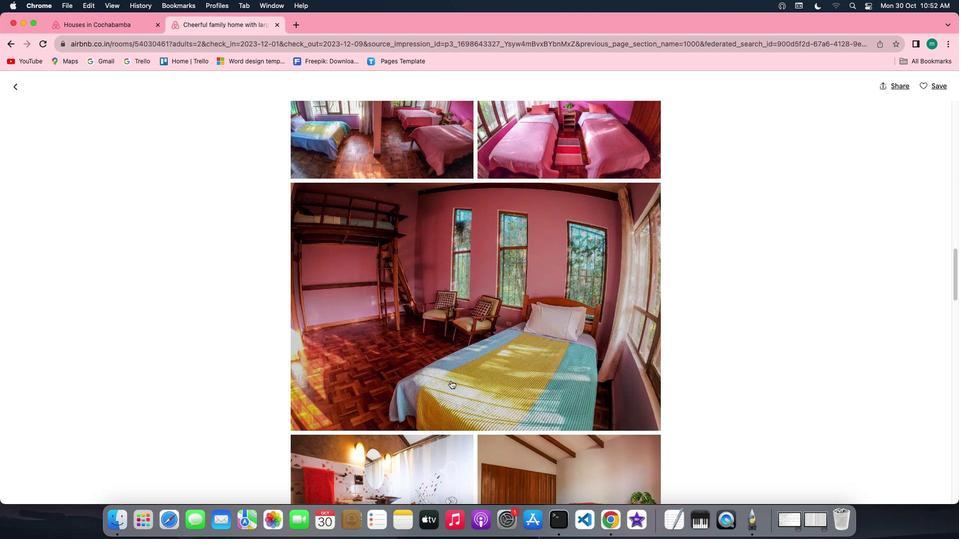 
Action: Mouse scrolled (451, 380) with delta (0, 0)
Screenshot: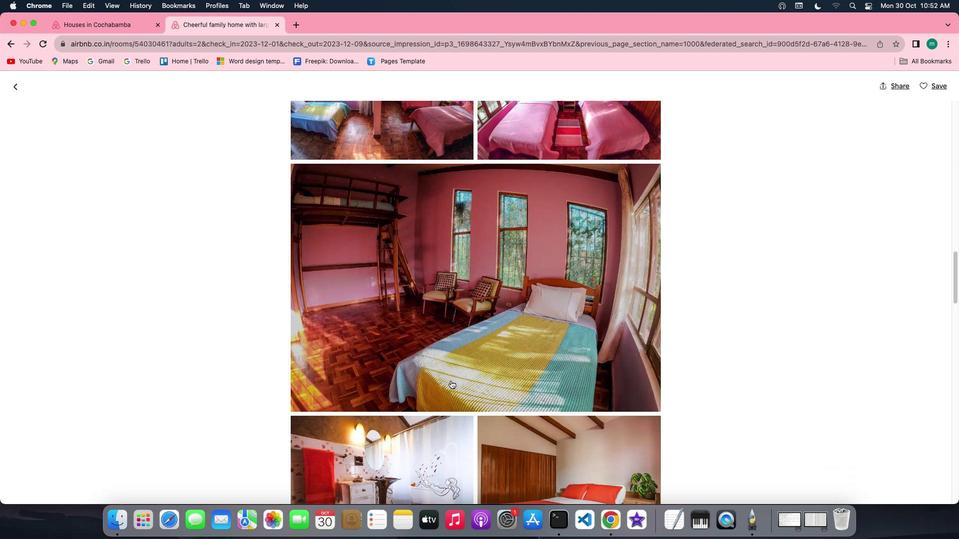 
Action: Mouse scrolled (451, 380) with delta (0, 0)
Screenshot: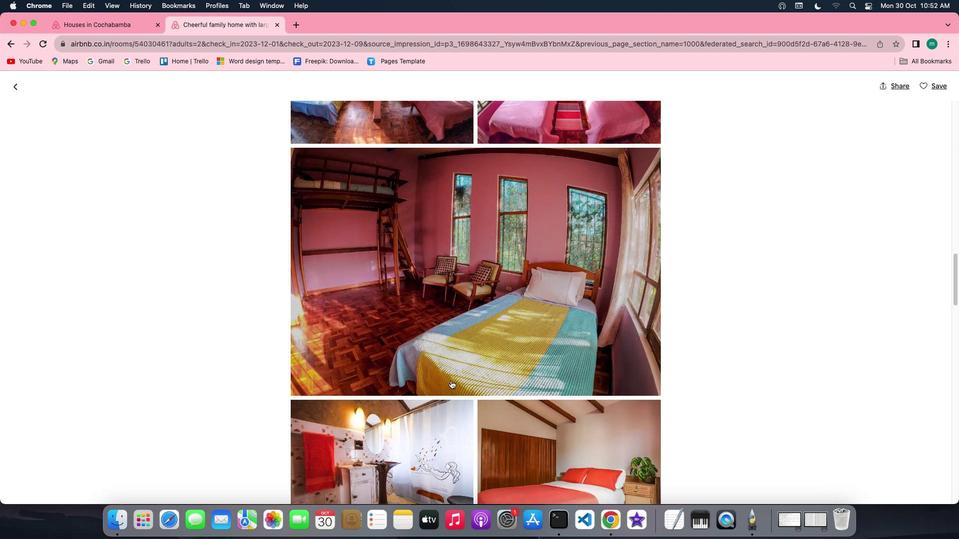 
Action: Mouse scrolled (451, 380) with delta (0, 0)
Screenshot: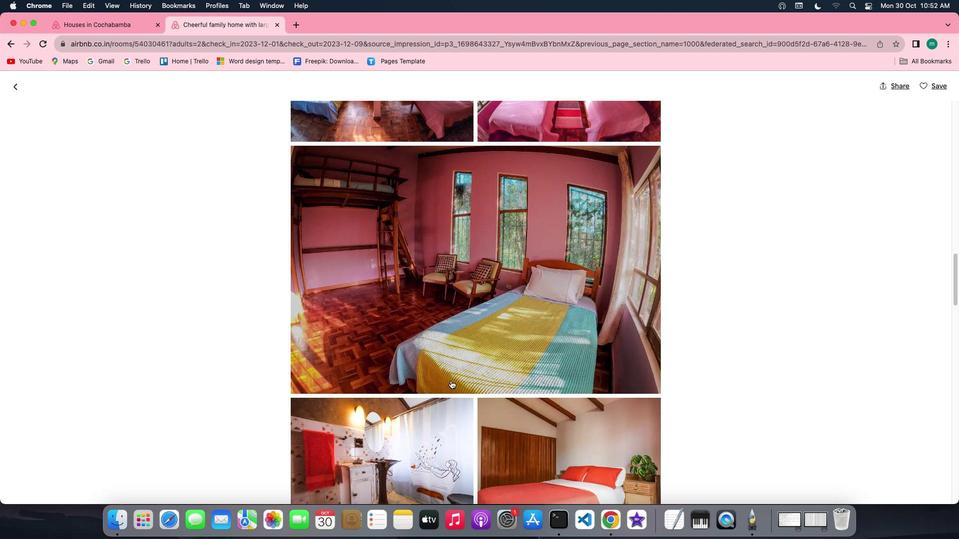 
Action: Mouse scrolled (451, 380) with delta (0, 0)
Screenshot: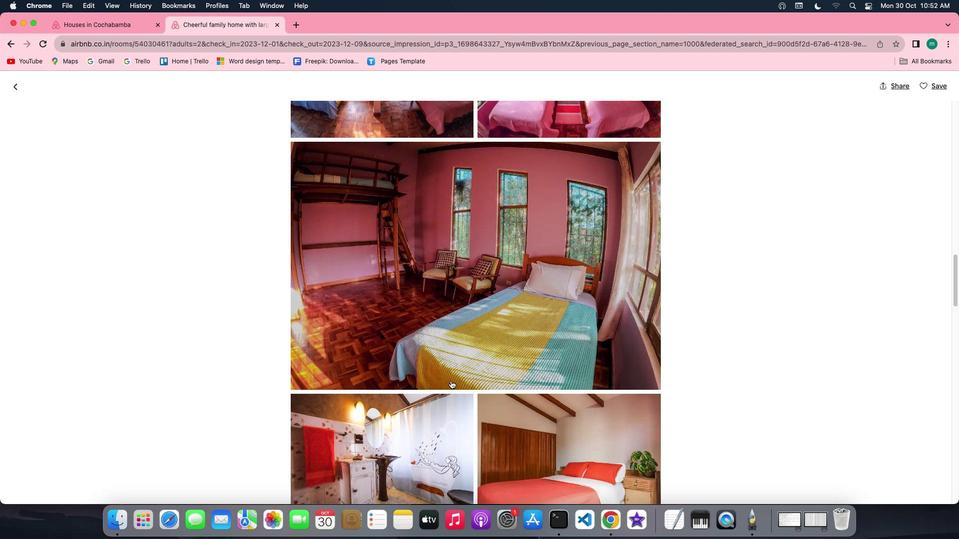 
Action: Mouse scrolled (451, 380) with delta (0, 0)
Screenshot: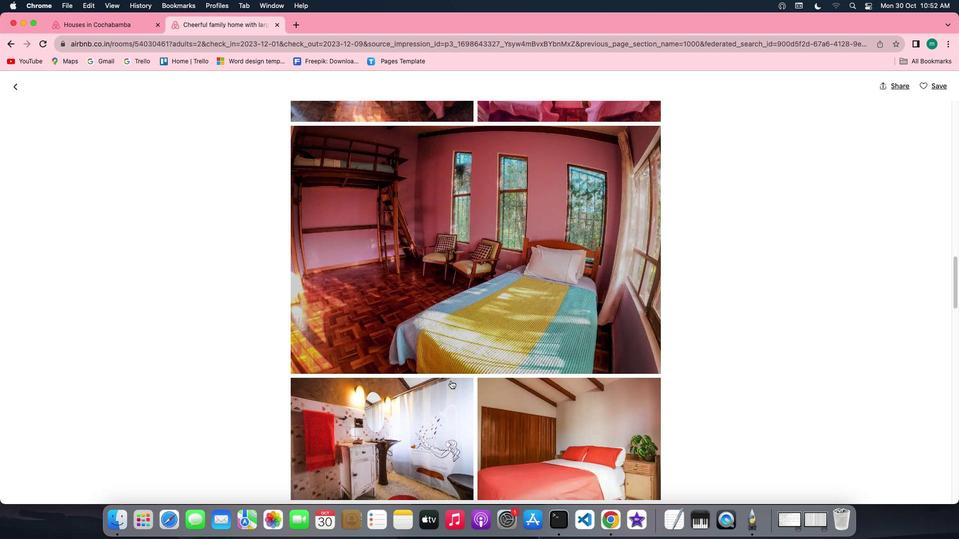 
Action: Mouse scrolled (451, 380) with delta (0, 0)
Screenshot: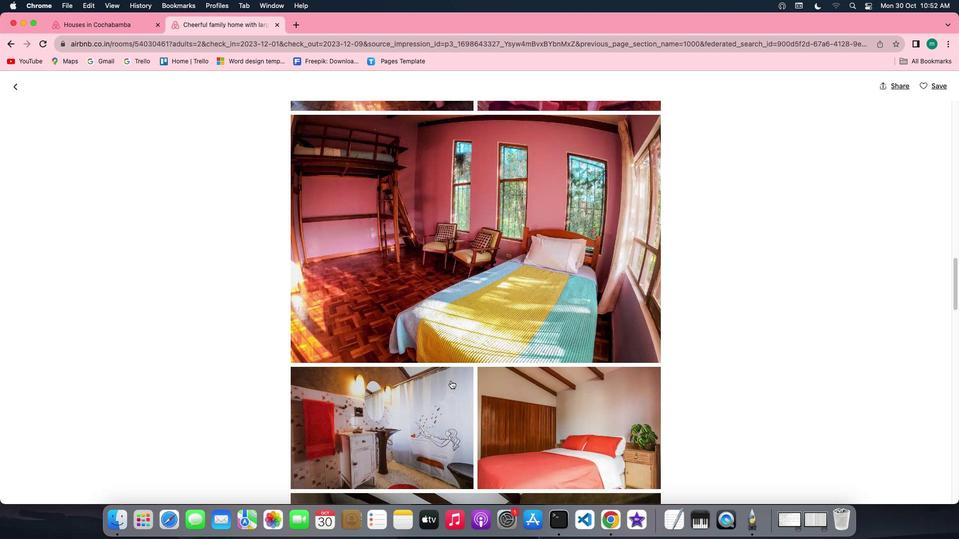 
Action: Mouse scrolled (451, 380) with delta (0, 0)
Screenshot: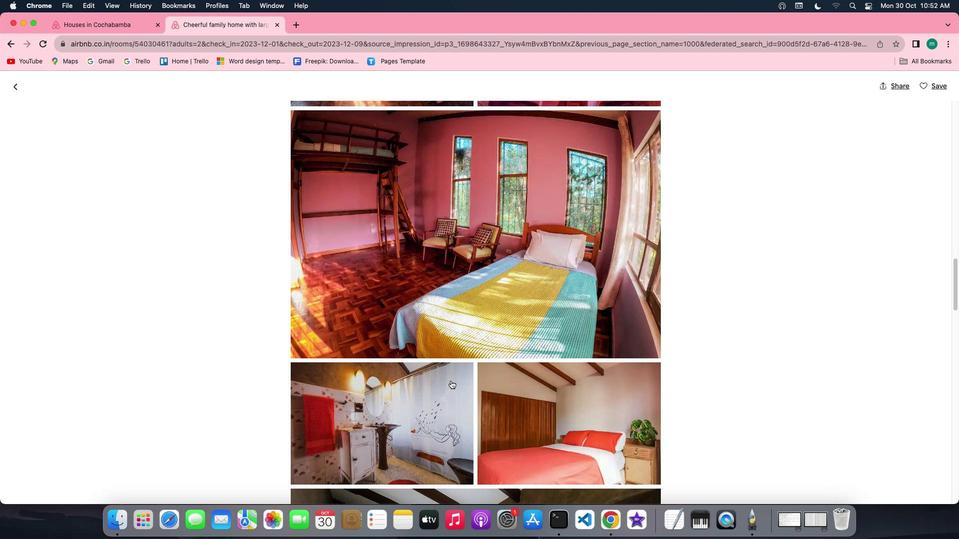 
Action: Mouse scrolled (451, 380) with delta (0, 0)
Screenshot: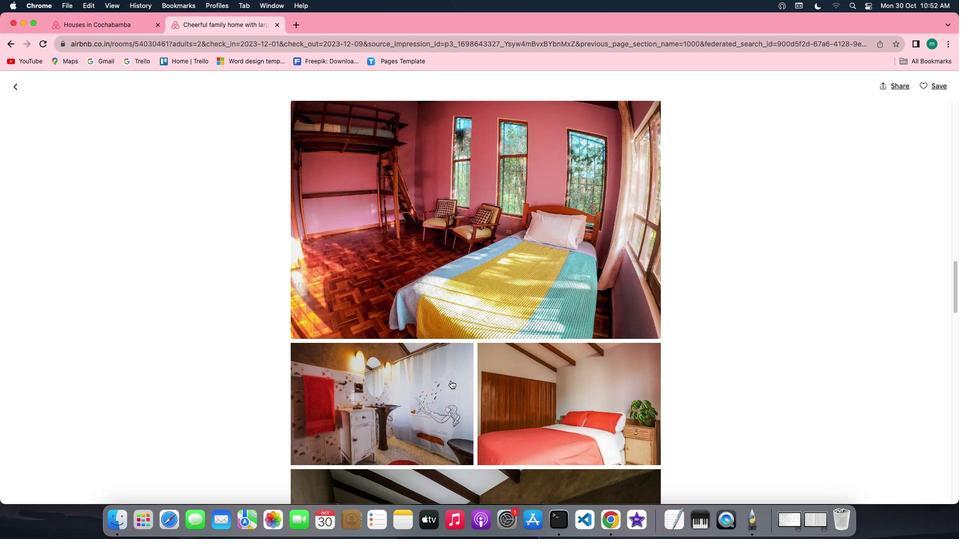 
Action: Mouse scrolled (451, 380) with delta (0, 0)
Screenshot: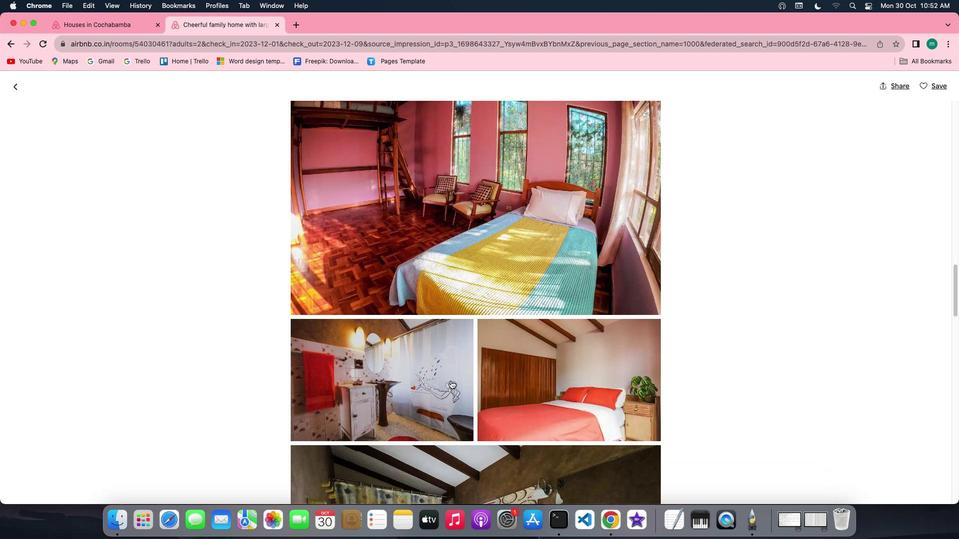 
Action: Mouse scrolled (451, 380) with delta (0, 0)
Screenshot: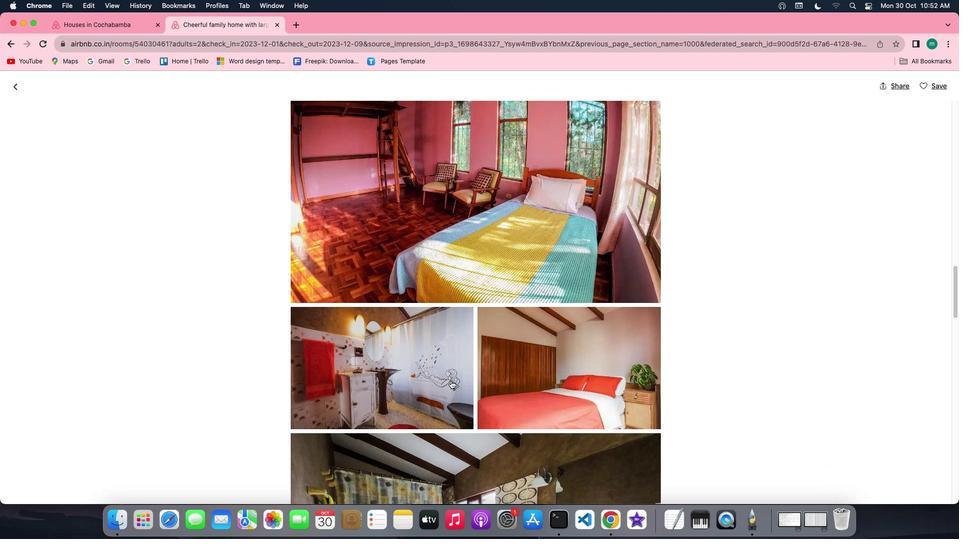 
Action: Mouse scrolled (451, 380) with delta (0, 0)
Screenshot: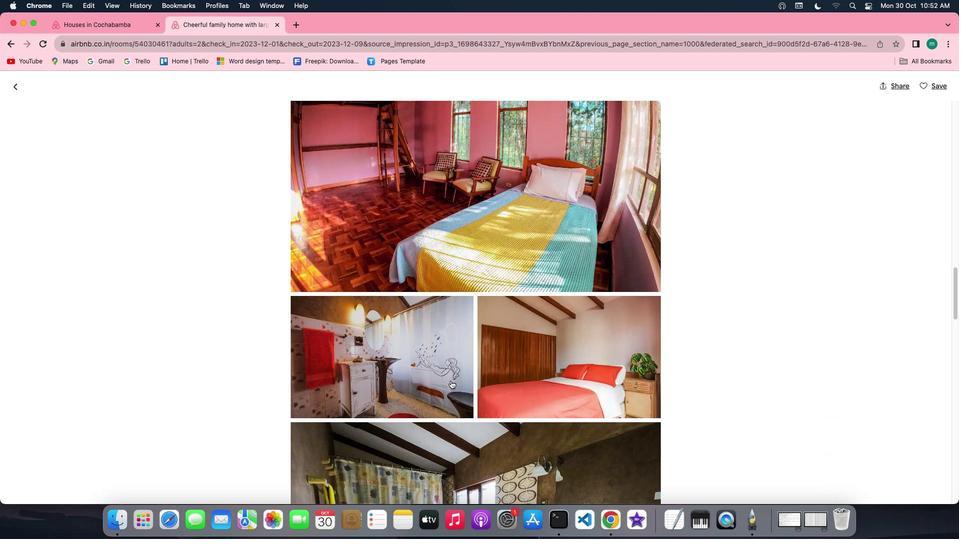 
Action: Mouse scrolled (451, 380) with delta (0, 0)
Screenshot: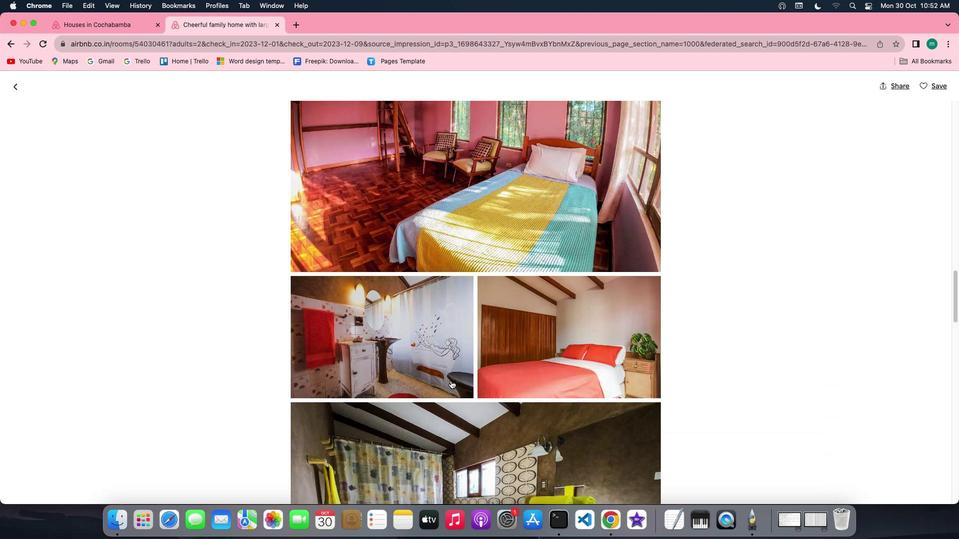 
Action: Mouse scrolled (451, 380) with delta (0, 0)
Screenshot: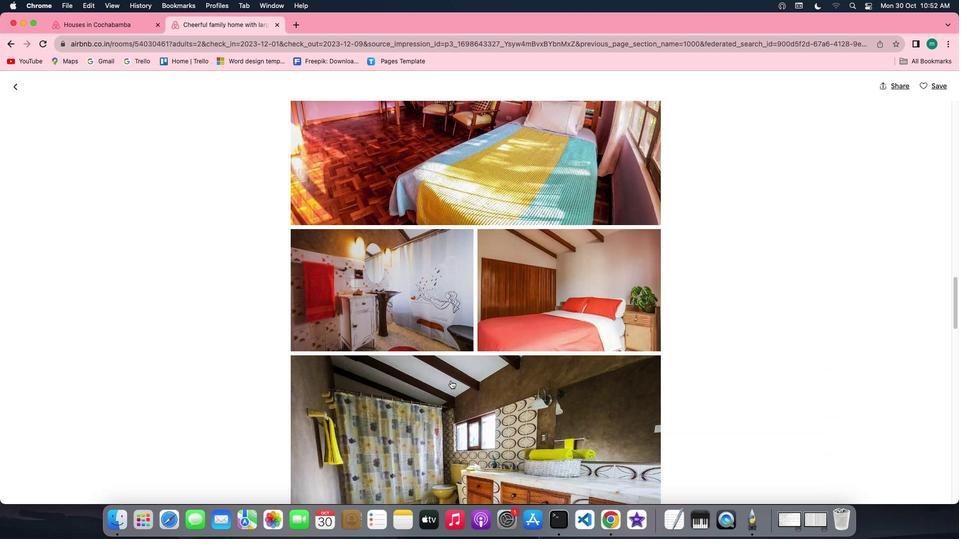 
Action: Mouse scrolled (451, 380) with delta (0, 0)
Screenshot: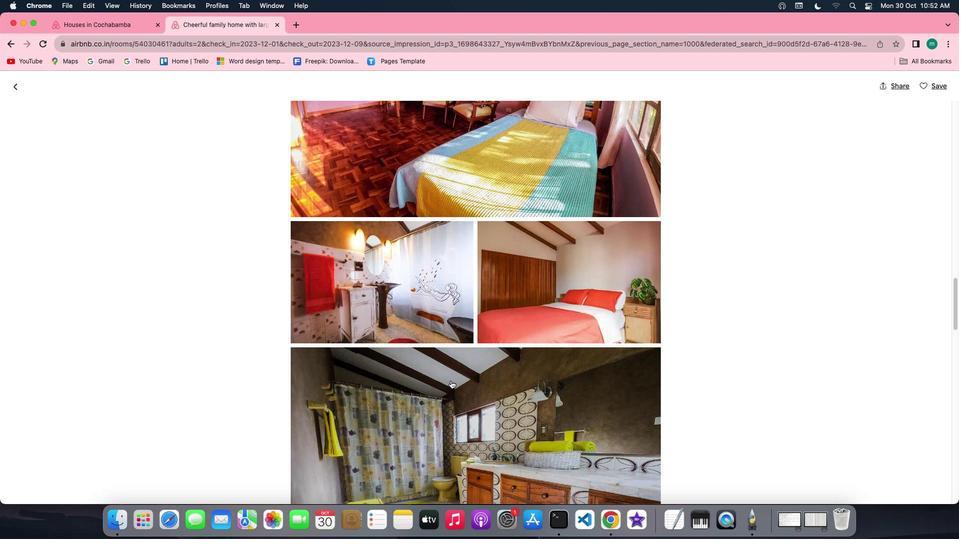 
Action: Mouse scrolled (451, 380) with delta (0, 0)
Screenshot: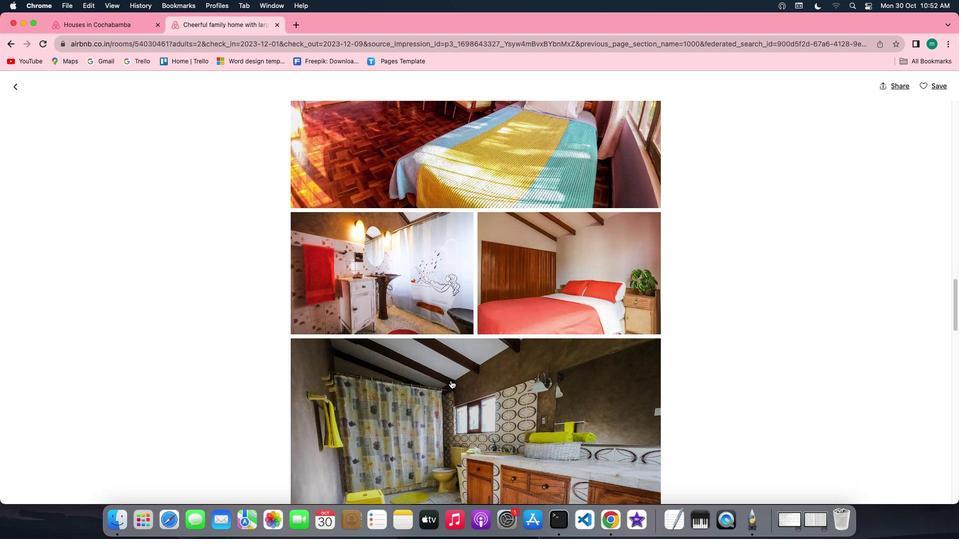 
Action: Mouse scrolled (451, 380) with delta (0, 0)
Screenshot: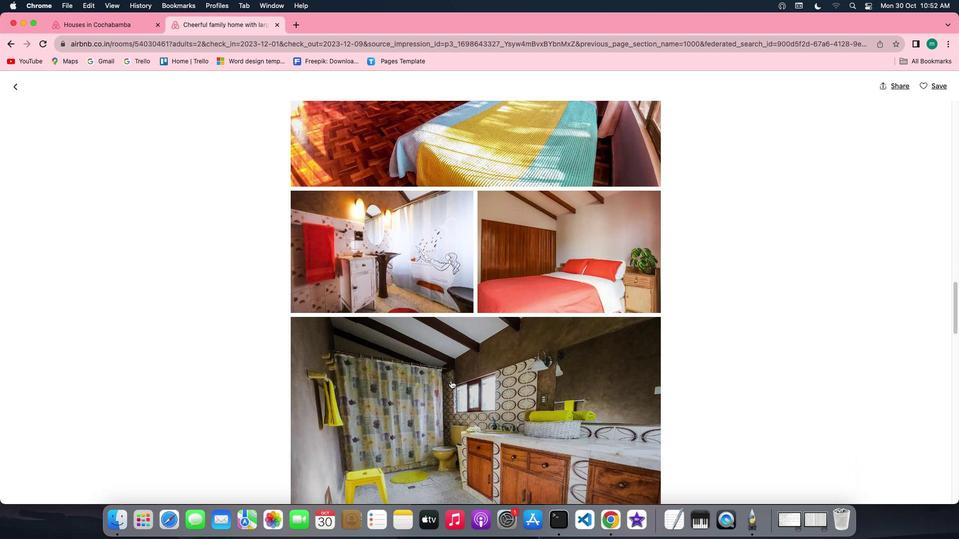 
Action: Mouse scrolled (451, 380) with delta (0, 0)
Screenshot: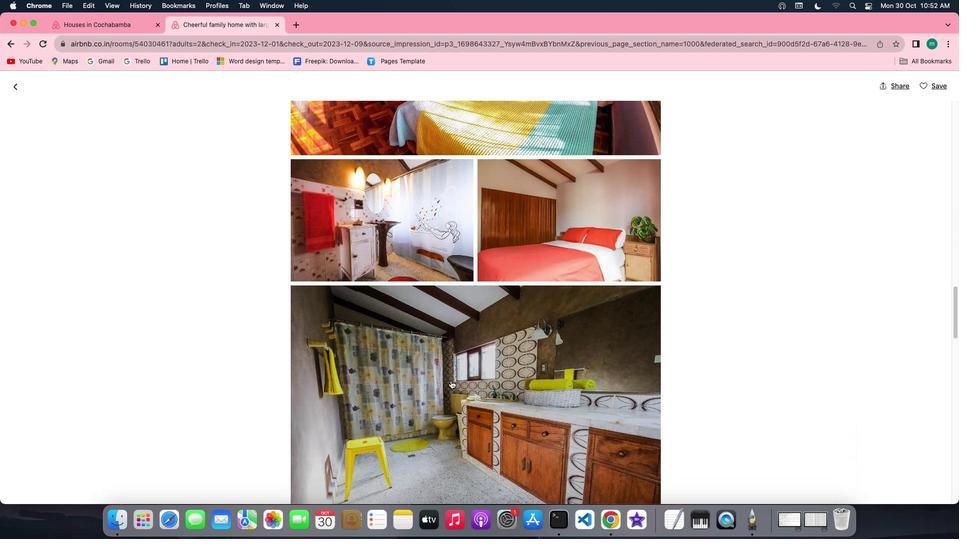 
Action: Mouse scrolled (451, 380) with delta (0, 0)
Screenshot: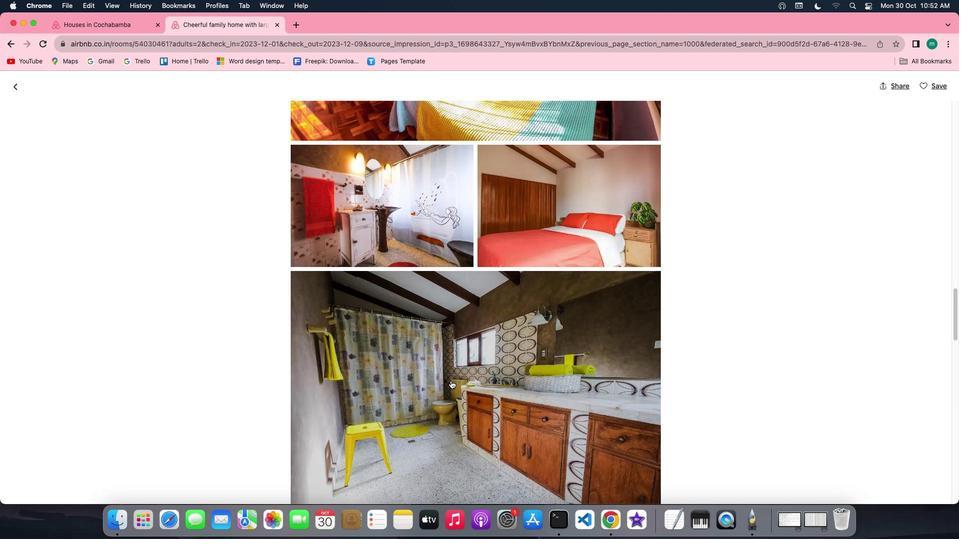 
Action: Mouse scrolled (451, 380) with delta (0, 0)
Screenshot: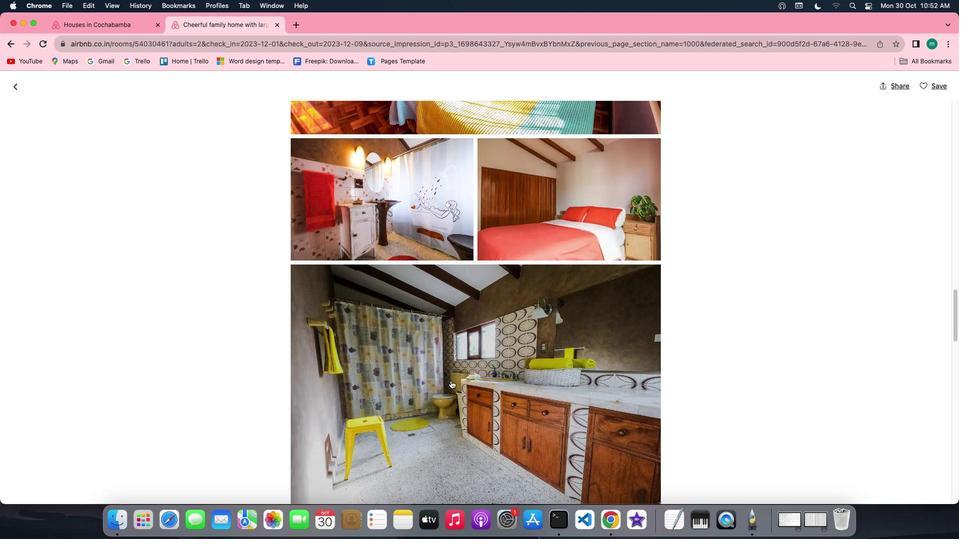 
Action: Mouse scrolled (451, 380) with delta (0, 0)
Screenshot: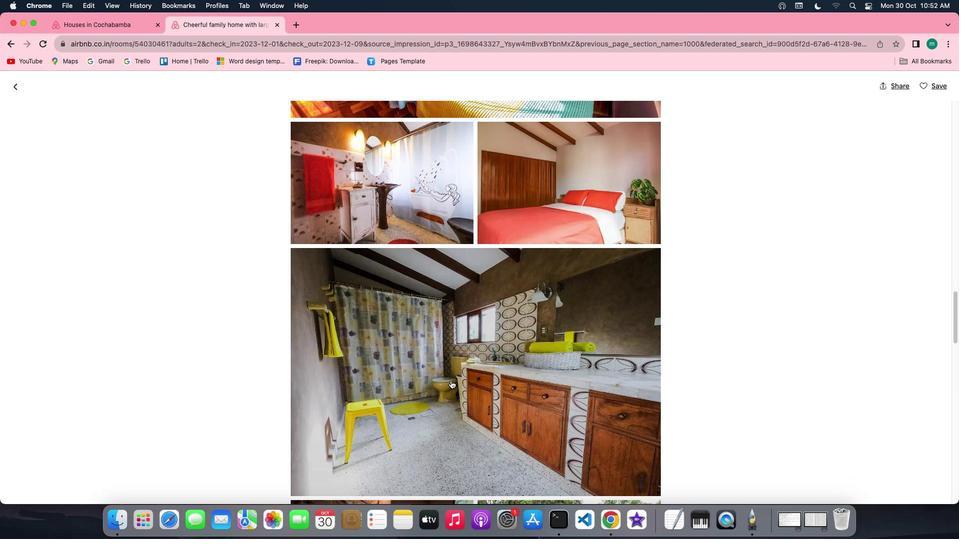 
Action: Mouse scrolled (451, 380) with delta (0, 0)
Screenshot: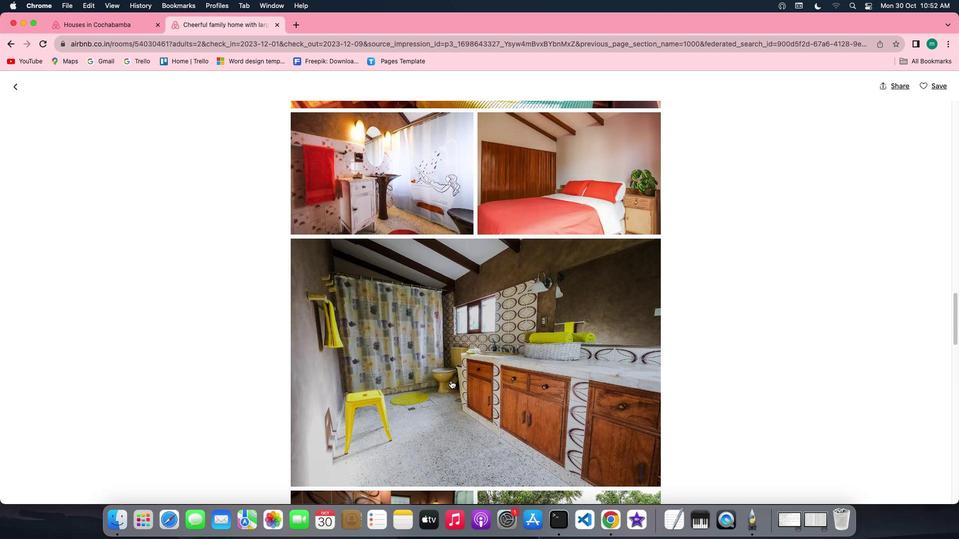 
Action: Mouse scrolled (451, 380) with delta (0, 0)
Screenshot: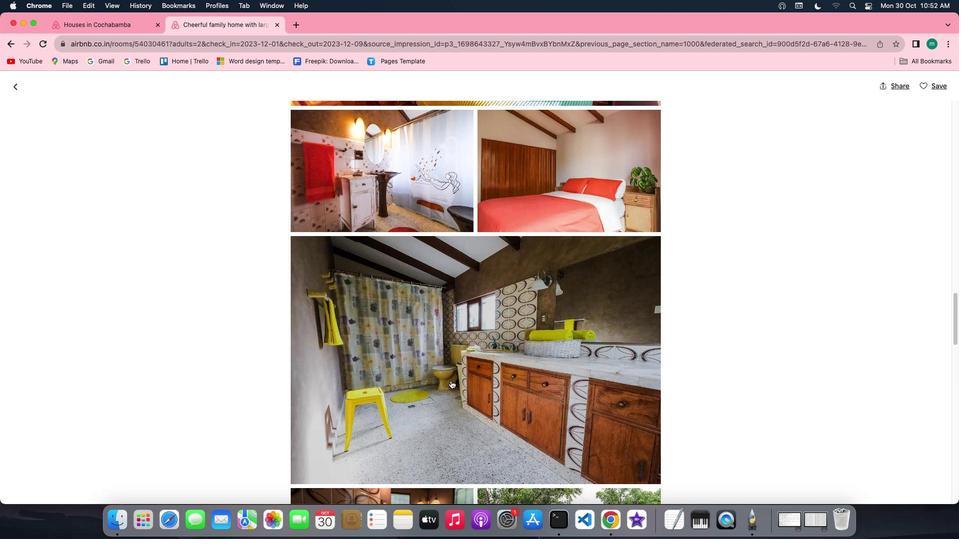 
Action: Mouse scrolled (451, 380) with delta (0, 0)
Screenshot: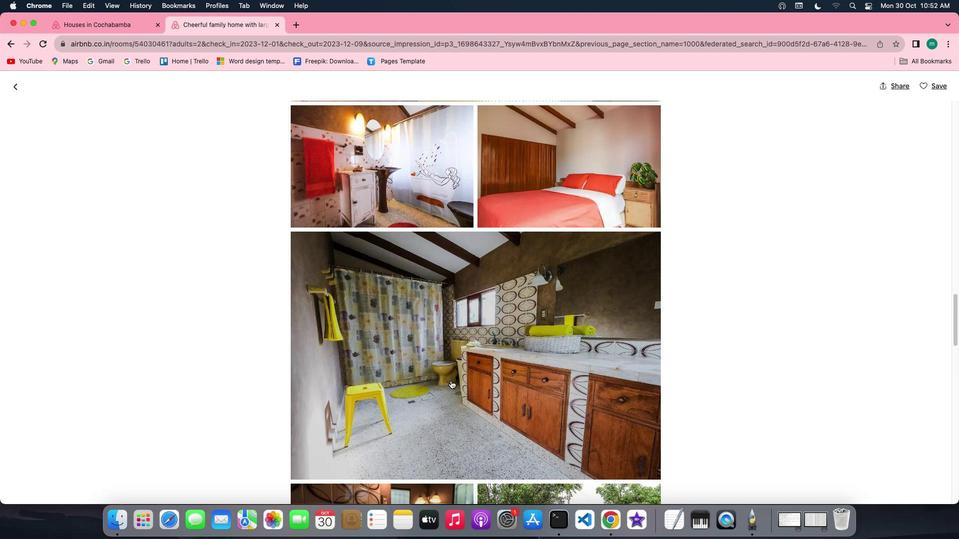 
Action: Mouse scrolled (451, 380) with delta (0, 0)
Screenshot: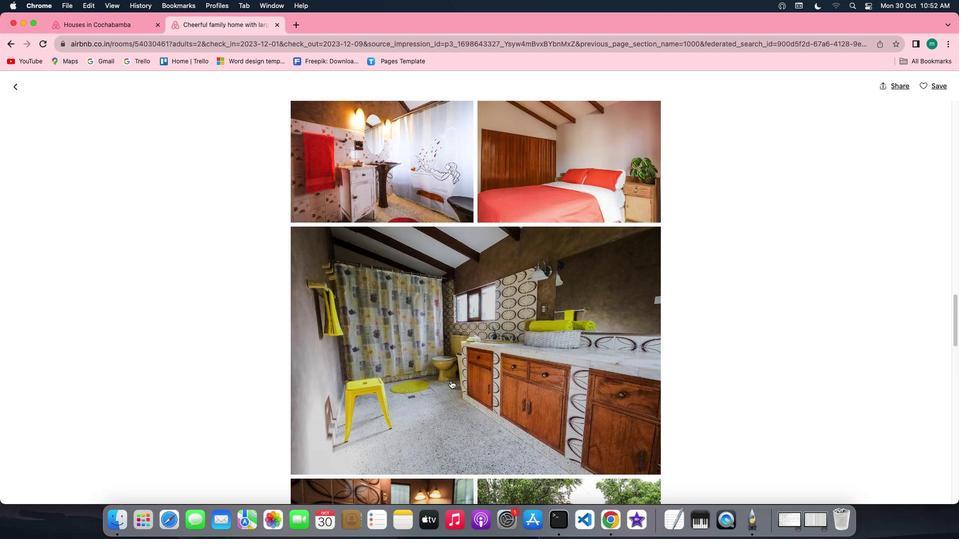 
Action: Mouse scrolled (451, 380) with delta (0, 0)
Screenshot: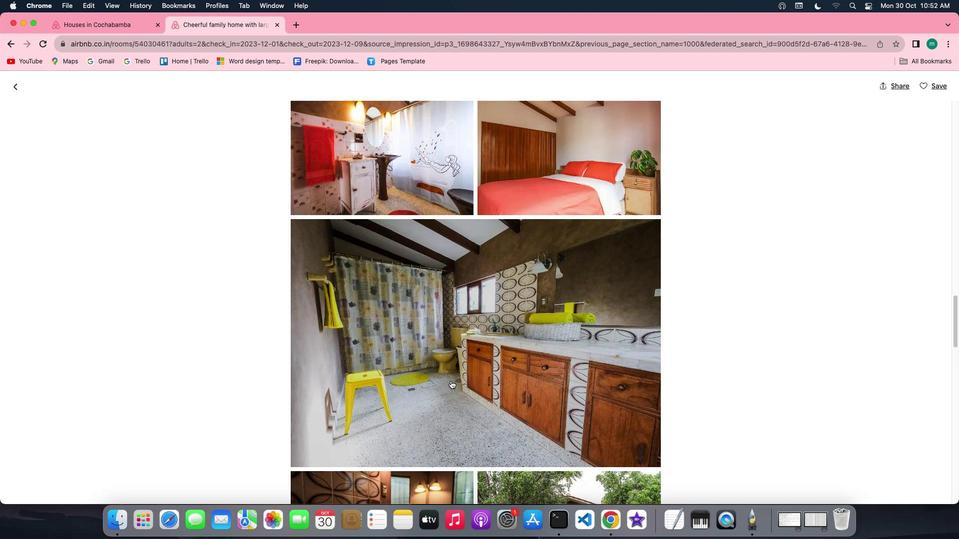 
Action: Mouse scrolled (451, 380) with delta (0, 0)
Screenshot: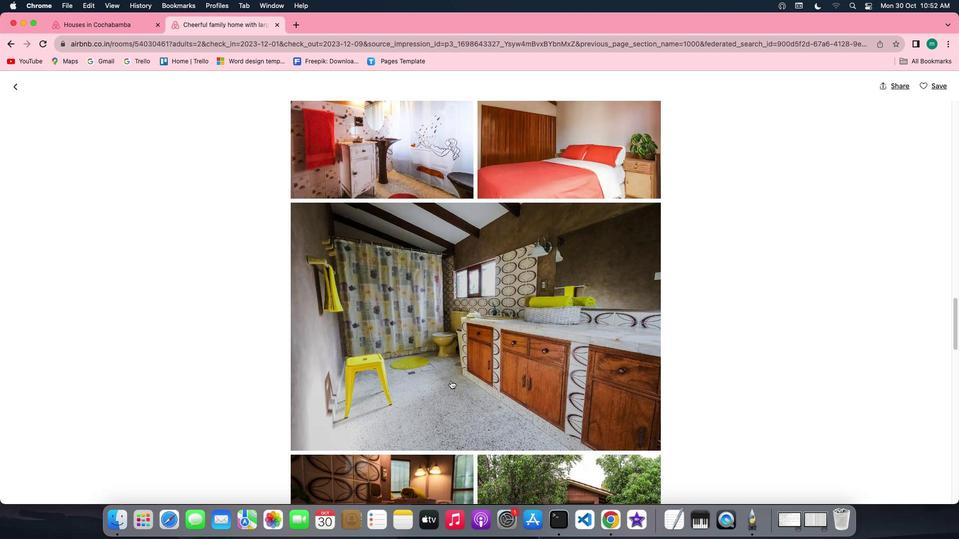 
Action: Mouse scrolled (451, 380) with delta (0, 0)
Screenshot: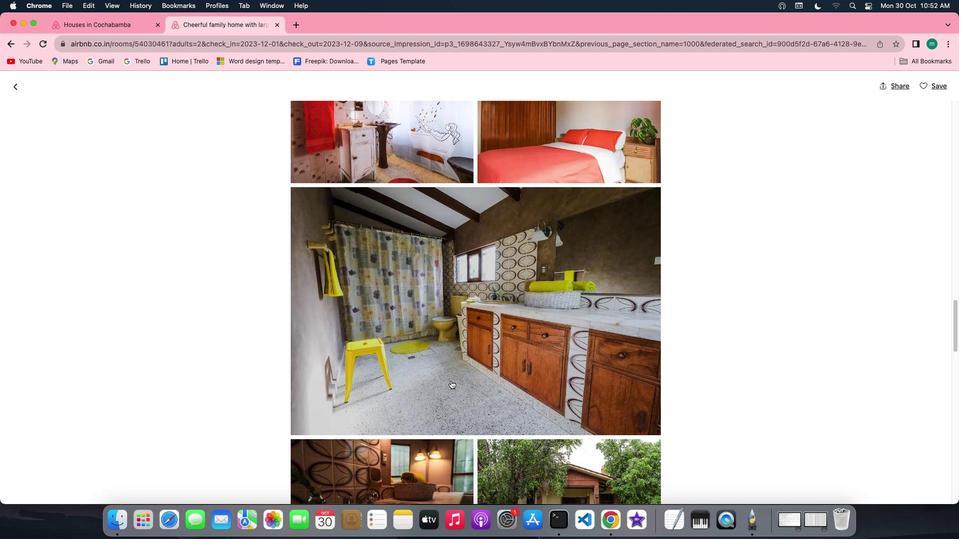 
Action: Mouse scrolled (451, 380) with delta (0, 0)
Screenshot: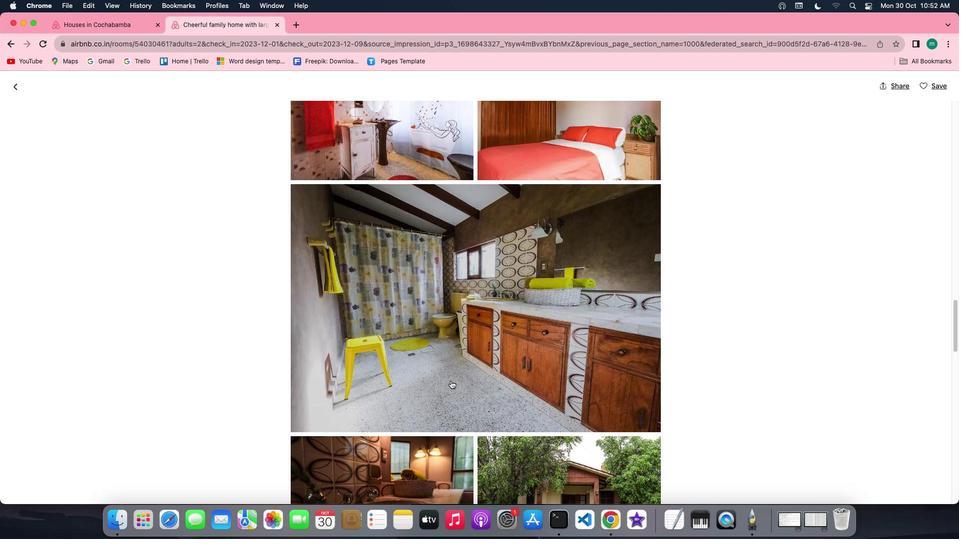 
Action: Mouse scrolled (451, 380) with delta (0, 0)
Screenshot: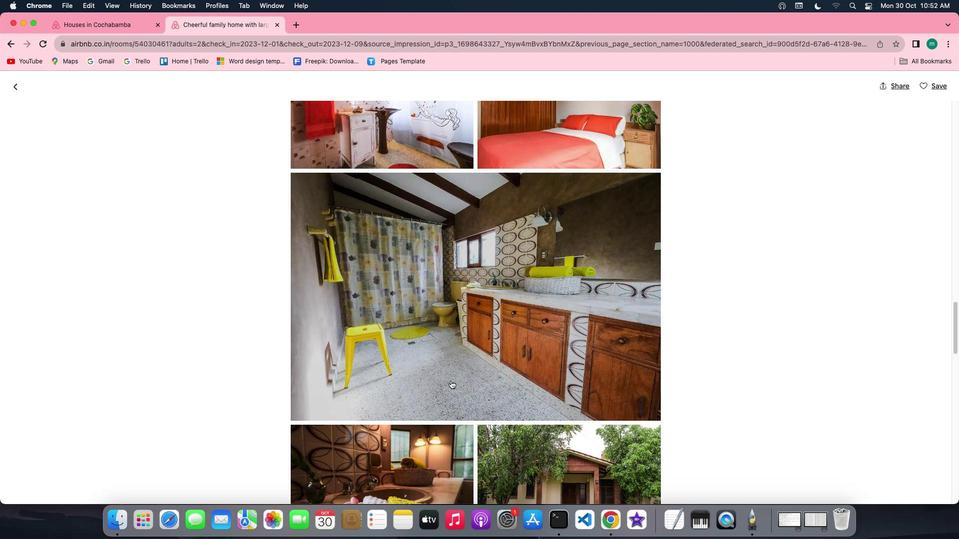 
Action: Mouse scrolled (451, 380) with delta (0, 0)
Screenshot: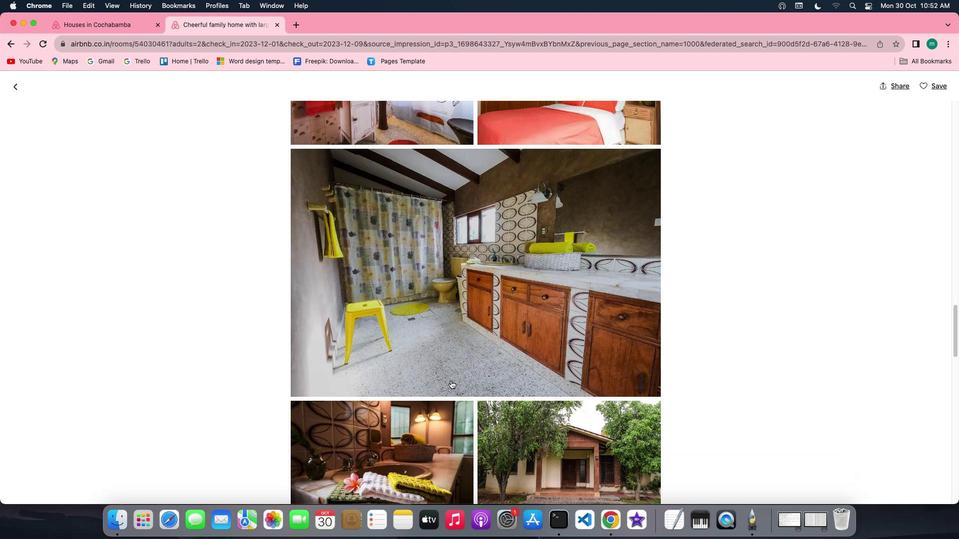 
Action: Mouse scrolled (451, 380) with delta (0, 0)
Screenshot: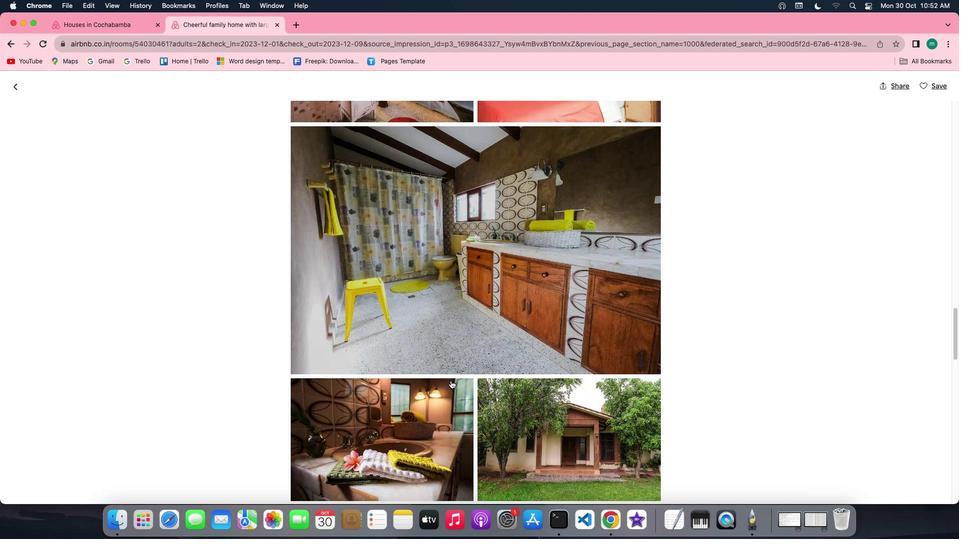 
Action: Mouse scrolled (451, 380) with delta (0, 0)
Screenshot: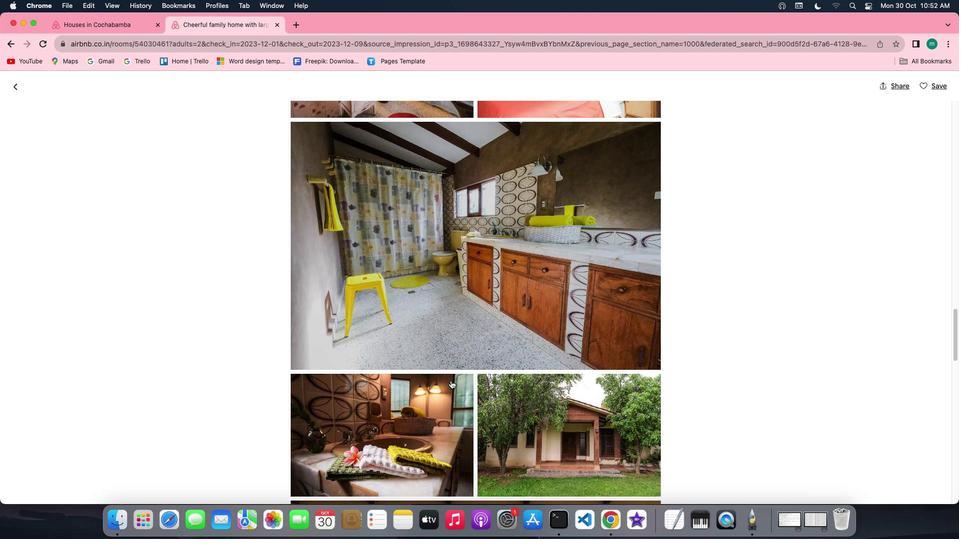 
Action: Mouse scrolled (451, 380) with delta (0, 0)
Screenshot: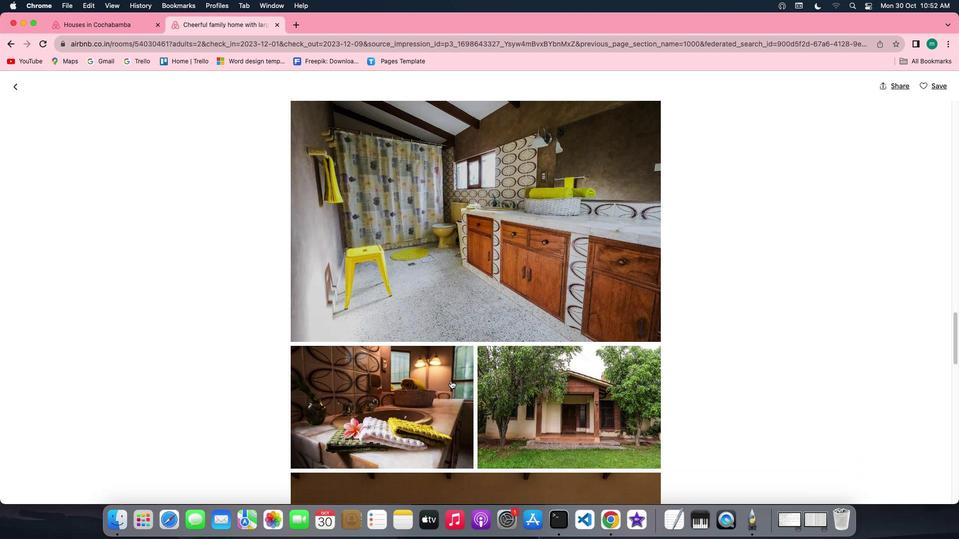 
Action: Mouse scrolled (451, 380) with delta (0, 0)
Screenshot: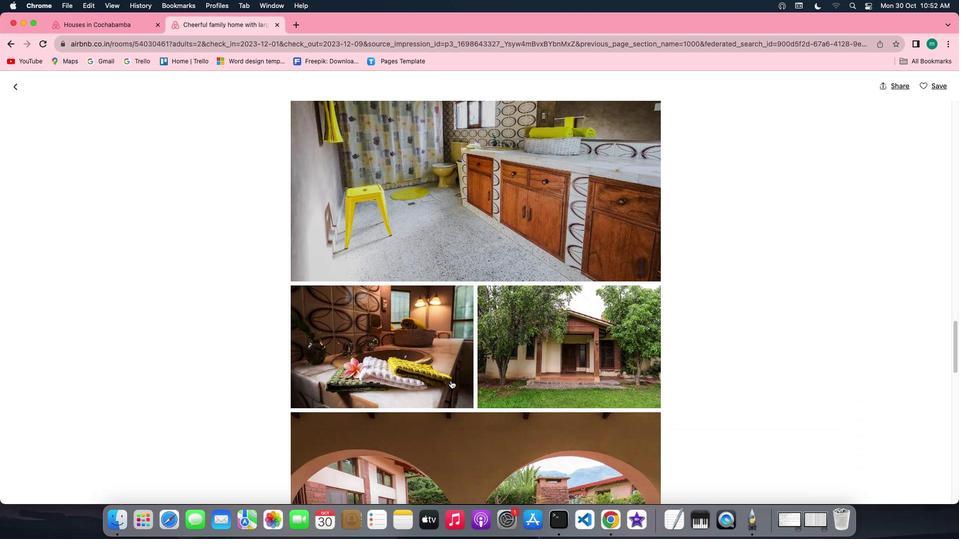 
Action: Mouse scrolled (451, 380) with delta (0, 0)
Screenshot: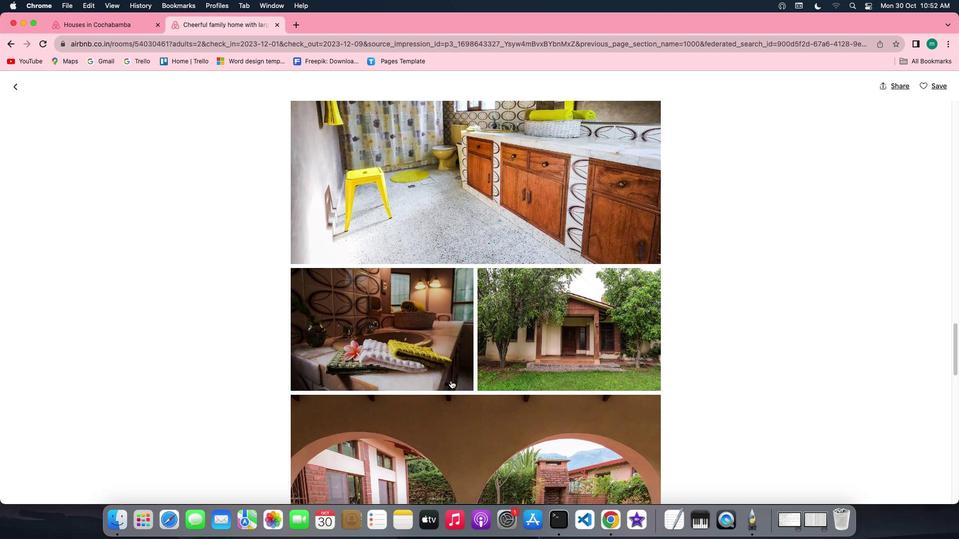 
Action: Mouse scrolled (451, 380) with delta (0, 0)
Screenshot: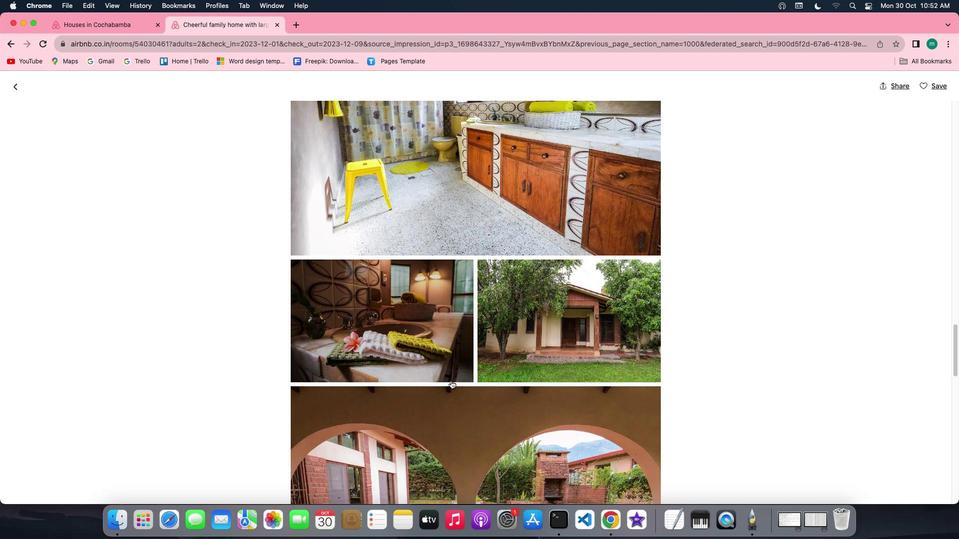 
Action: Mouse scrolled (451, 380) with delta (0, 0)
Screenshot: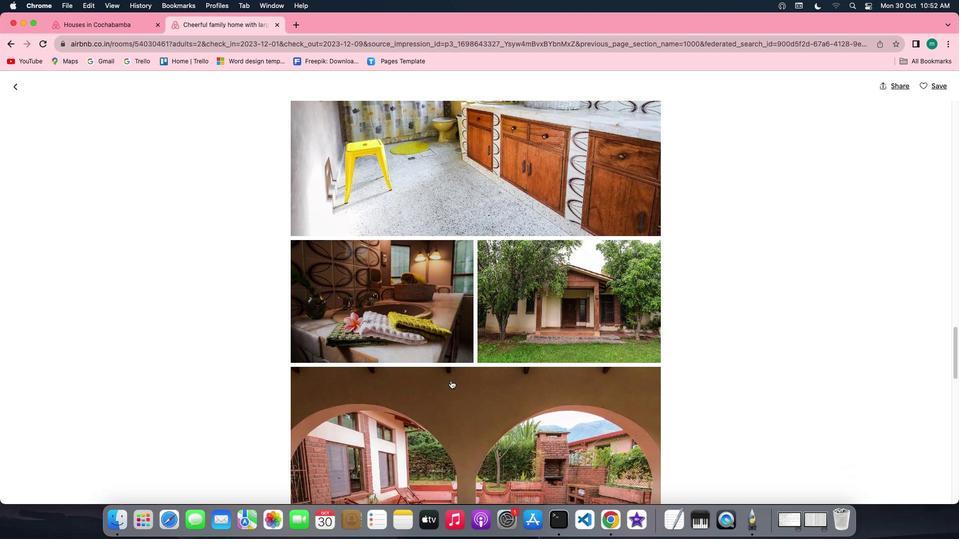 
Action: Mouse scrolled (451, 380) with delta (0, 0)
Screenshot: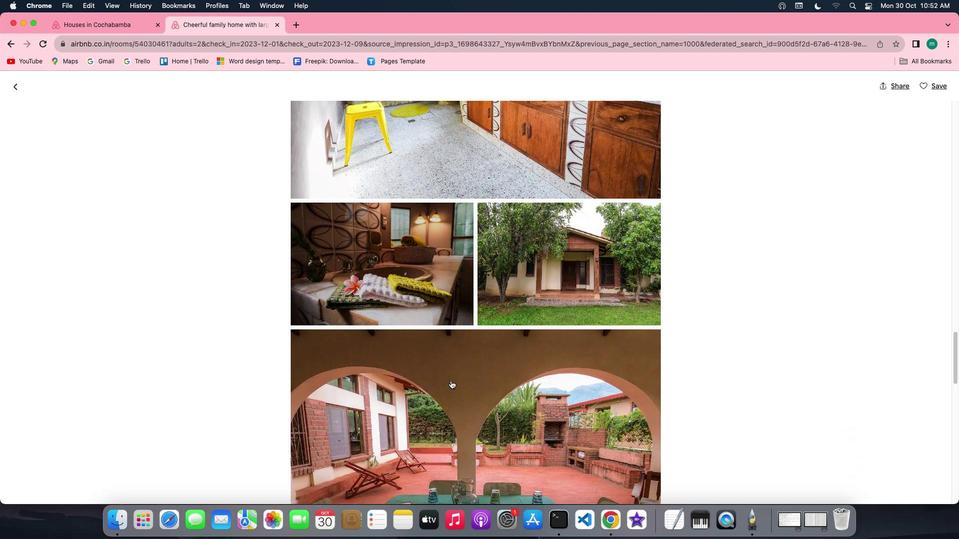 
Action: Mouse scrolled (451, 380) with delta (0, 0)
Screenshot: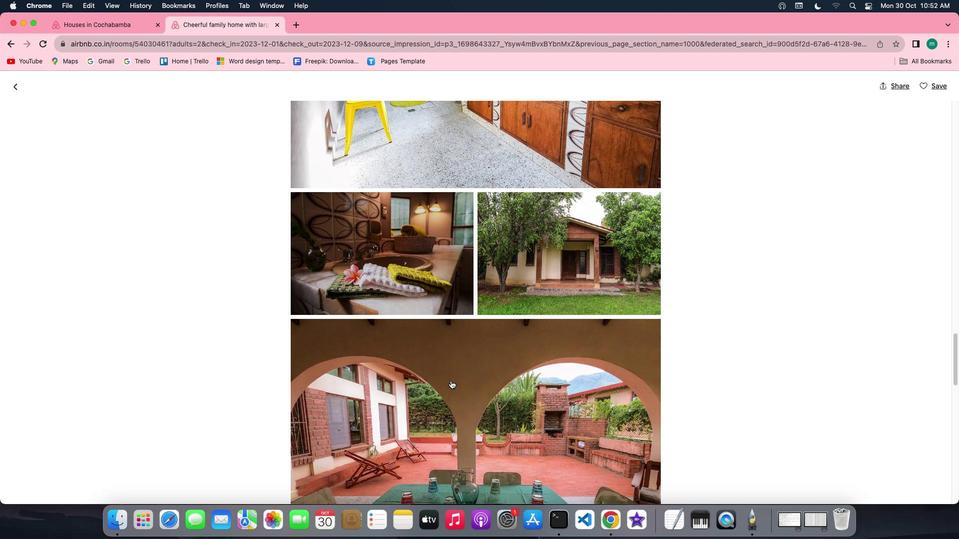 
Action: Mouse scrolled (451, 380) with delta (0, 0)
Screenshot: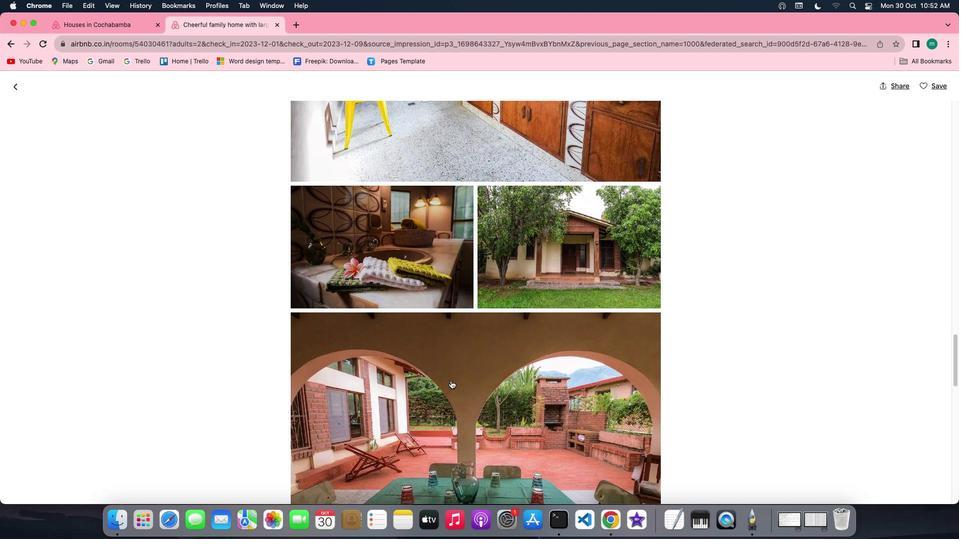 
Action: Mouse scrolled (451, 380) with delta (0, 0)
Screenshot: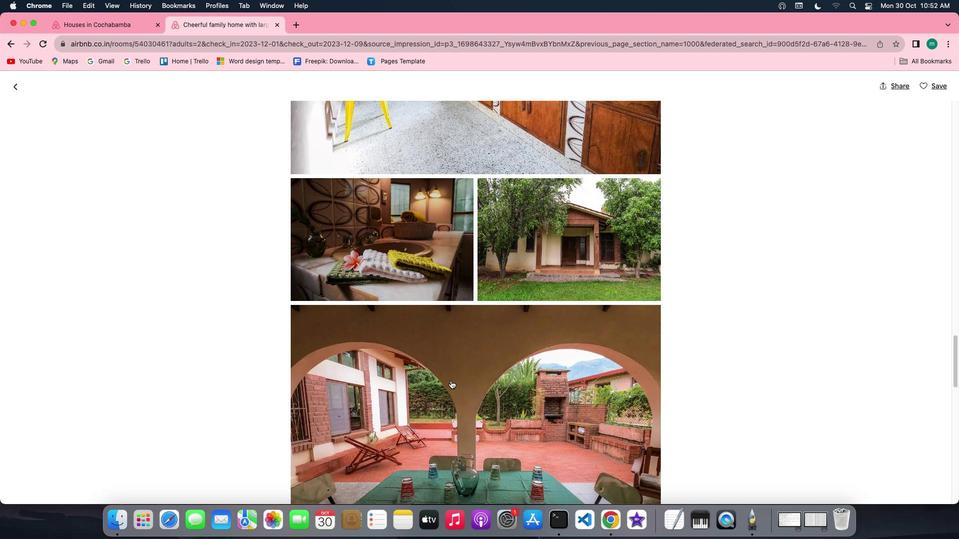 
Action: Mouse scrolled (451, 380) with delta (0, 0)
Screenshot: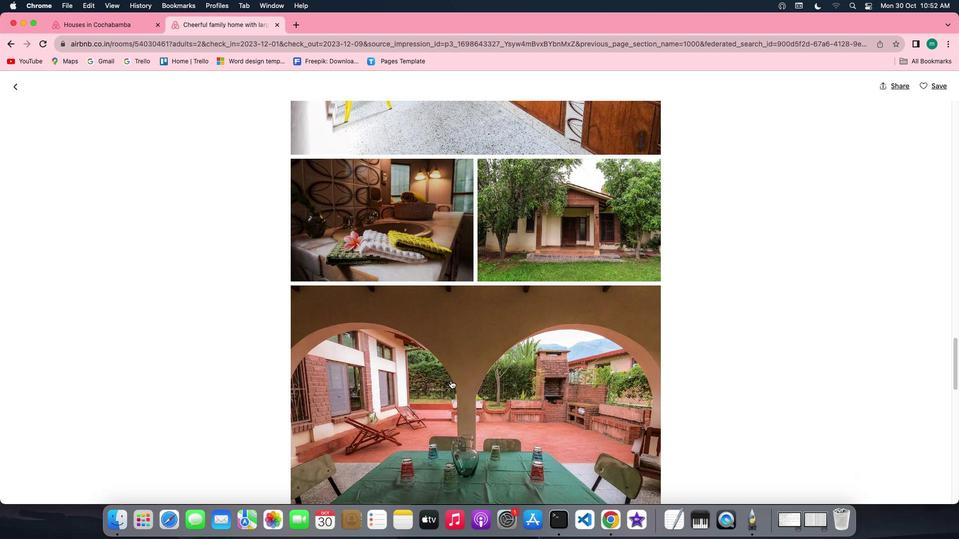 
Action: Mouse scrolled (451, 380) with delta (0, 0)
Screenshot: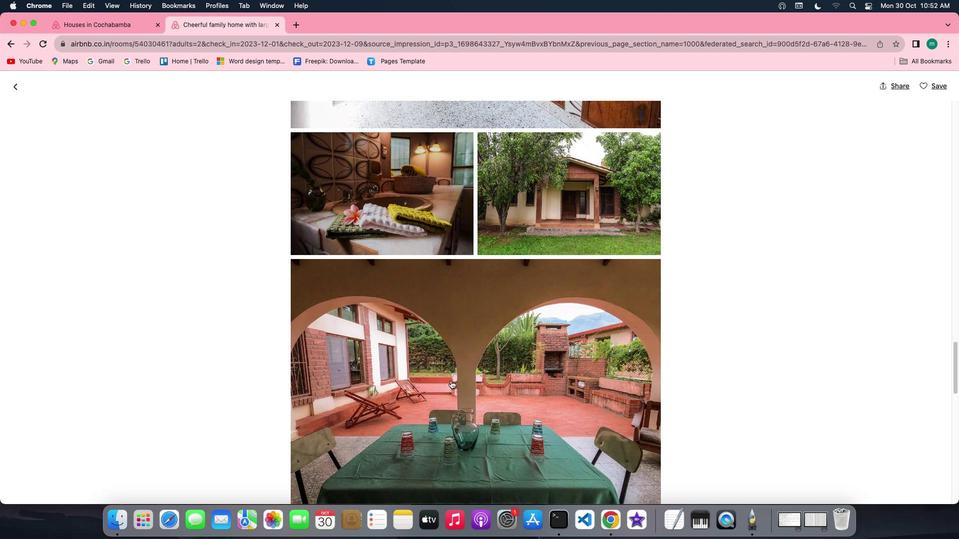 
Action: Mouse scrolled (451, 380) with delta (0, 0)
Screenshot: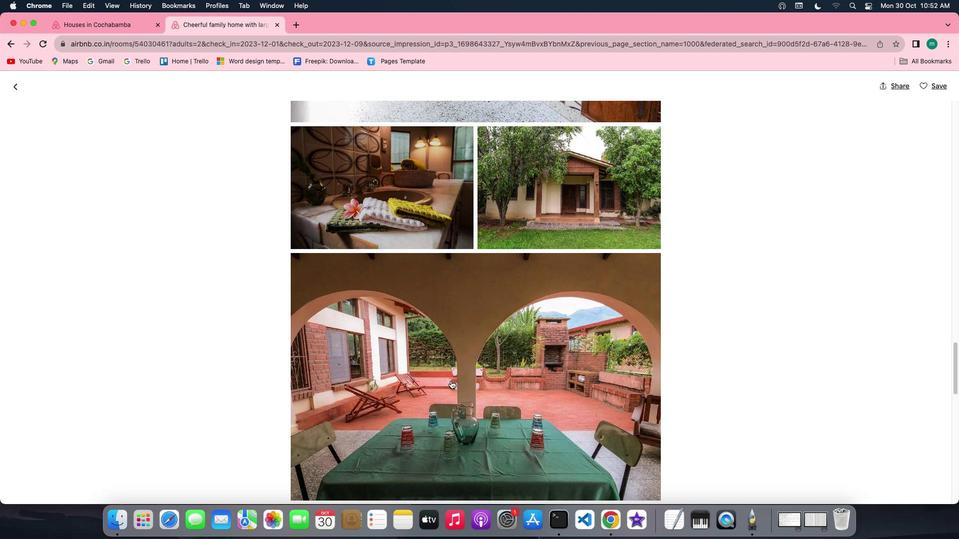 
Action: Mouse scrolled (451, 380) with delta (0, 0)
Screenshot: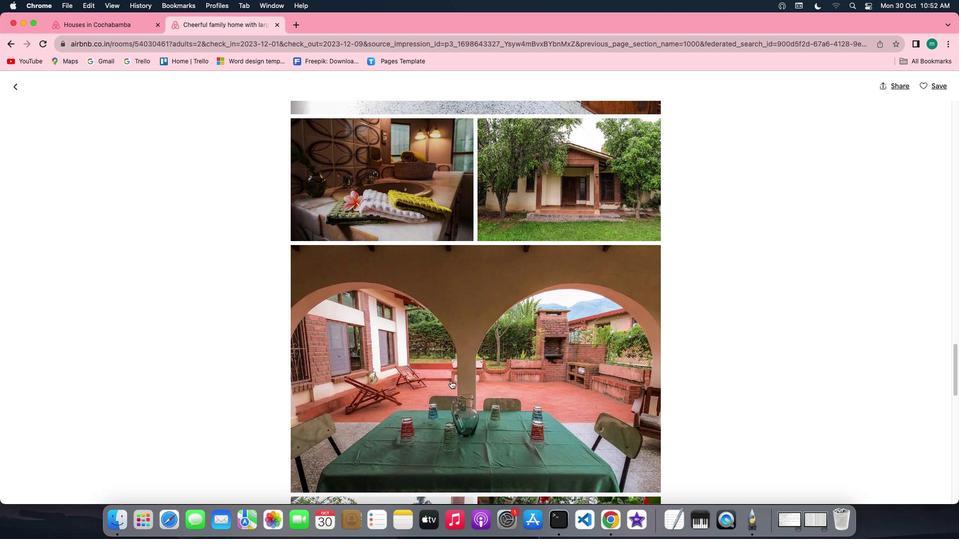 
Action: Mouse scrolled (451, 380) with delta (0, 0)
Screenshot: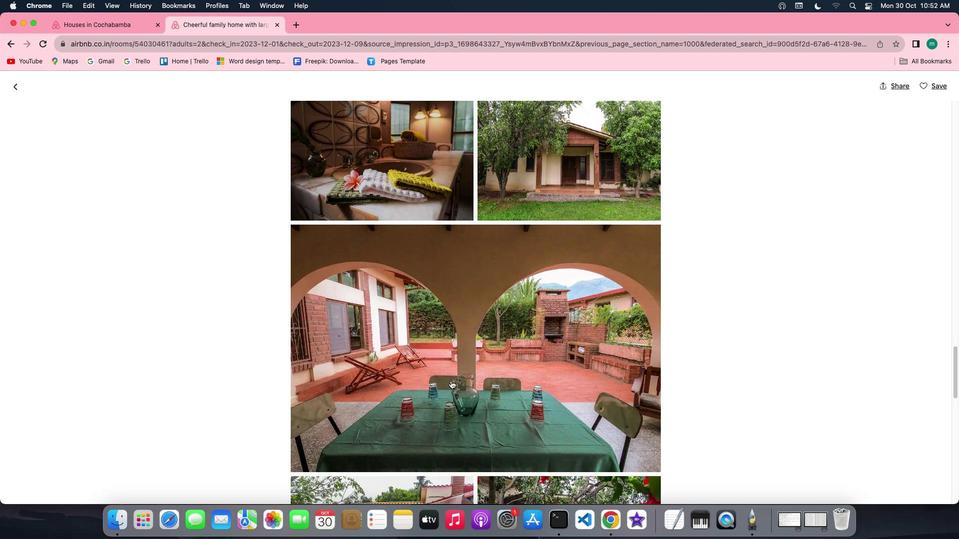 
Action: Mouse scrolled (451, 380) with delta (0, 0)
Screenshot: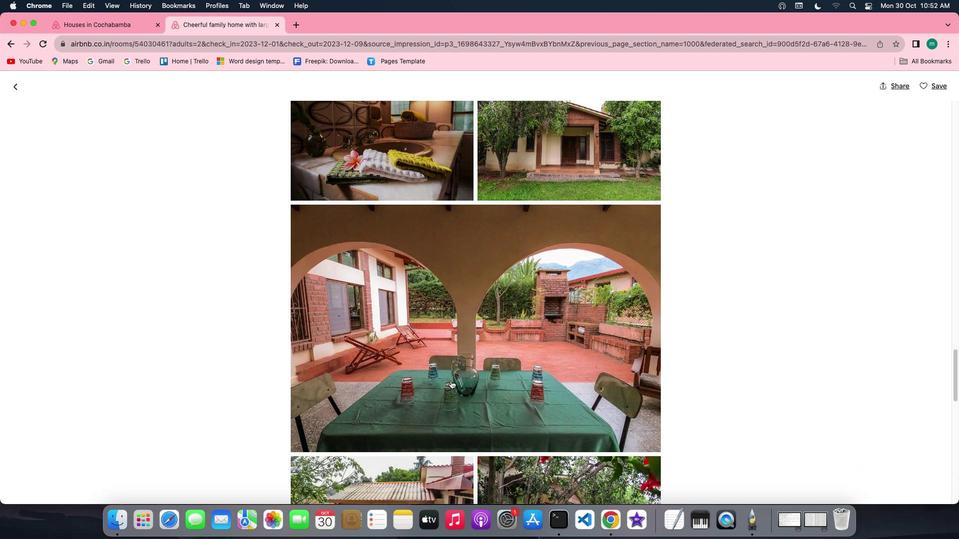 
Action: Mouse scrolled (451, 380) with delta (0, -1)
Screenshot: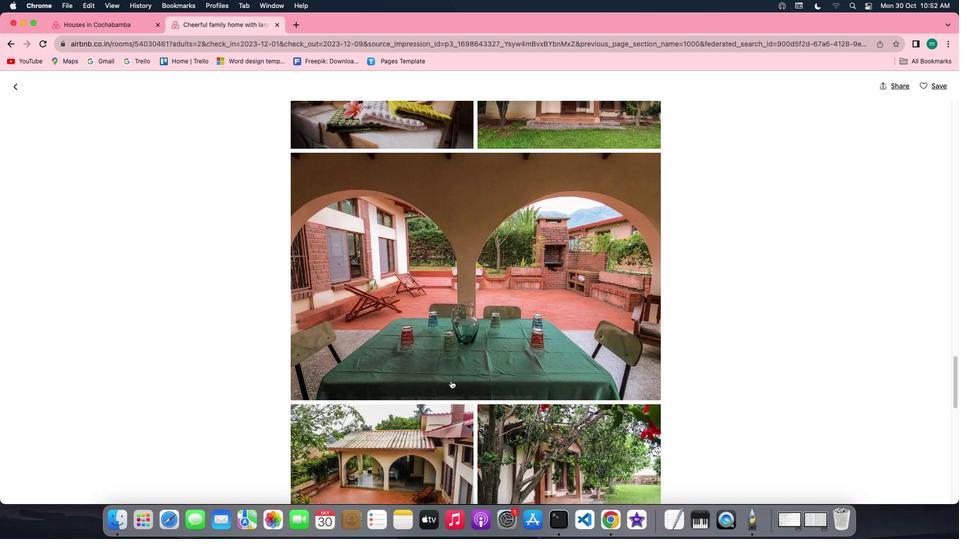 
Action: Mouse scrolled (451, 380) with delta (0, 0)
Screenshot: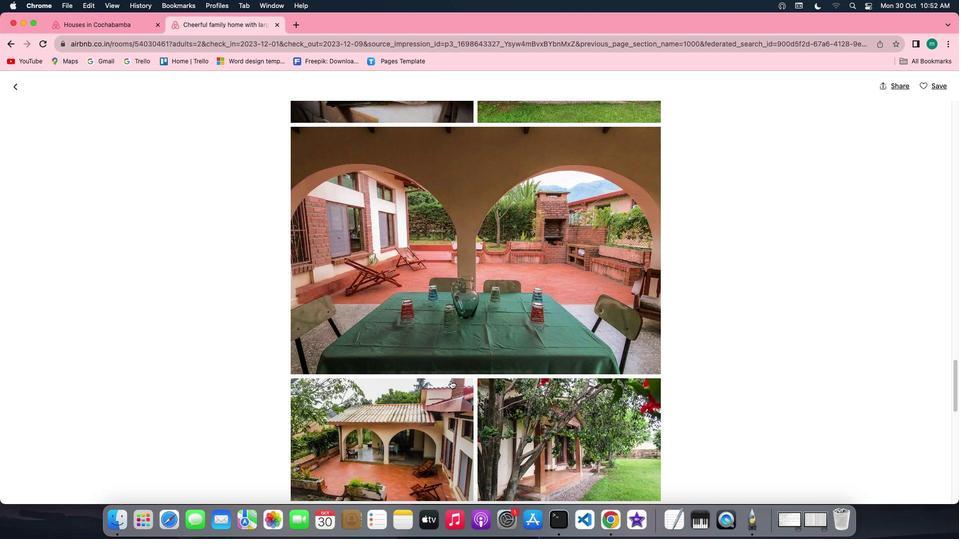 
Action: Mouse scrolled (451, 380) with delta (0, 0)
Screenshot: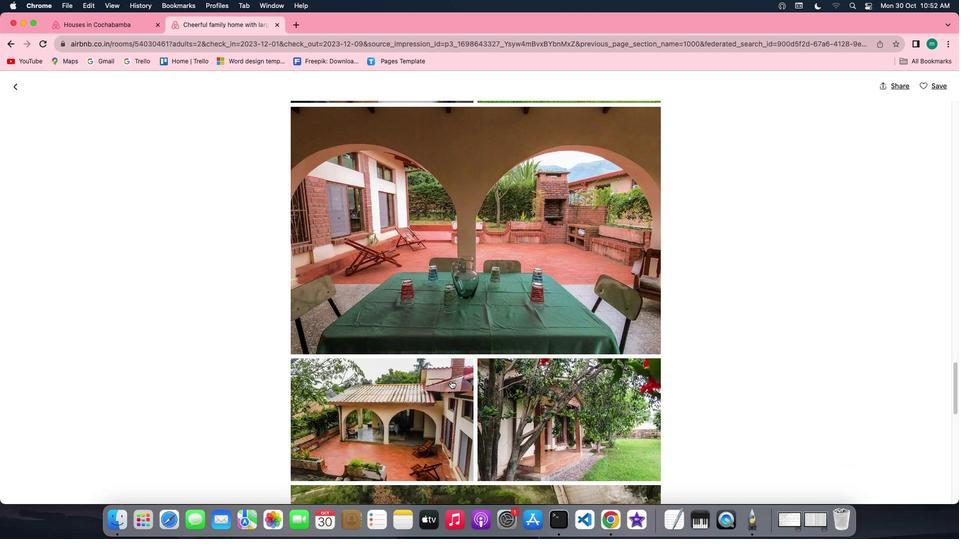 
Action: Mouse scrolled (451, 380) with delta (0, 0)
Screenshot: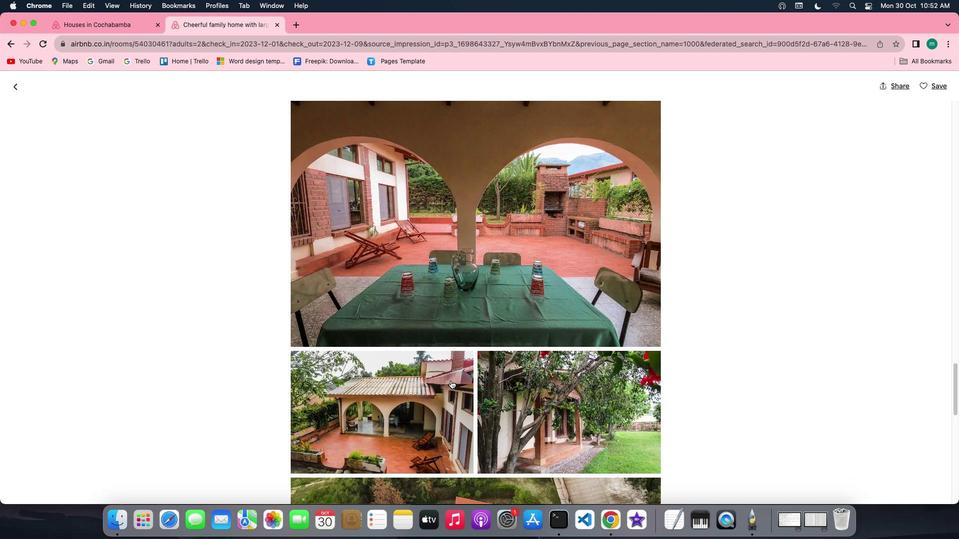 
Action: Mouse scrolled (451, 380) with delta (0, 0)
Screenshot: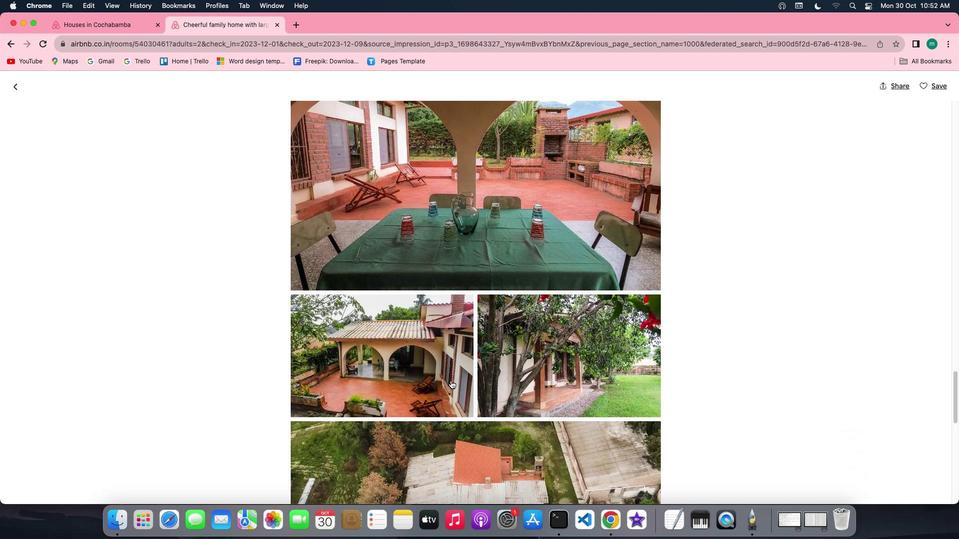 
Action: Mouse scrolled (451, 380) with delta (0, 0)
Screenshot: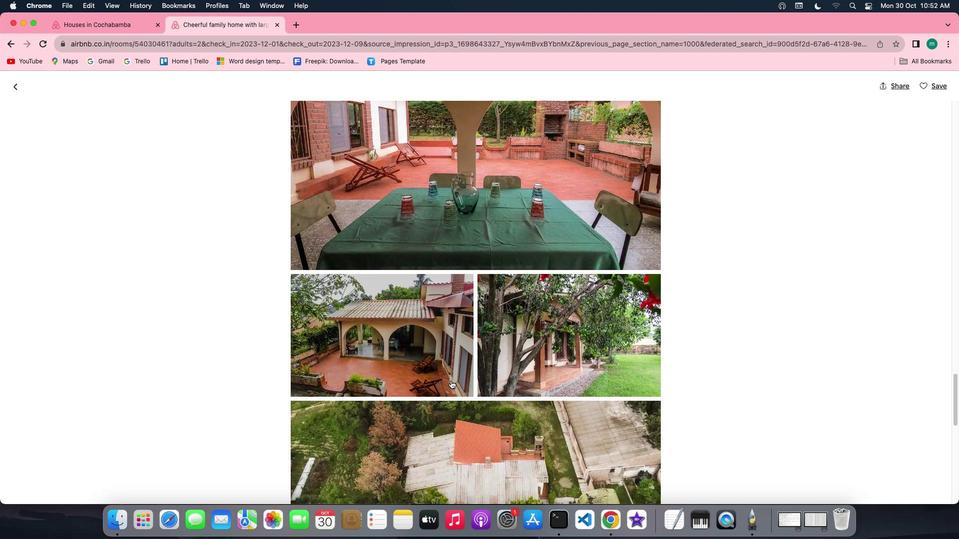
Action: Mouse scrolled (451, 380) with delta (0, 0)
Screenshot: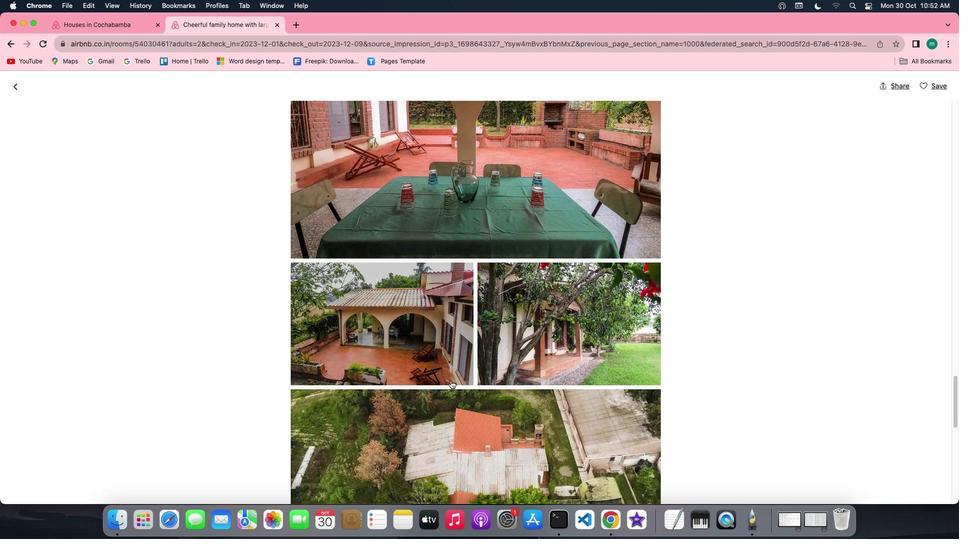 
Action: Mouse scrolled (451, 380) with delta (0, 0)
Screenshot: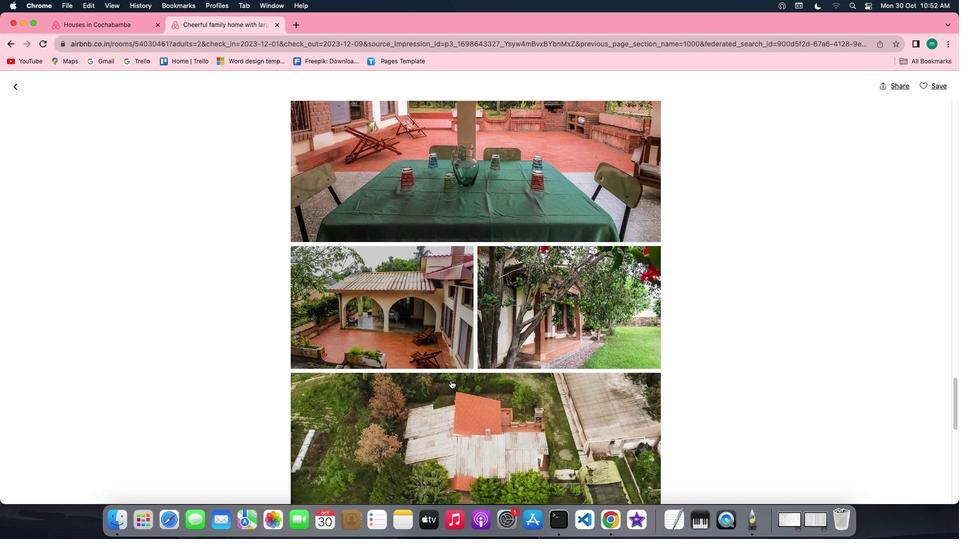 
Action: Mouse scrolled (451, 380) with delta (0, 0)
Screenshot: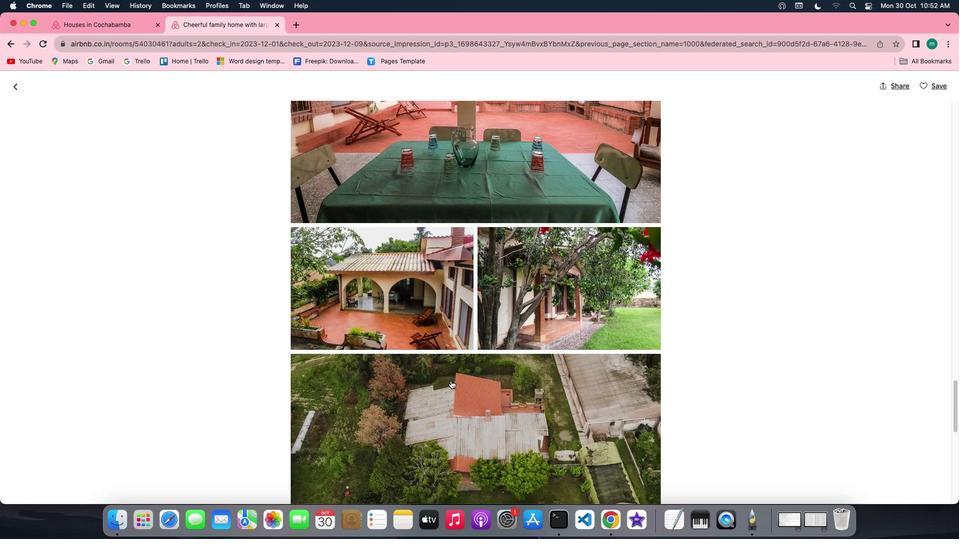 
Action: Mouse scrolled (451, 380) with delta (0, 0)
Screenshot: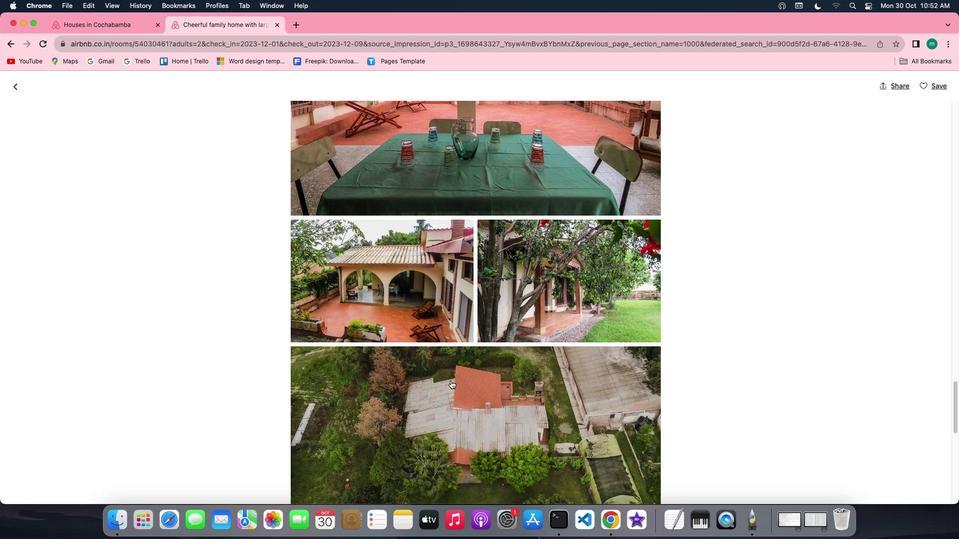 
Action: Mouse scrolled (451, 380) with delta (0, 0)
Screenshot: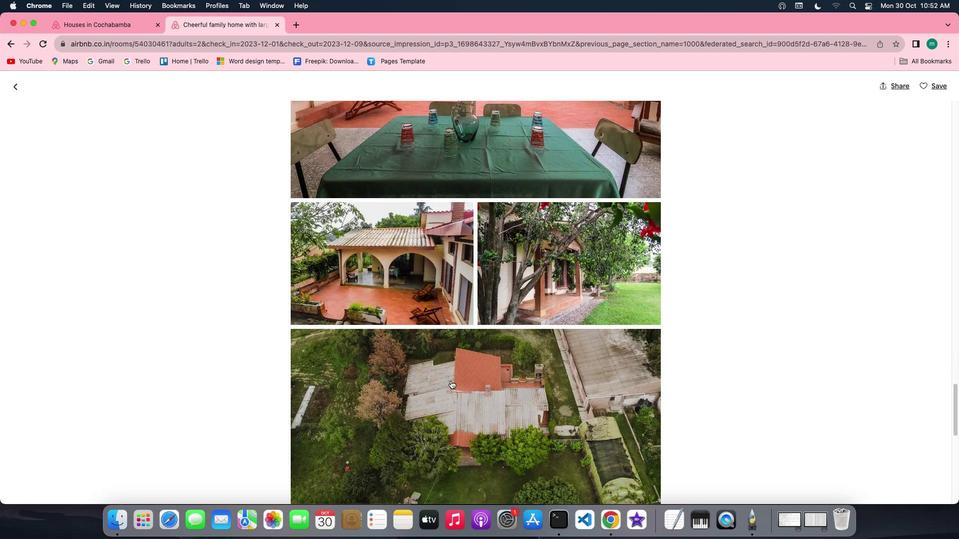 
Action: Mouse scrolled (451, 380) with delta (0, 0)
Screenshot: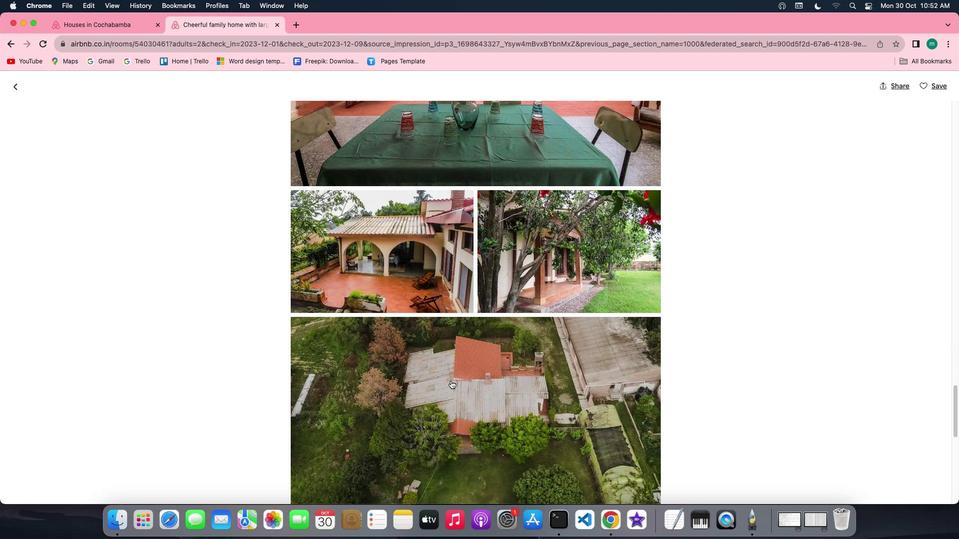 
Action: Mouse scrolled (451, 380) with delta (0, 0)
Screenshot: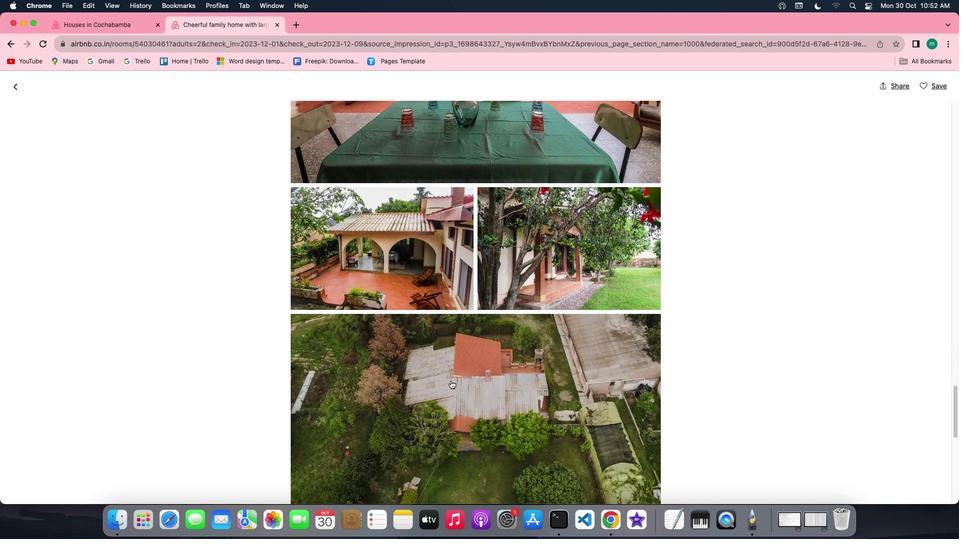 
Action: Mouse scrolled (451, 380) with delta (0, 0)
Screenshot: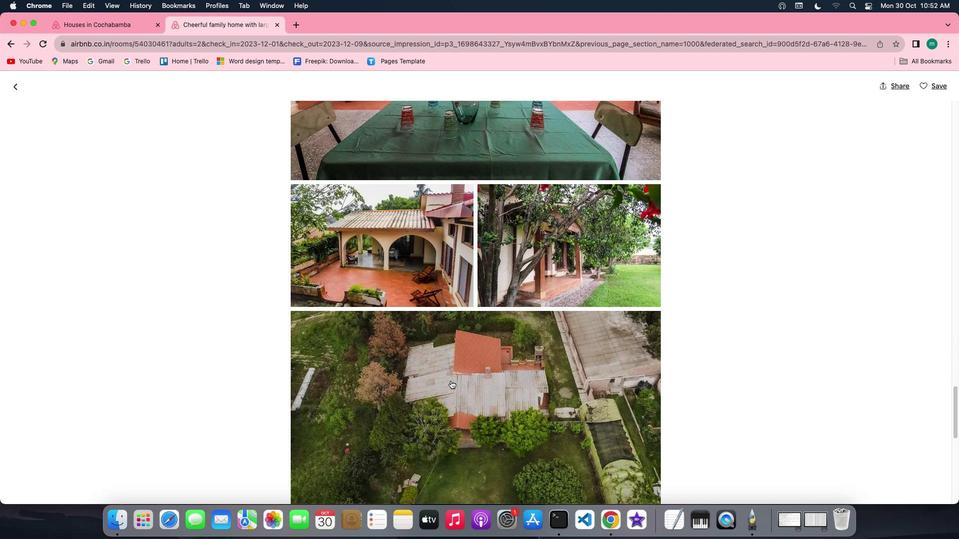 
Action: Mouse scrolled (451, 380) with delta (0, 0)
Screenshot: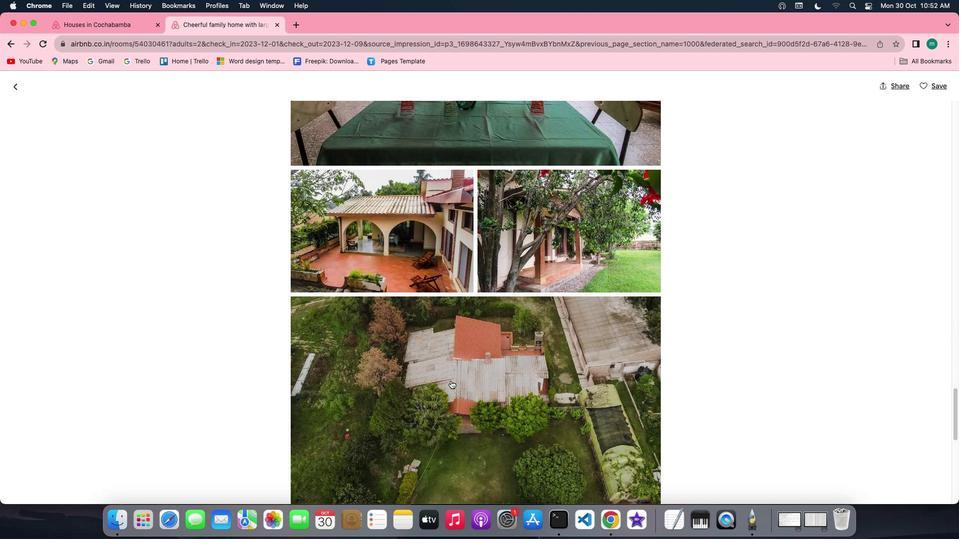 
Action: Mouse scrolled (451, 380) with delta (0, 0)
Screenshot: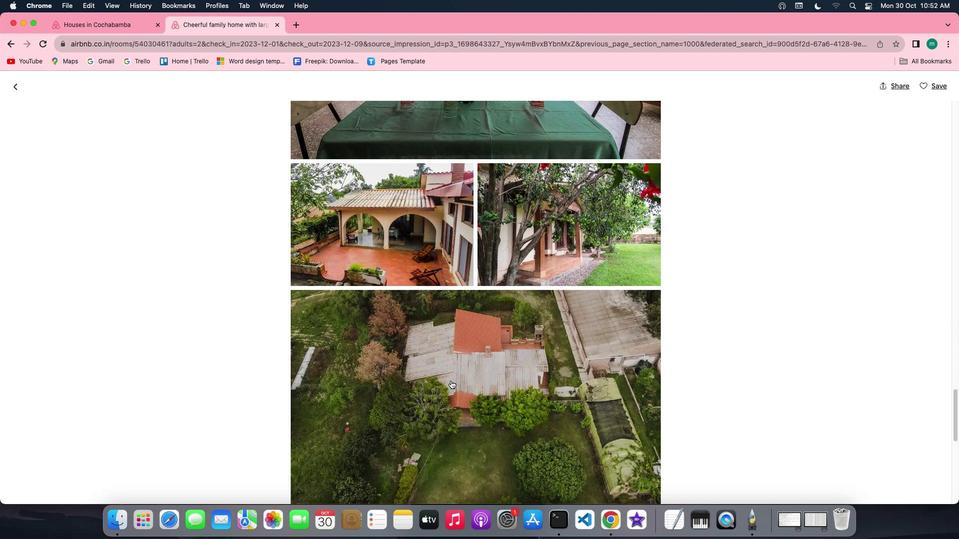 
Action: Mouse scrolled (451, 380) with delta (0, 0)
Screenshot: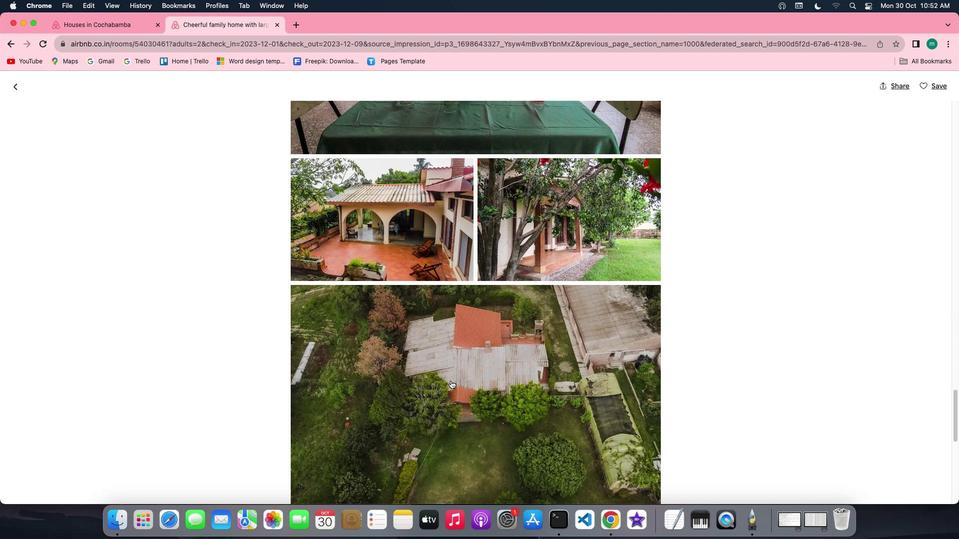 
Action: Mouse scrolled (451, 380) with delta (0, 0)
Screenshot: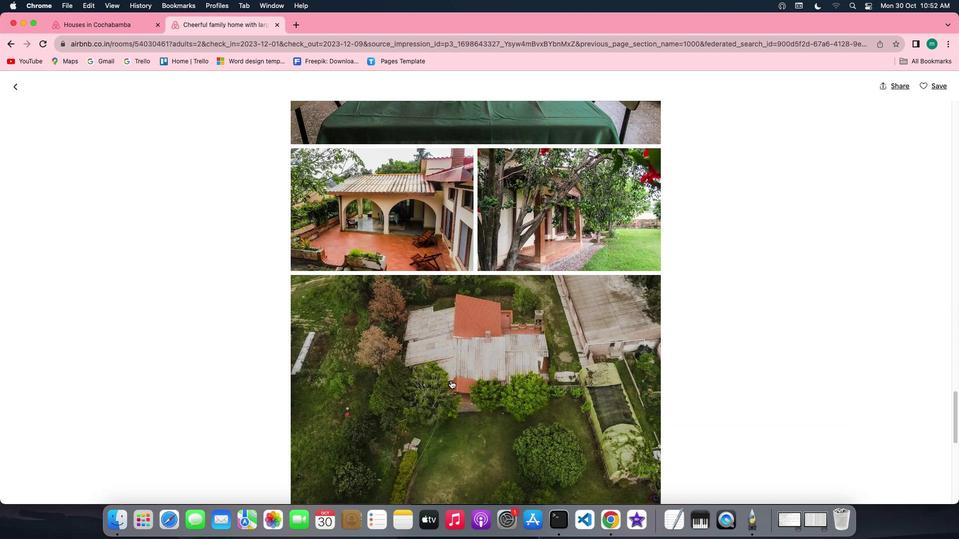 
Action: Mouse scrolled (451, 380) with delta (0, 0)
Screenshot: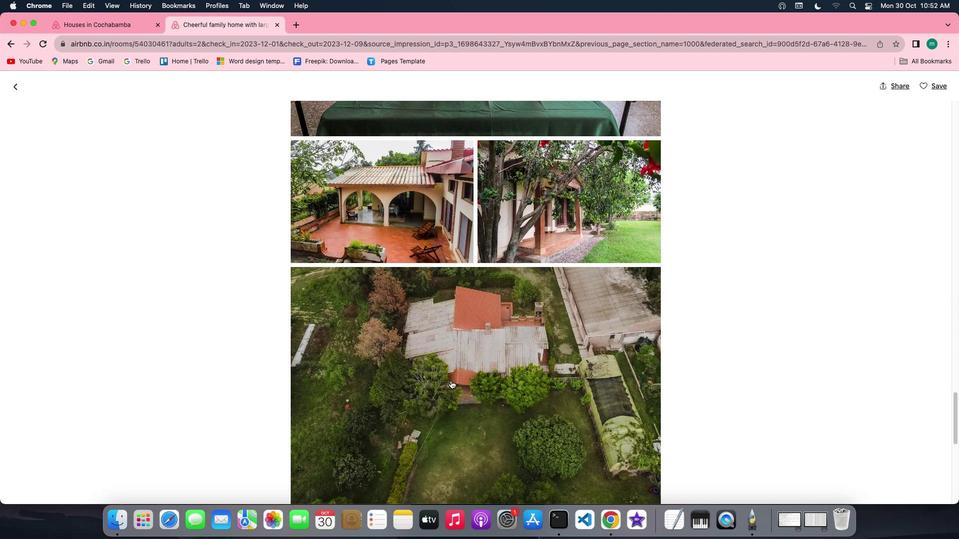 
Action: Mouse scrolled (451, 380) with delta (0, 0)
Screenshot: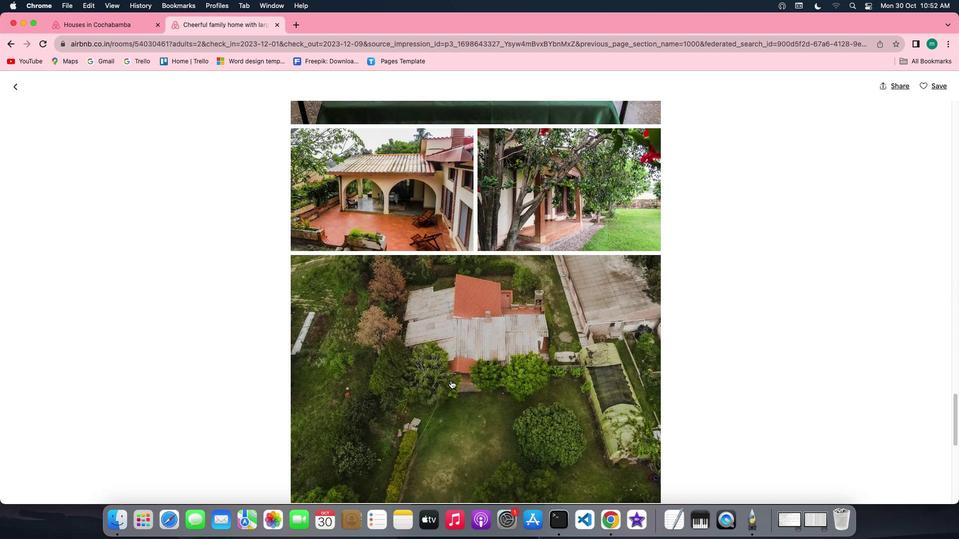 
Action: Mouse scrolled (451, 380) with delta (0, 0)
Screenshot: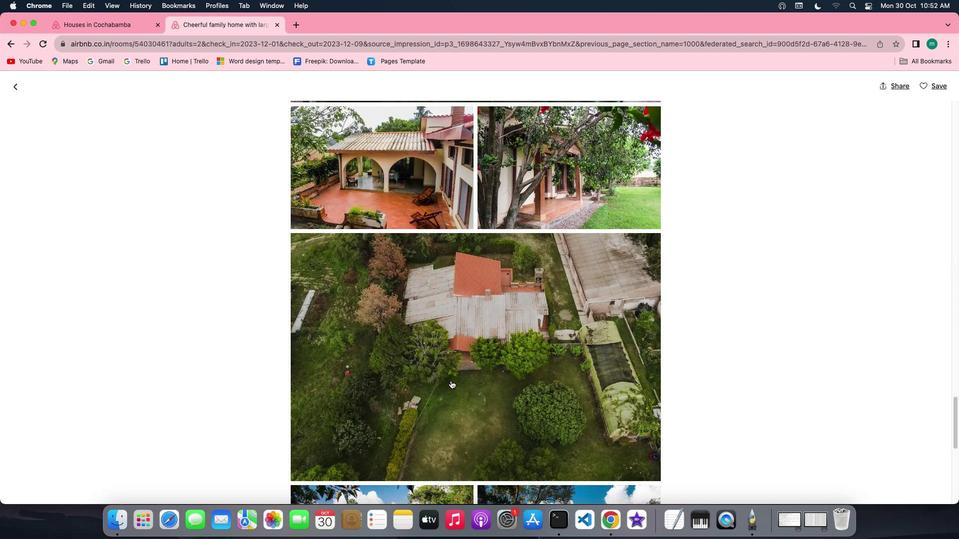 
Action: Mouse scrolled (451, 380) with delta (0, 0)
Screenshot: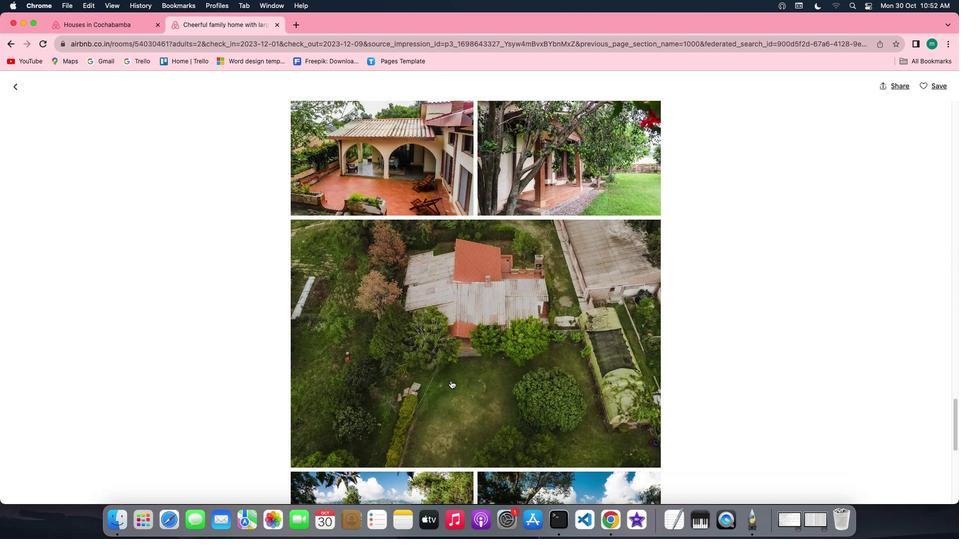
Action: Mouse scrolled (451, 380) with delta (0, 0)
Screenshot: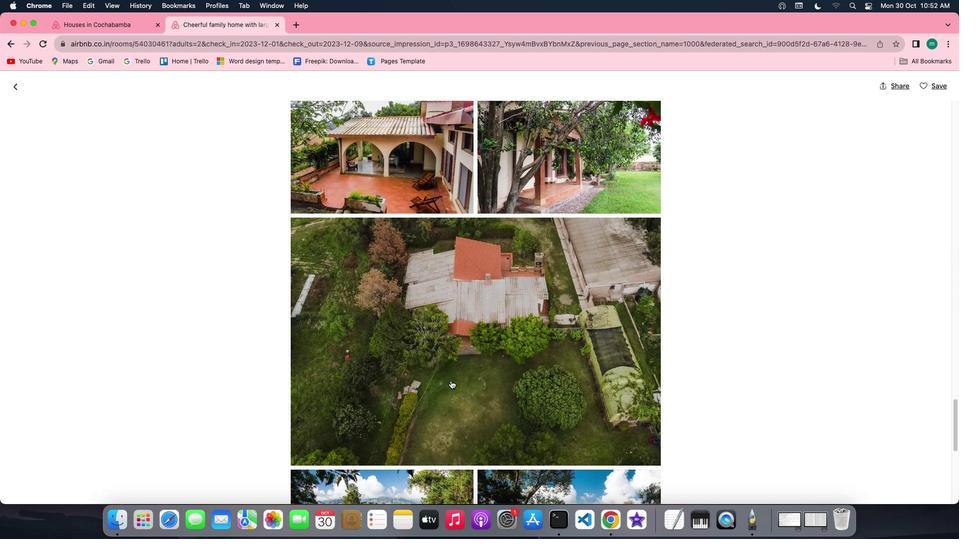 
Action: Mouse scrolled (451, 380) with delta (0, 0)
Screenshot: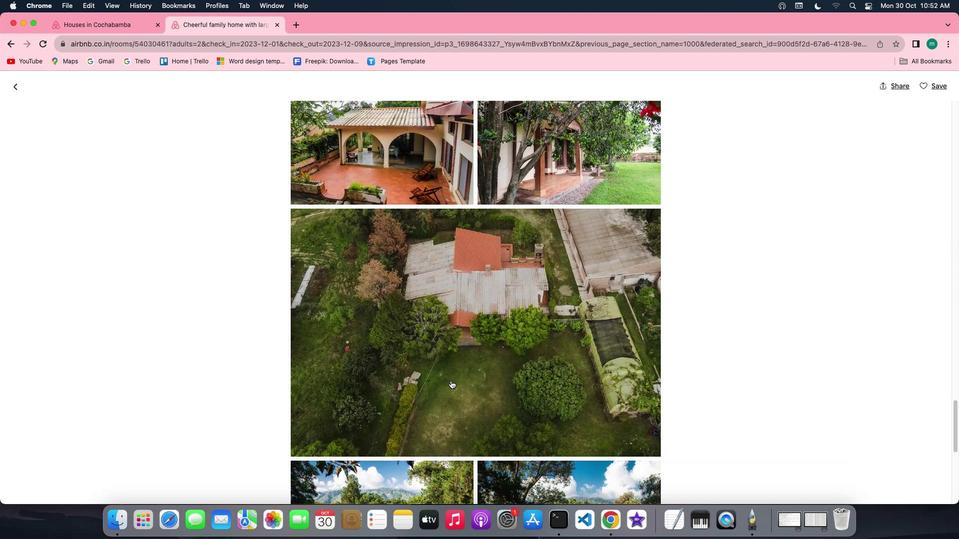 
Action: Mouse scrolled (451, 380) with delta (0, 0)
Screenshot: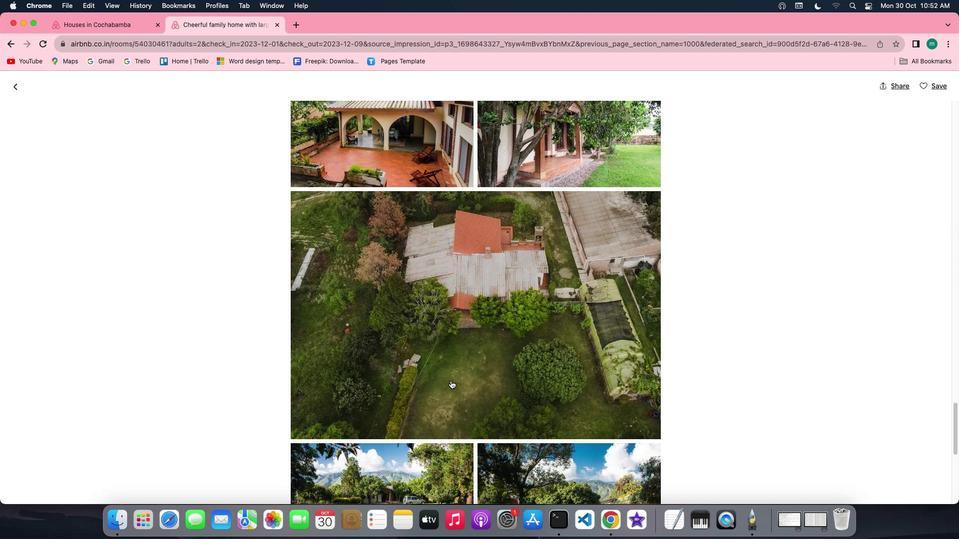 
Action: Mouse scrolled (451, 380) with delta (0, 0)
Screenshot: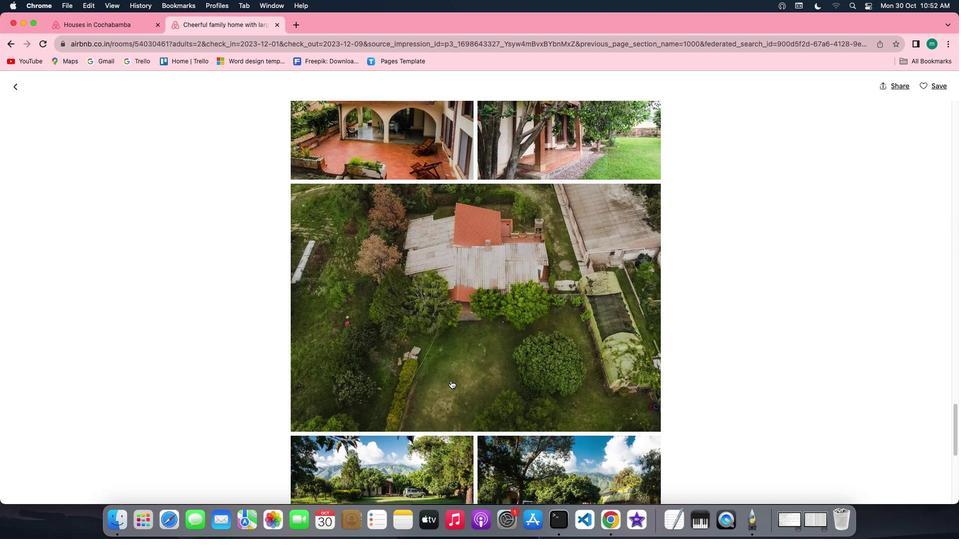 
Action: Mouse scrolled (451, 380) with delta (0, 0)
Screenshot: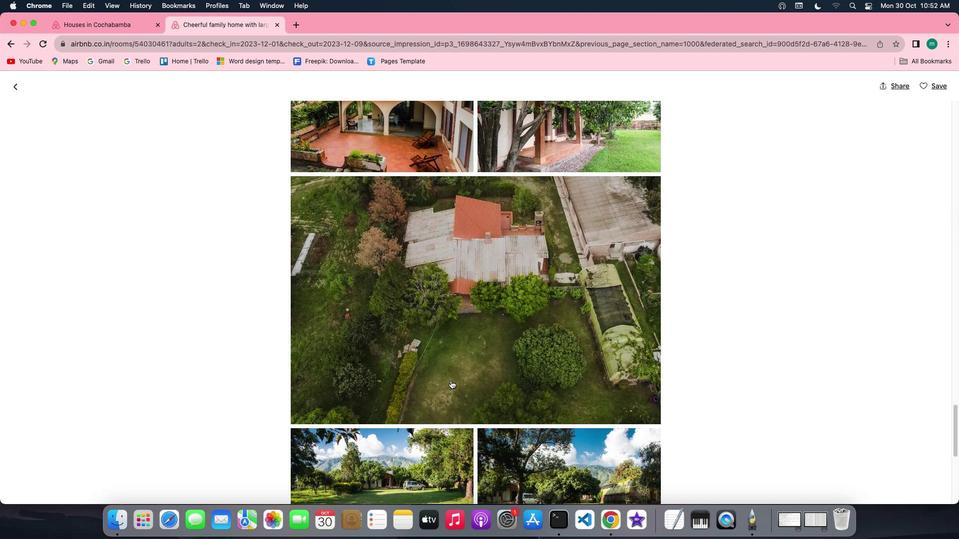 
Action: Mouse scrolled (451, 380) with delta (0, 0)
Screenshot: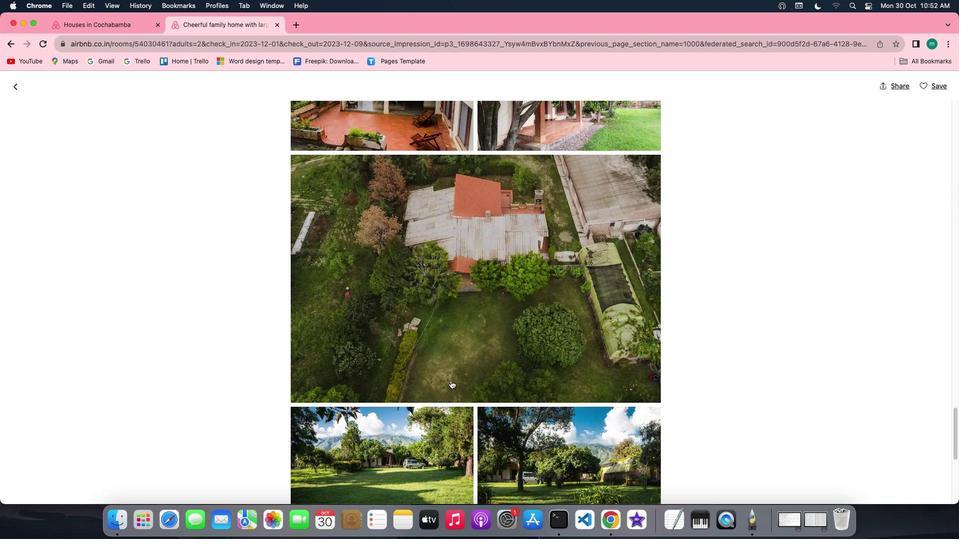 
Action: Mouse scrolled (451, 380) with delta (0, 0)
Screenshot: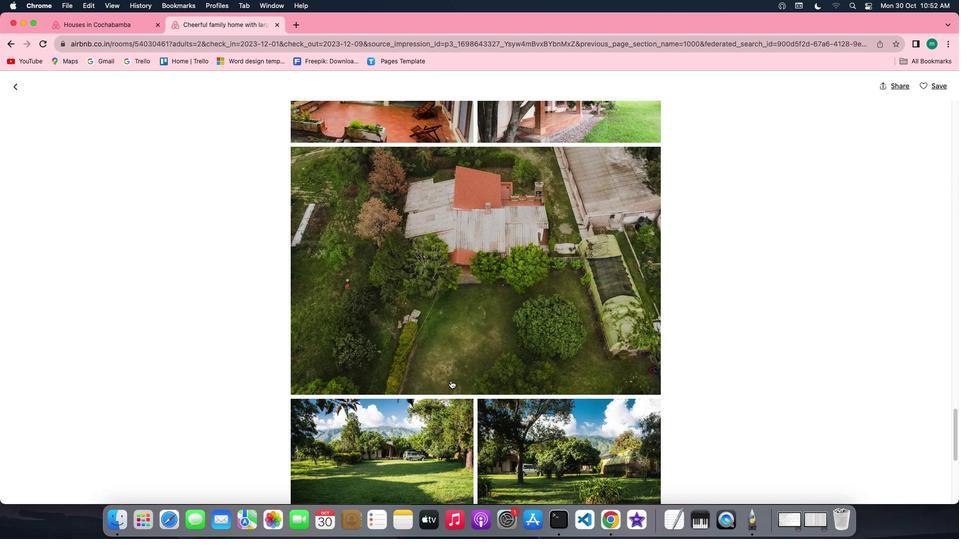 
Action: Mouse scrolled (451, 380) with delta (0, 0)
Screenshot: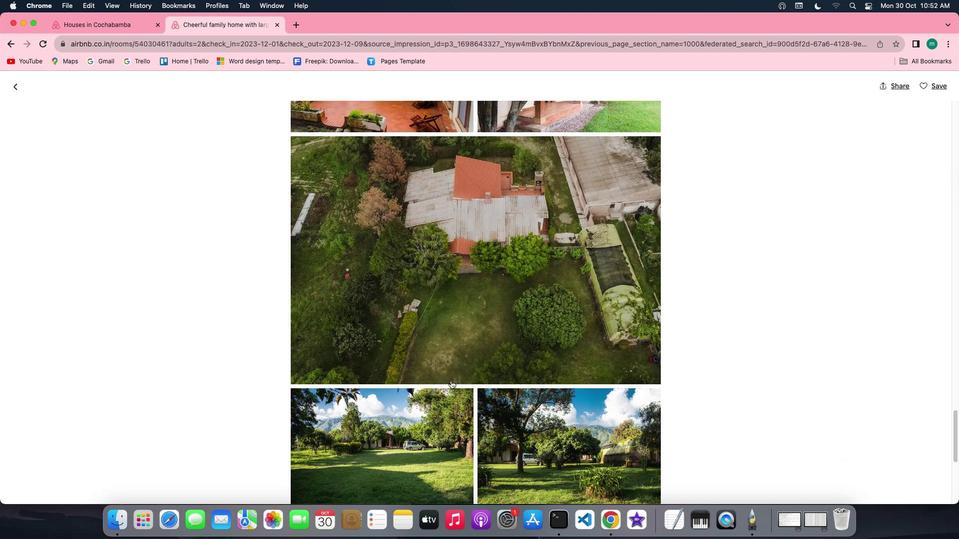 
Action: Mouse scrolled (451, 380) with delta (0, 0)
Screenshot: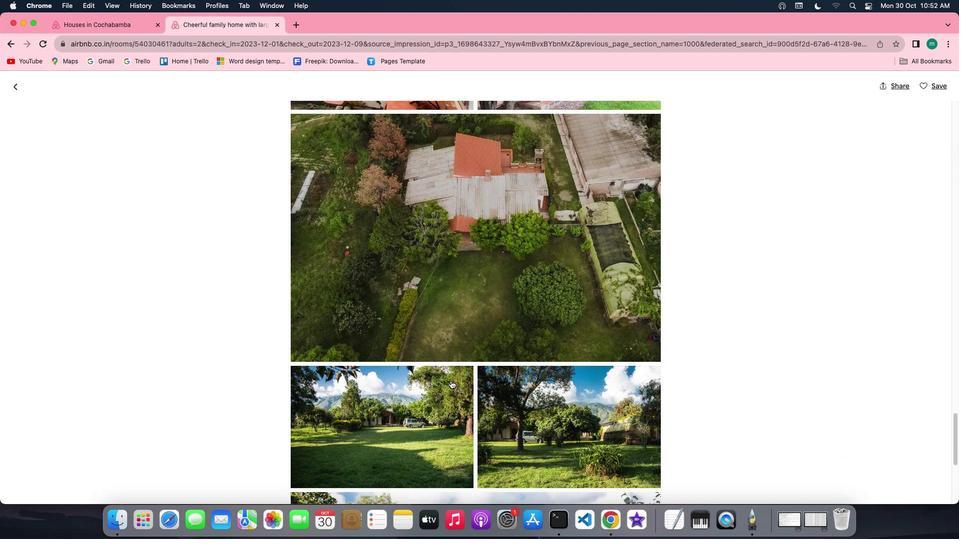 
Action: Mouse scrolled (451, 380) with delta (0, 0)
Screenshot: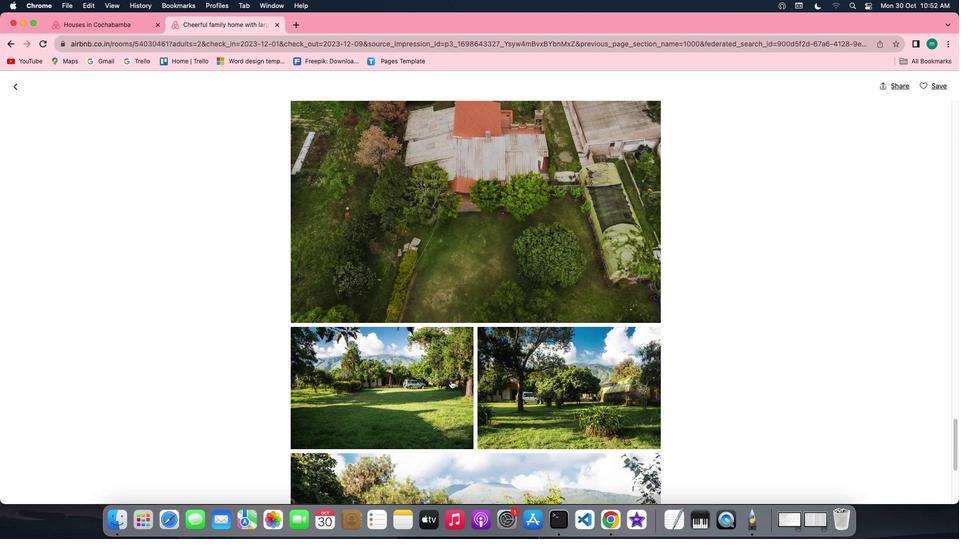 
Action: Mouse scrolled (451, 380) with delta (0, 0)
Screenshot: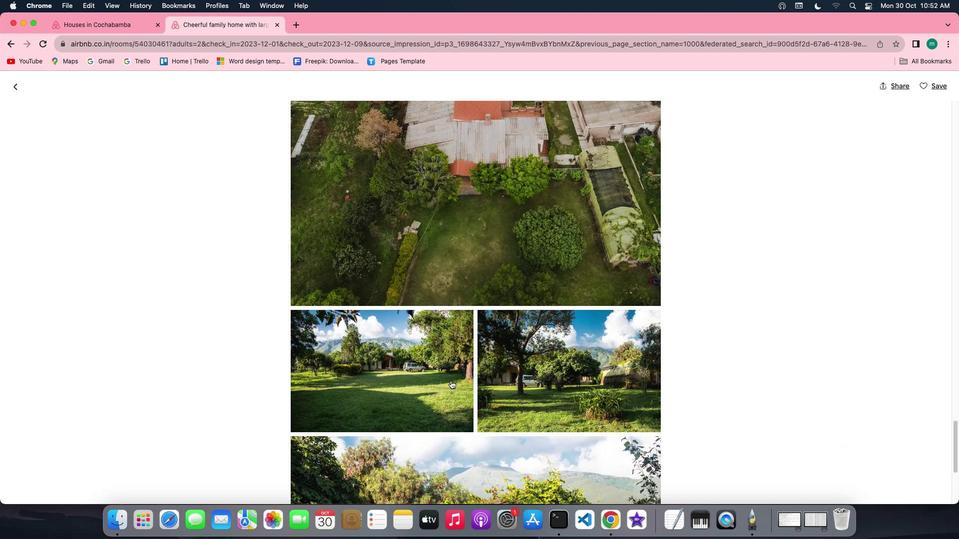 
Action: Mouse scrolled (451, 380) with delta (0, 0)
Screenshot: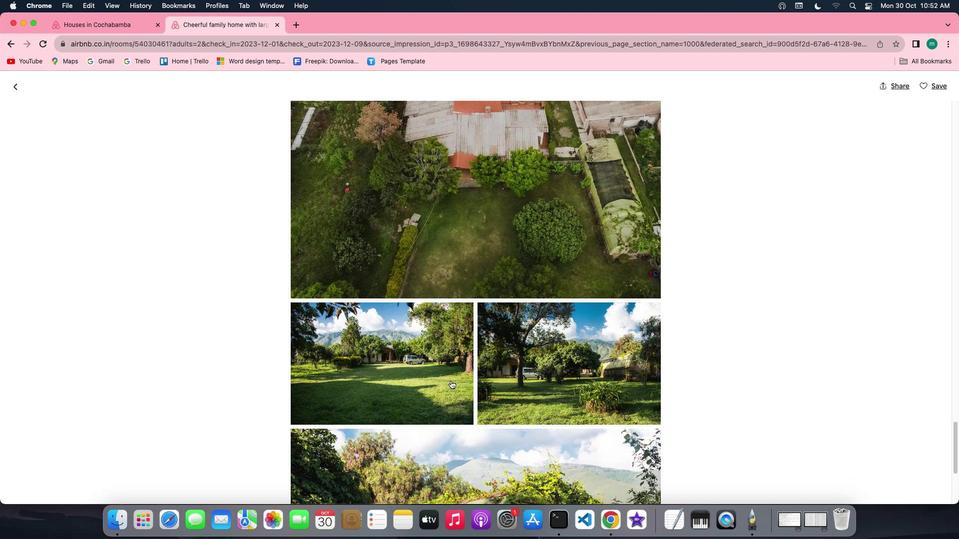 
Action: Mouse scrolled (451, 380) with delta (0, 0)
Screenshot: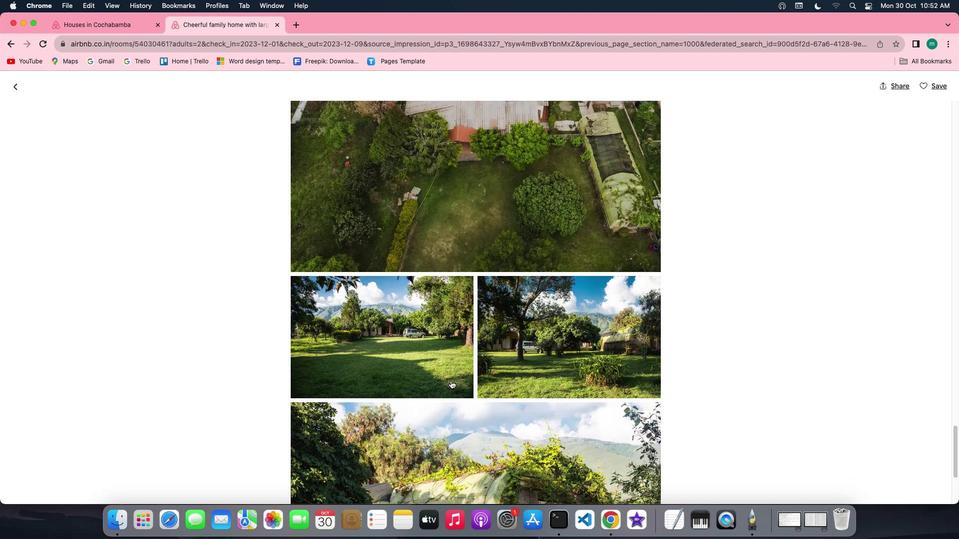 
Action: Mouse scrolled (451, 380) with delta (0, 0)
Screenshot: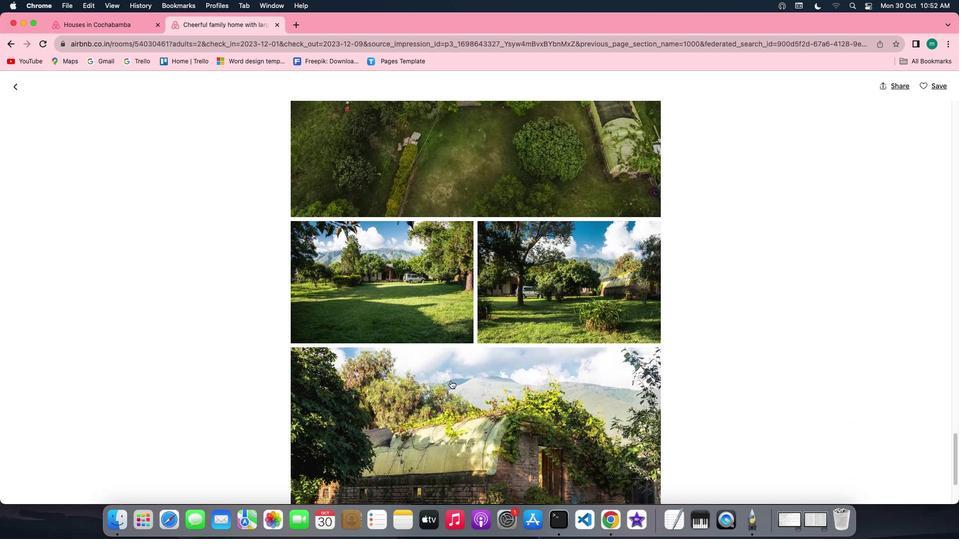 
Action: Mouse scrolled (451, 380) with delta (0, 0)
Screenshot: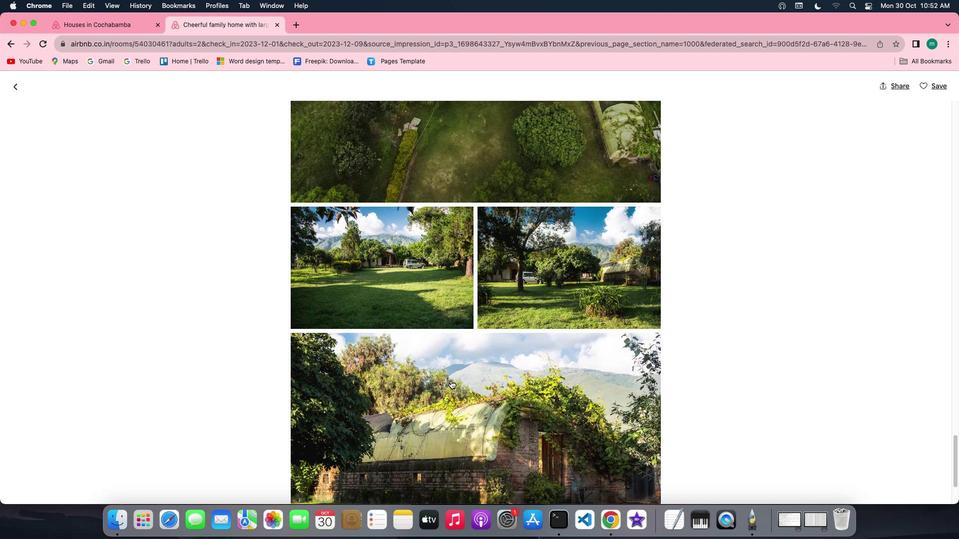 
Action: Mouse scrolled (451, 380) with delta (0, 0)
Screenshot: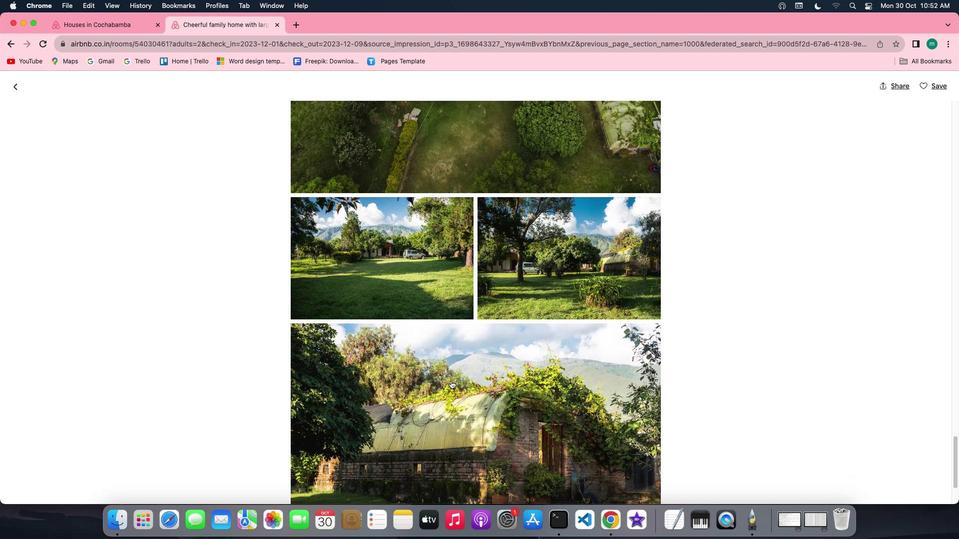 
Action: Mouse scrolled (451, 380) with delta (0, 0)
Screenshot: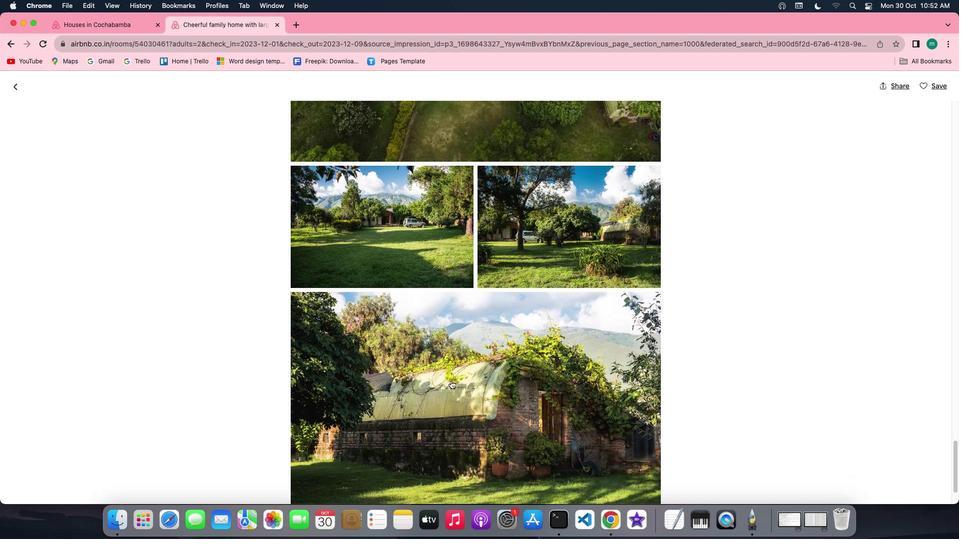 
Action: Mouse scrolled (451, 380) with delta (0, 0)
Screenshot: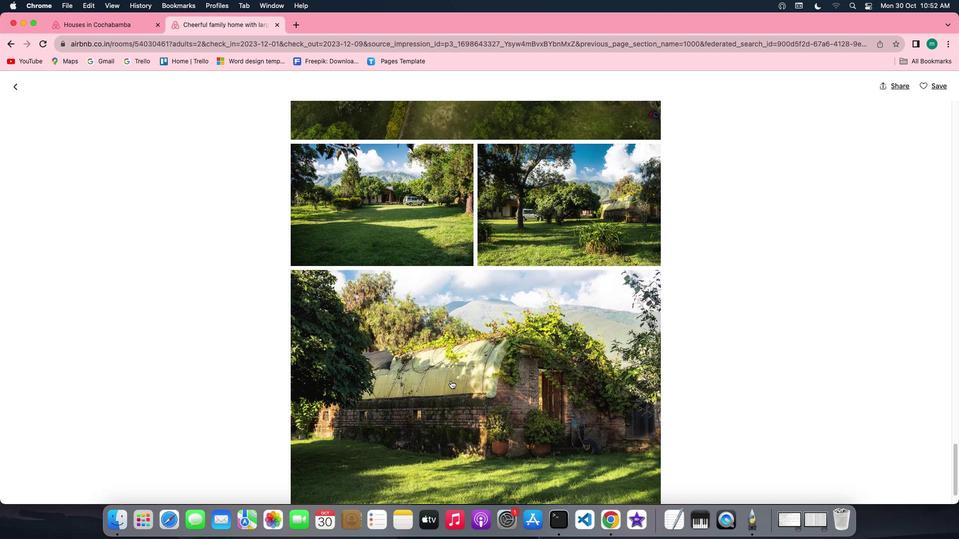 
Action: Mouse scrolled (451, 380) with delta (0, 0)
Screenshot: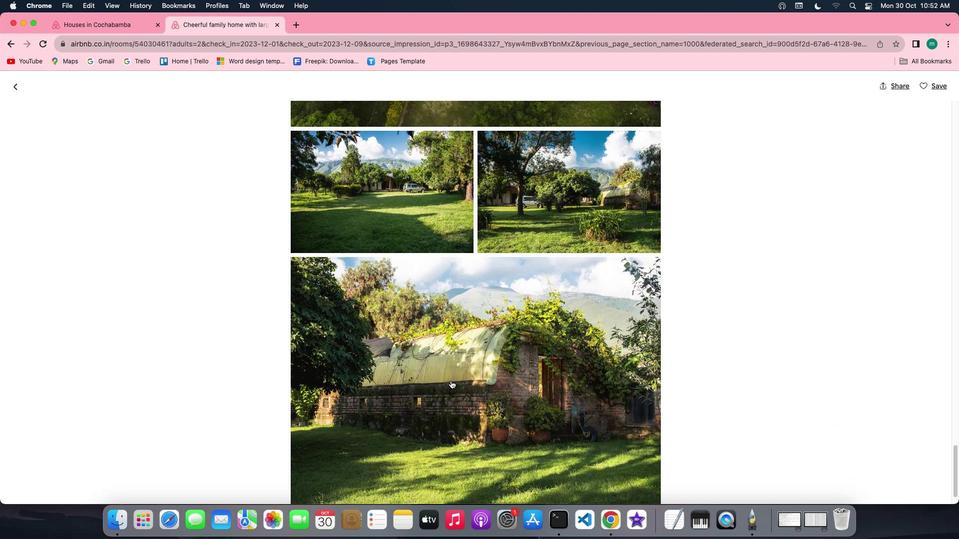 
Action: Mouse scrolled (451, 380) with delta (0, 0)
Screenshot: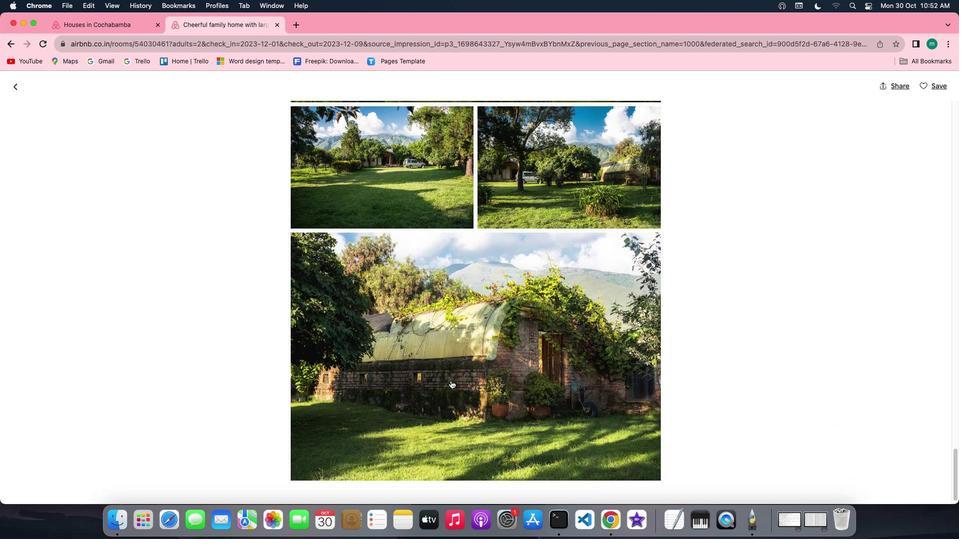 
Action: Mouse scrolled (451, 380) with delta (0, 0)
Screenshot: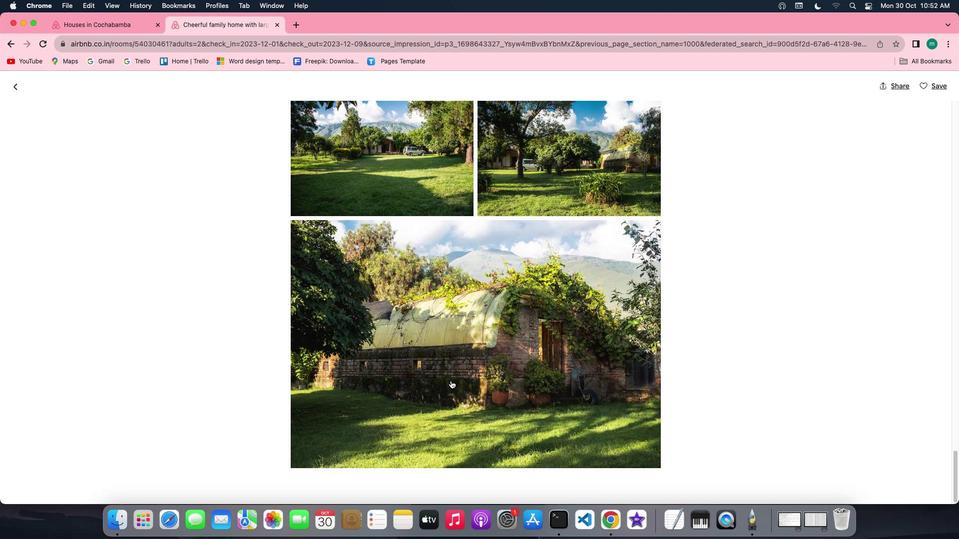 
Action: Mouse scrolled (451, 380) with delta (0, 0)
Screenshot: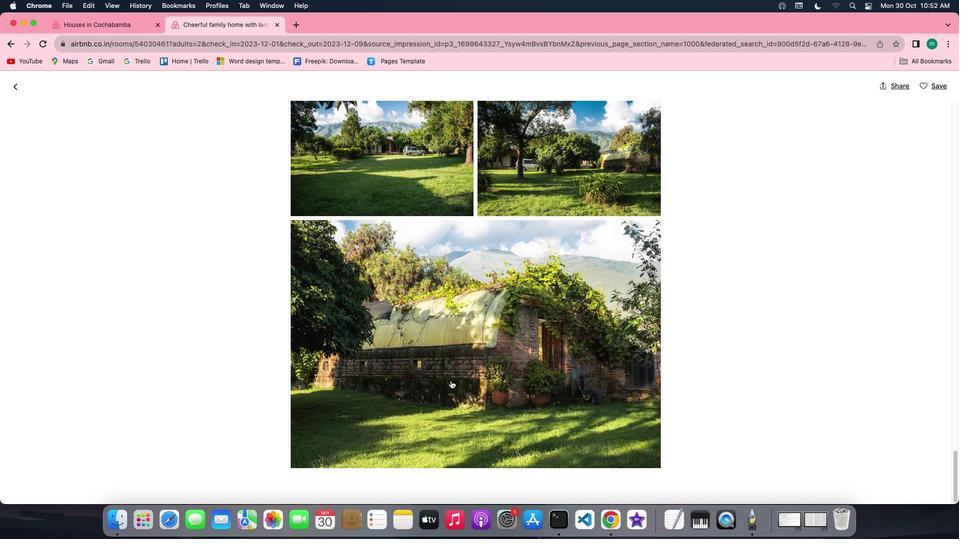 
Action: Mouse scrolled (451, 380) with delta (0, 0)
Screenshot: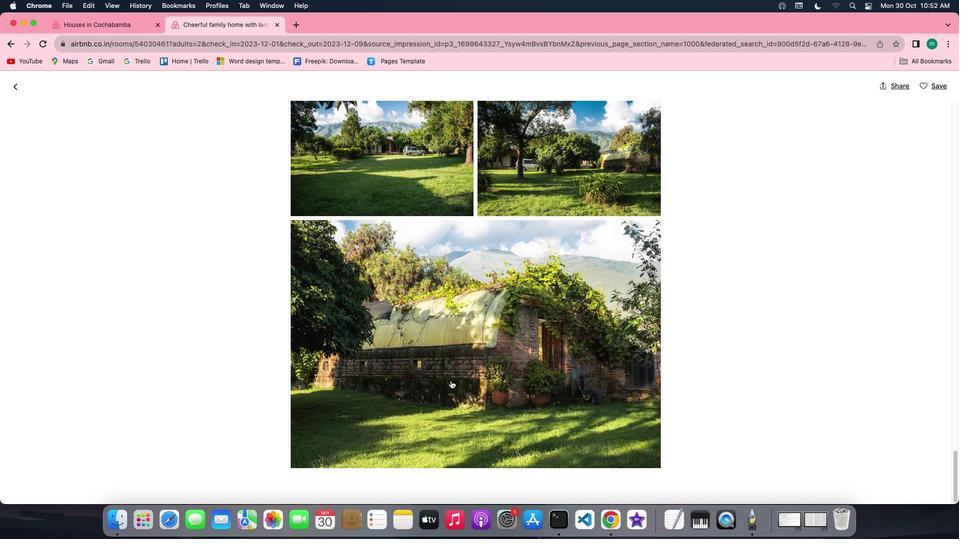 
Action: Mouse scrolled (451, 380) with delta (0, 0)
Screenshot: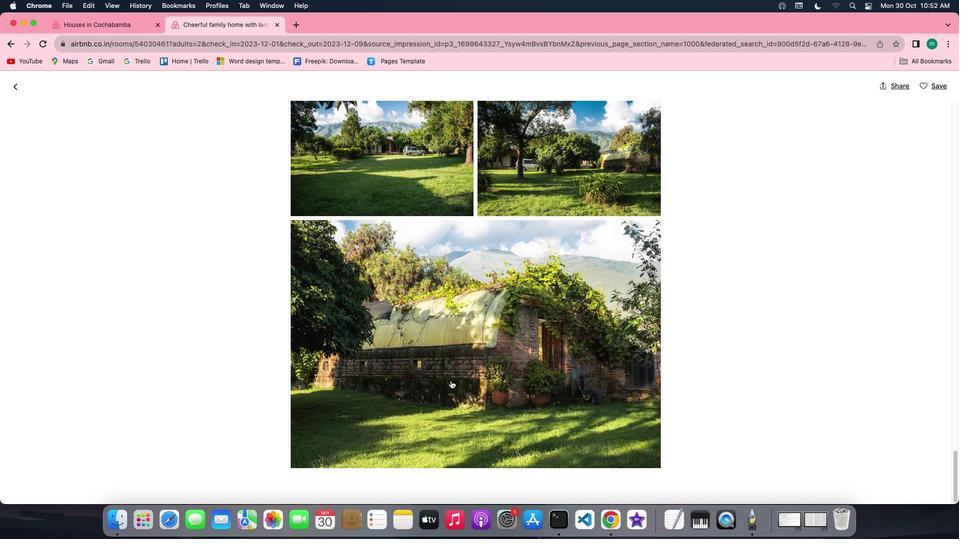
Action: Mouse scrolled (451, 380) with delta (0, 0)
Screenshot: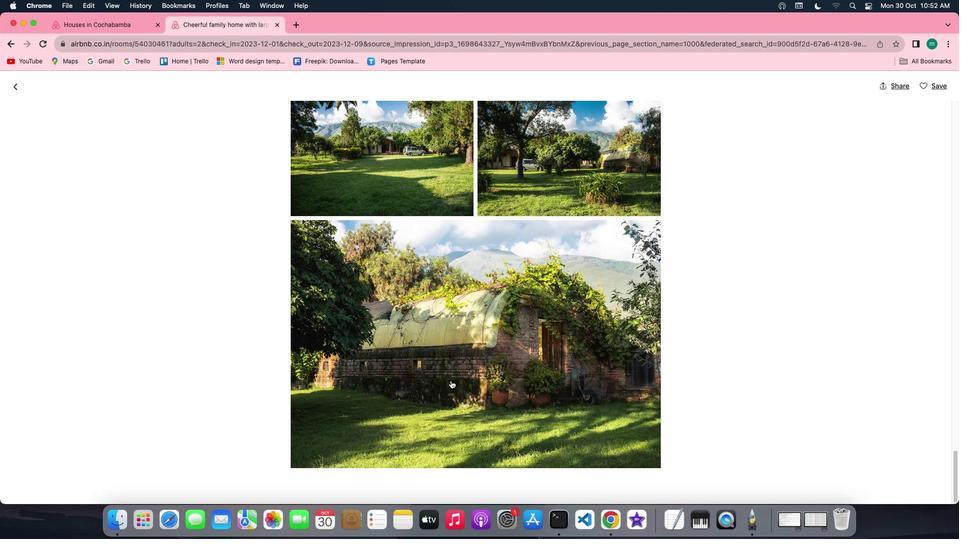 
Action: Mouse scrolled (451, 380) with delta (0, 0)
Screenshot: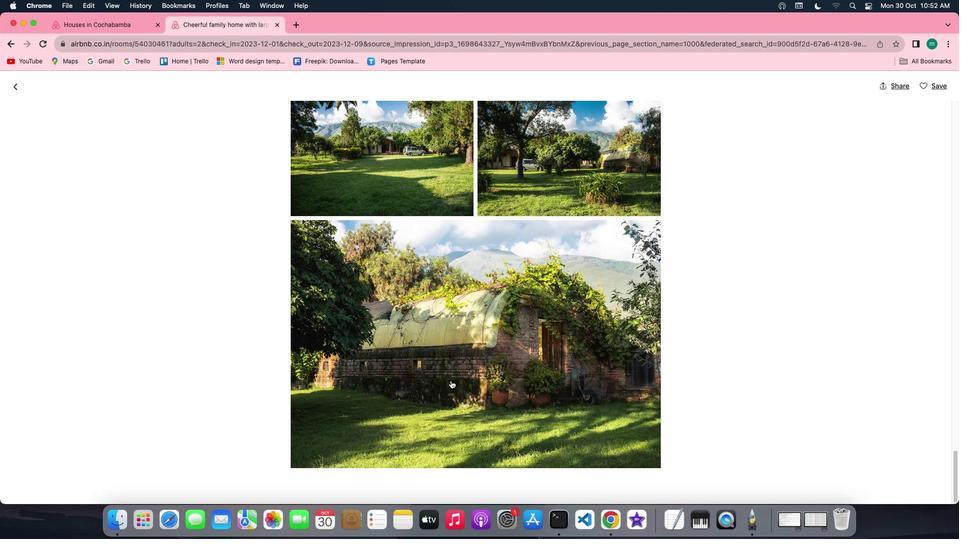 
Action: Mouse scrolled (451, 380) with delta (0, 0)
Screenshot: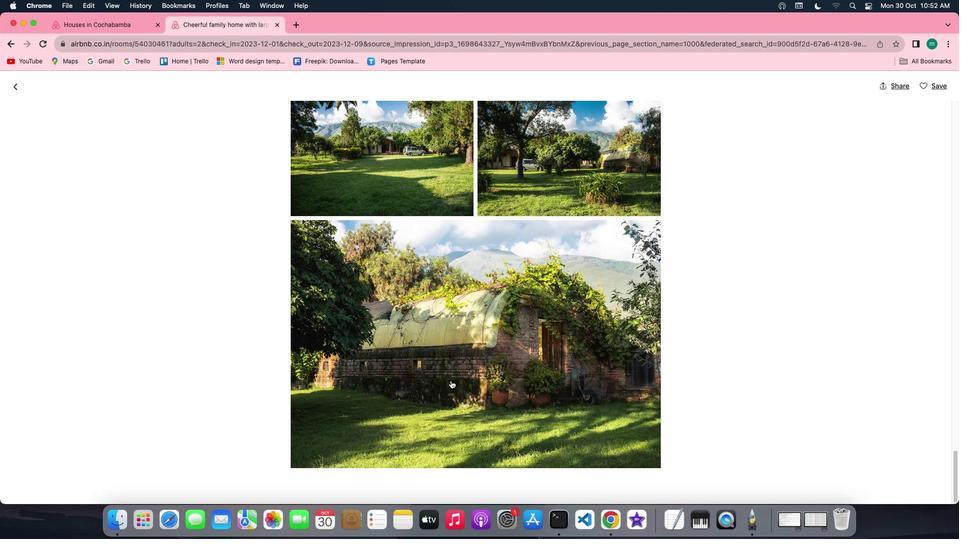 
Action: Mouse scrolled (451, 380) with delta (0, 0)
Screenshot: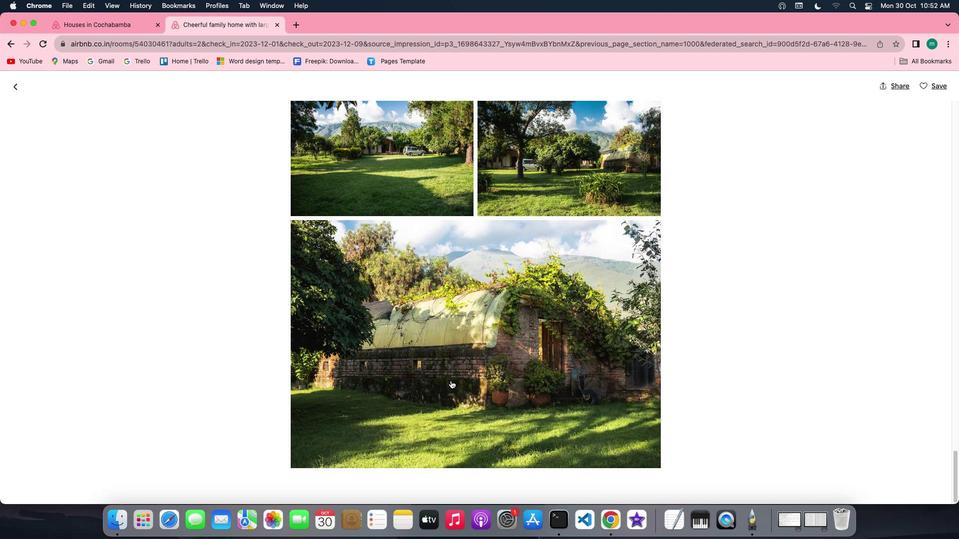 
Action: Mouse scrolled (451, 380) with delta (0, 0)
Screenshot: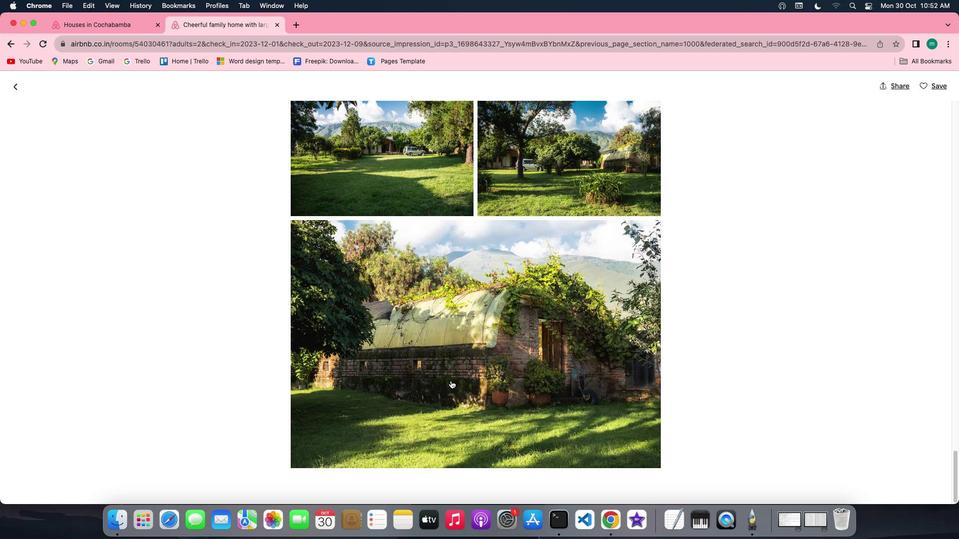 
Action: Mouse moved to (19, 89)
Screenshot: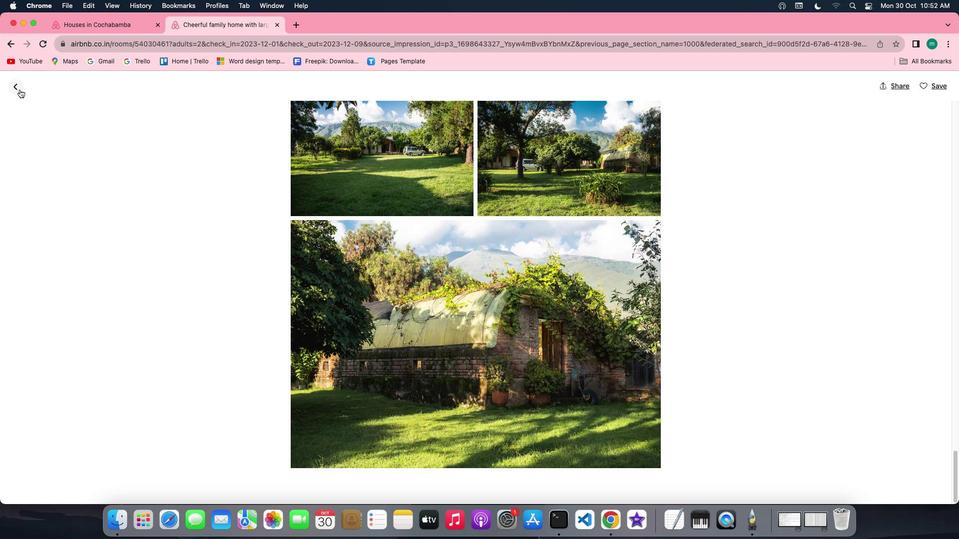 
Action: Mouse pressed left at (19, 89)
Screenshot: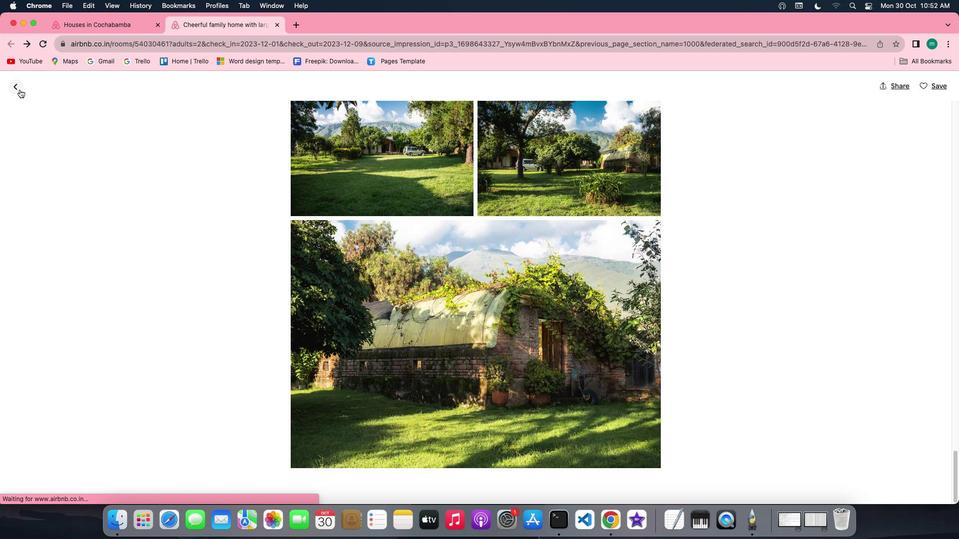 
Action: Mouse moved to (439, 359)
Screenshot: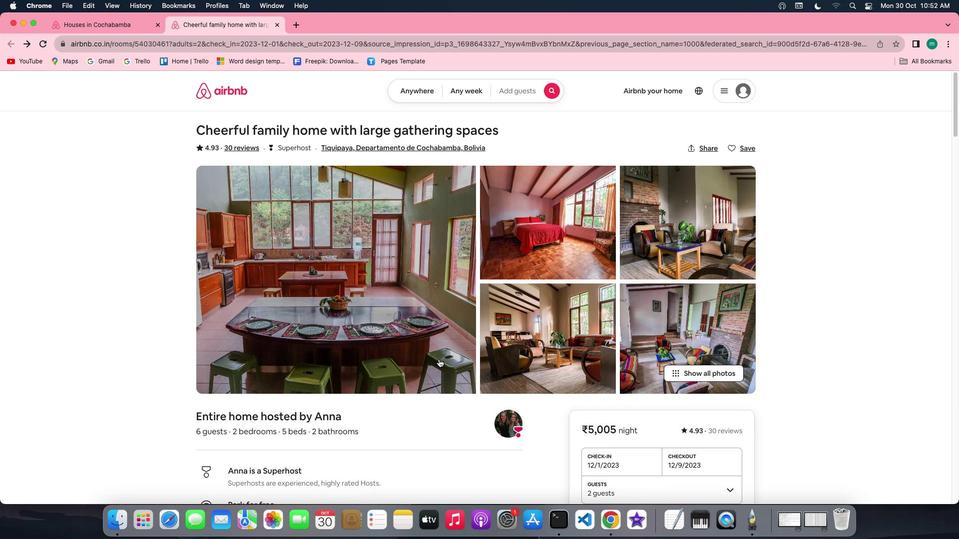 
Action: Mouse scrolled (439, 359) with delta (0, 0)
Screenshot: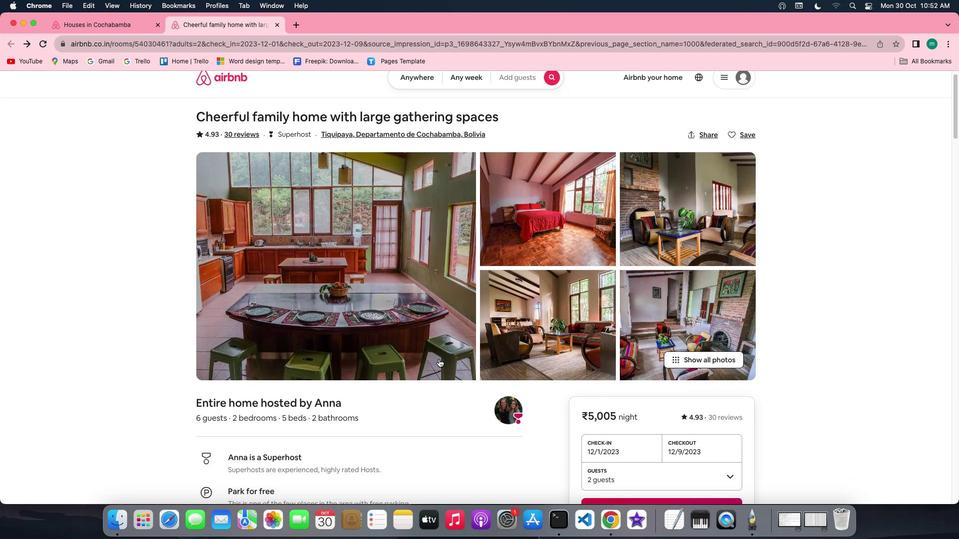 
Action: Mouse scrolled (439, 359) with delta (0, 0)
Screenshot: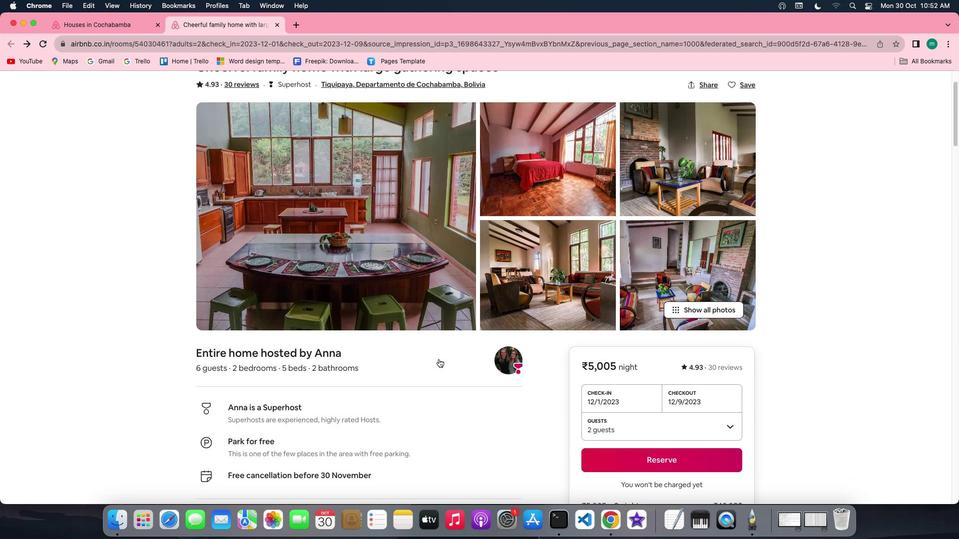 
Action: Mouse scrolled (439, 359) with delta (0, -1)
Screenshot: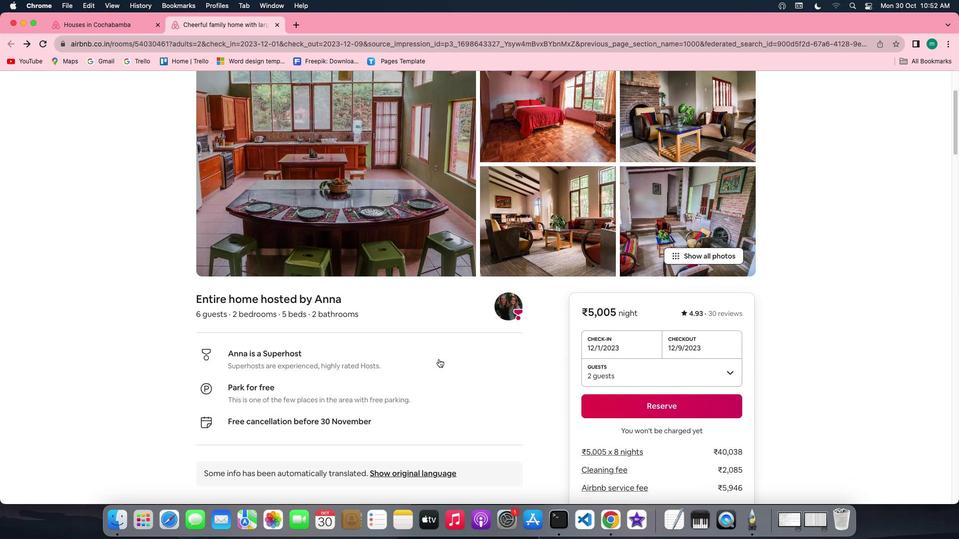 
Action: Mouse scrolled (439, 359) with delta (0, -1)
Screenshot: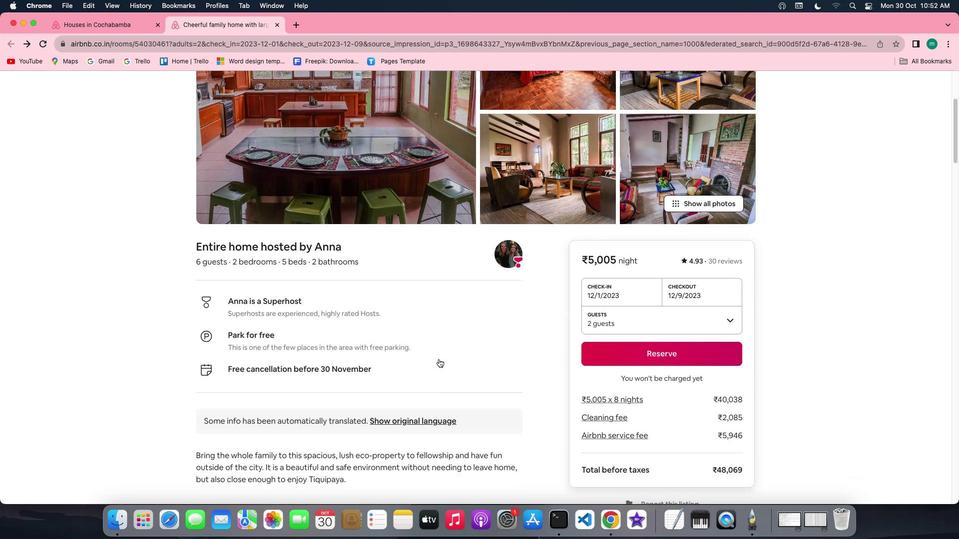 
Action: Mouse scrolled (439, 359) with delta (0, 0)
Screenshot: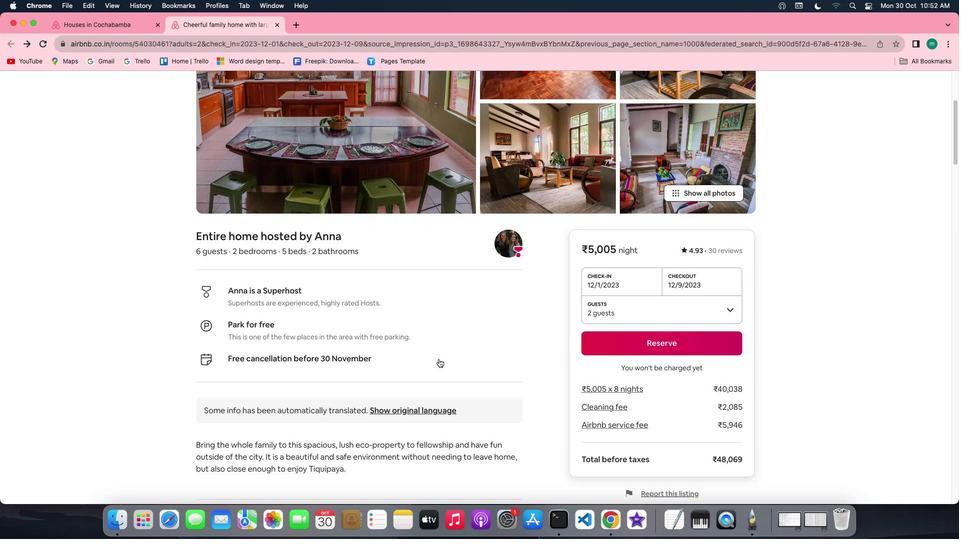 
Action: Mouse scrolled (439, 359) with delta (0, 0)
Screenshot: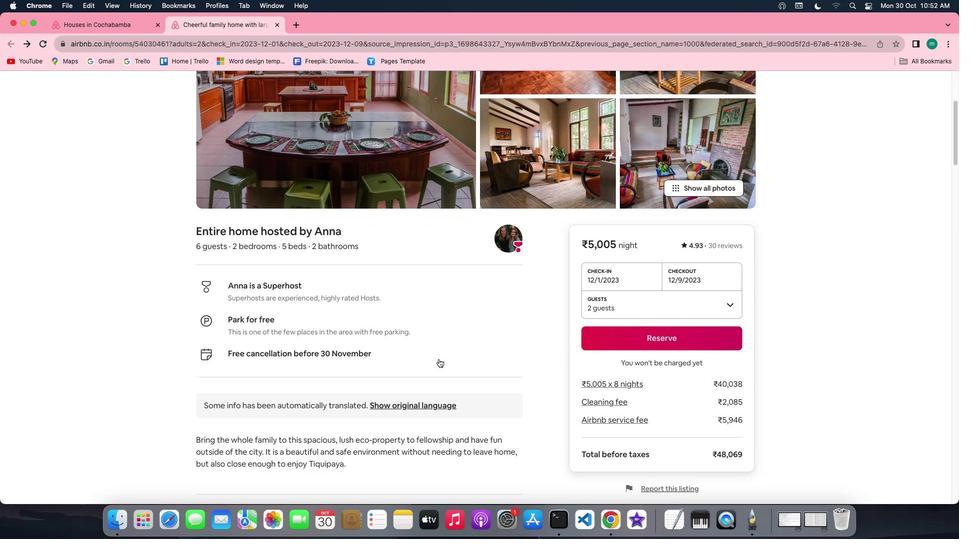 
Action: Mouse scrolled (439, 359) with delta (0, 0)
Screenshot: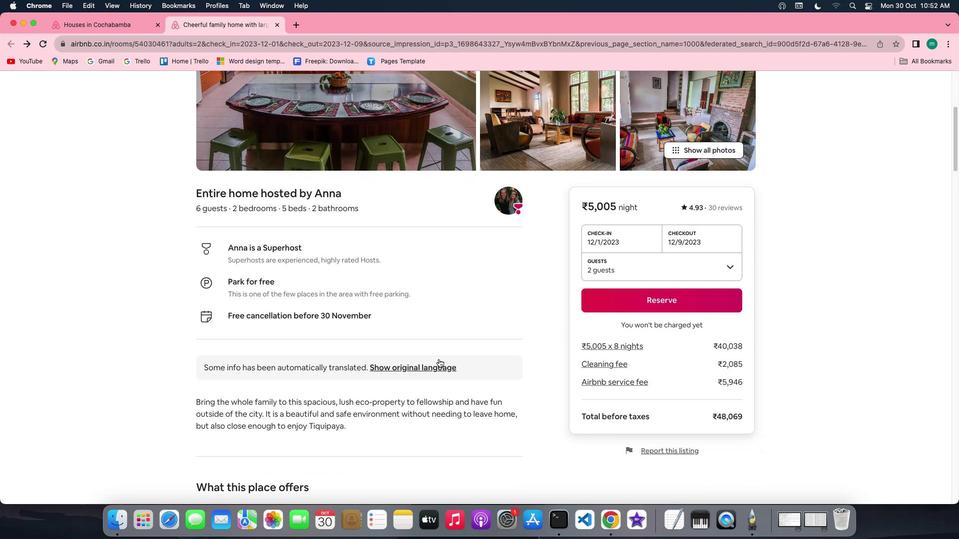 
Action: Mouse scrolled (439, 359) with delta (0, -1)
Screenshot: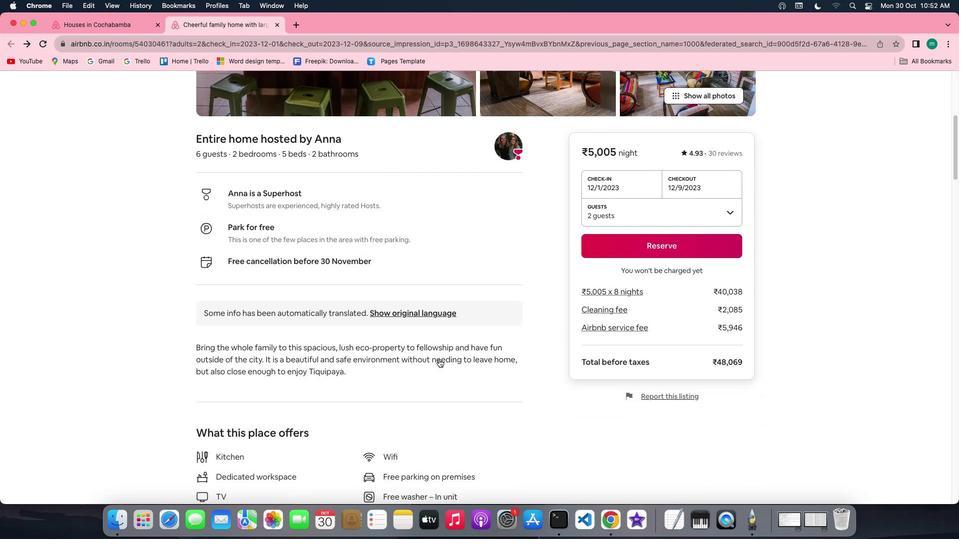 
Action: Mouse scrolled (439, 359) with delta (0, -1)
Screenshot: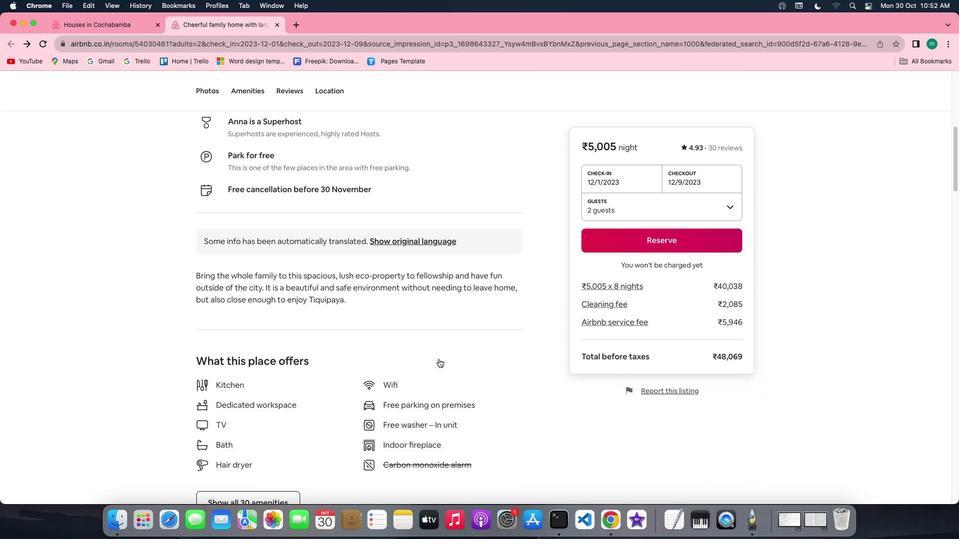 
Action: Mouse scrolled (439, 359) with delta (0, 0)
Screenshot: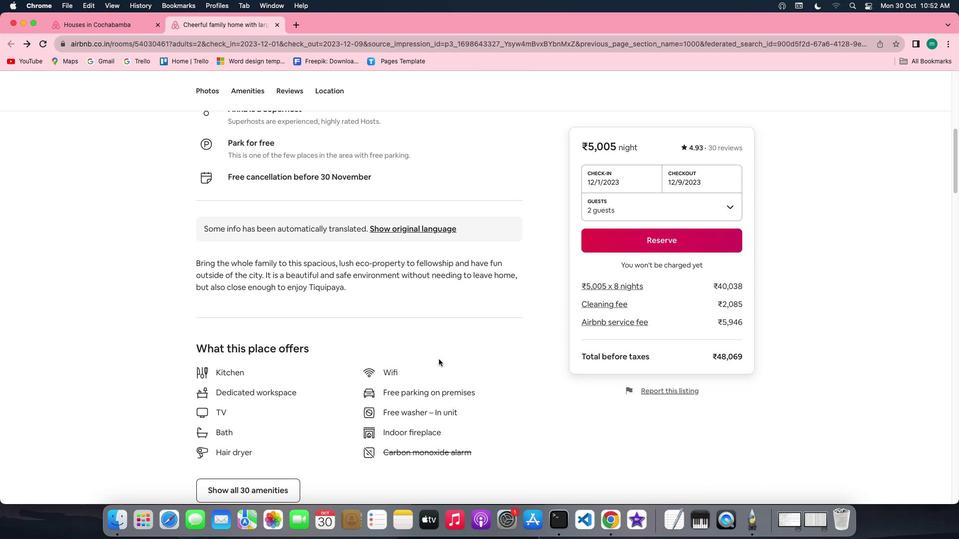 
Action: Mouse scrolled (439, 359) with delta (0, 0)
Screenshot: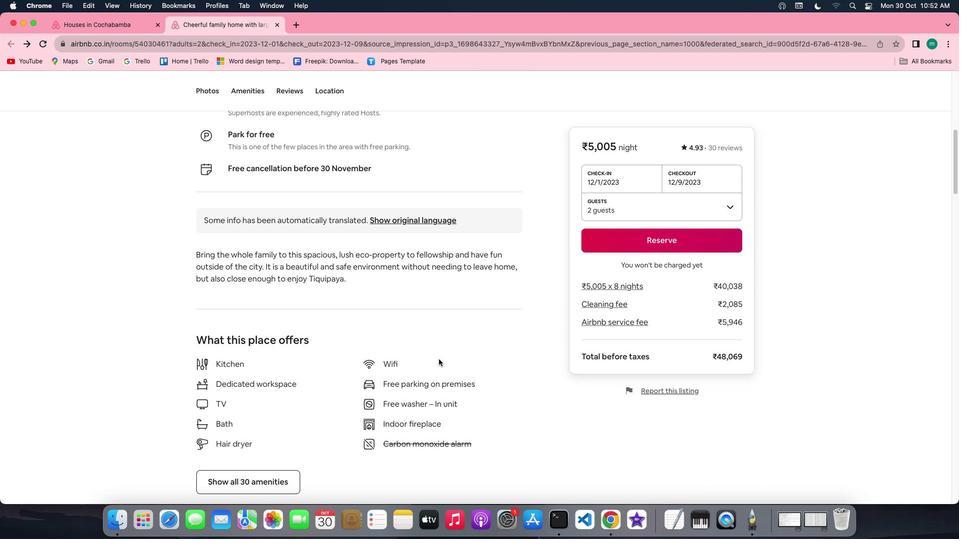 
Action: Mouse scrolled (439, 359) with delta (0, 0)
